 Task: Create new Company, with domain: 'schaeffler.com' and type: 'Prospect'. Add new contact for this company, with mail Id: 'Hazel21Kapoor@schaeffler.com', First Name: Hazel, Last name:  Kapoor, Job Title: 'Front-End Developer', Phone Number: '(512) 555-4570'. Change life cycle stage to  Lead and lead status to  In Progress. Logged in from softage.6@softage.net
Action: Mouse moved to (129, 92)
Screenshot: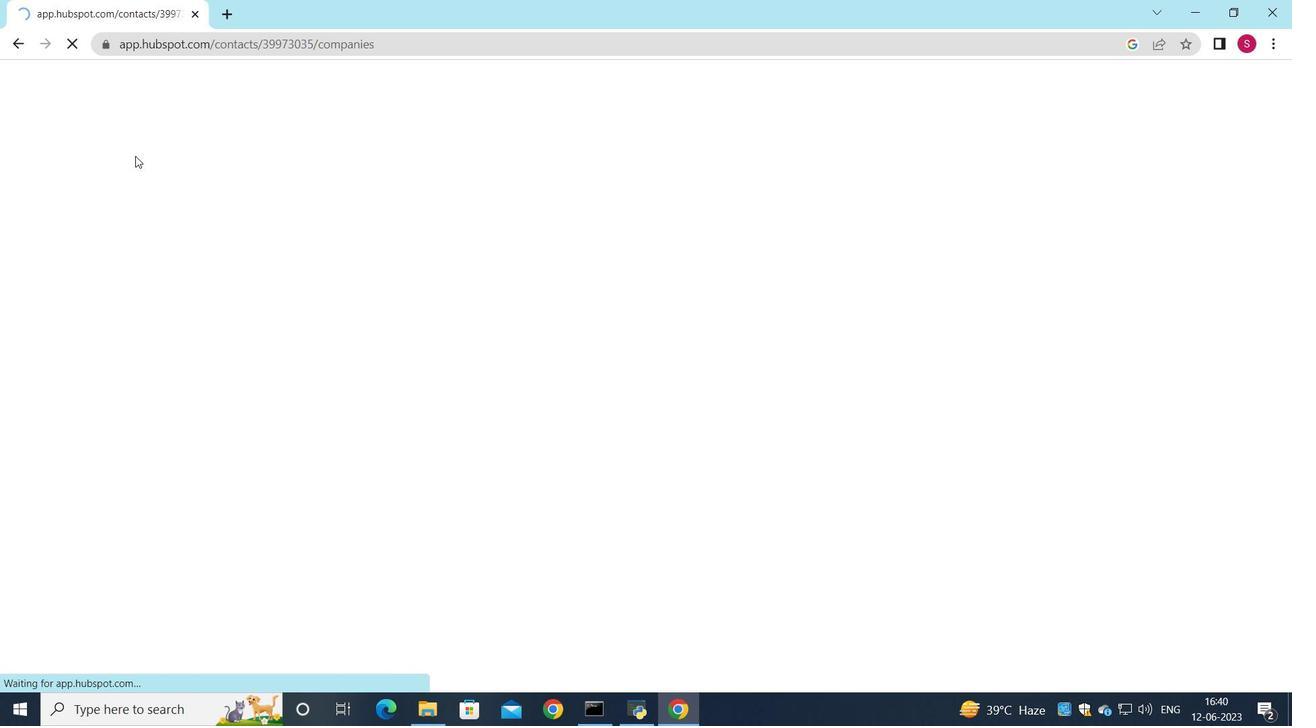 
Action: Mouse pressed left at (129, 92)
Screenshot: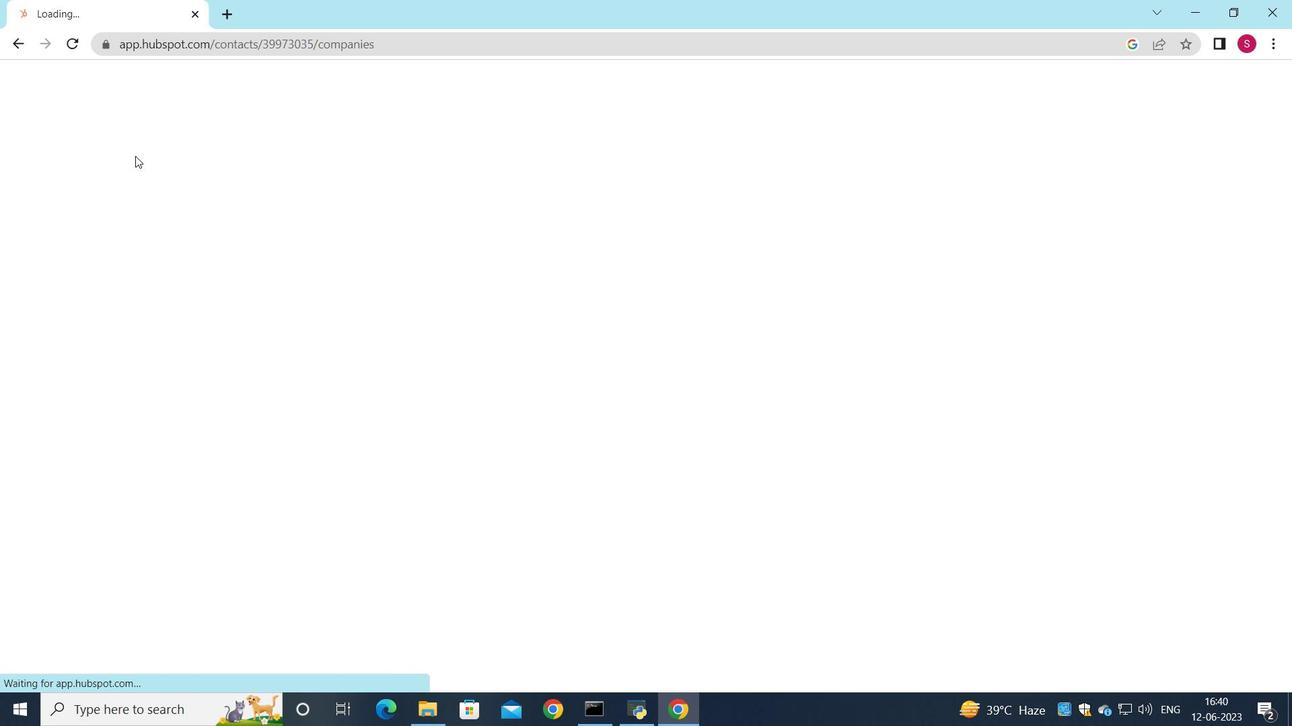 
Action: Mouse moved to (133, 165)
Screenshot: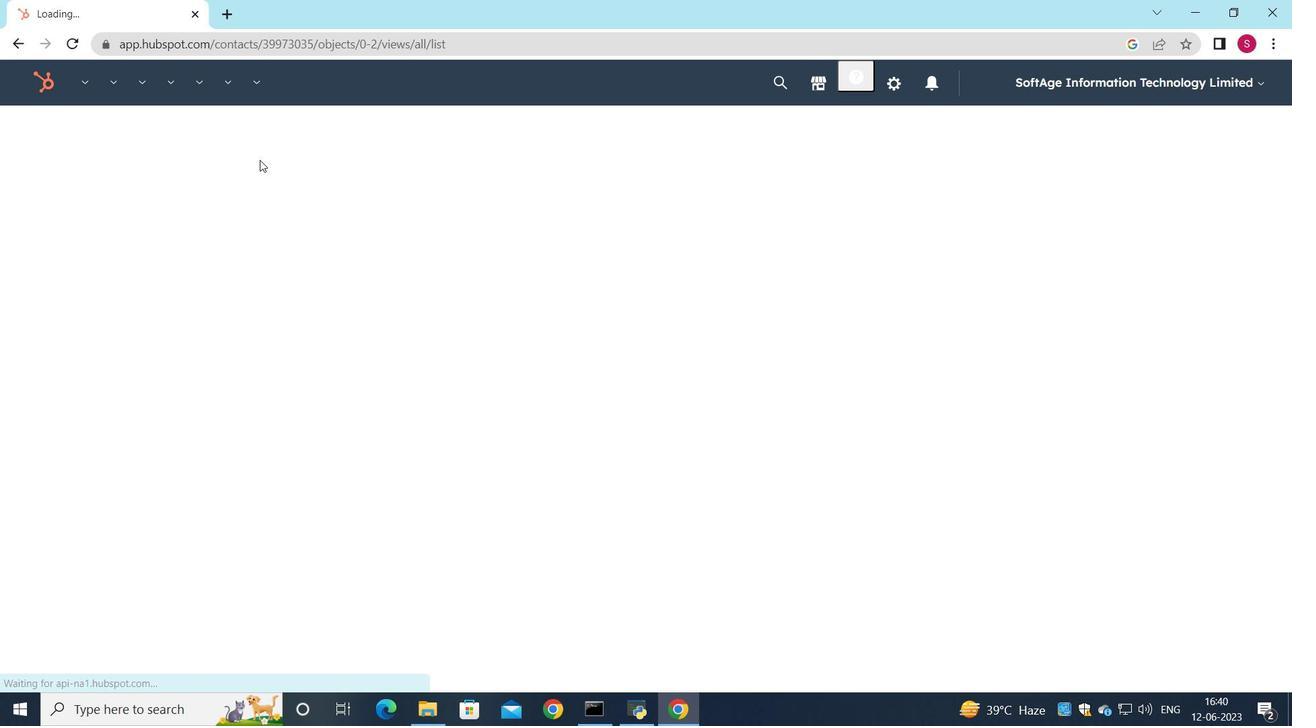 
Action: Mouse pressed left at (133, 165)
Screenshot: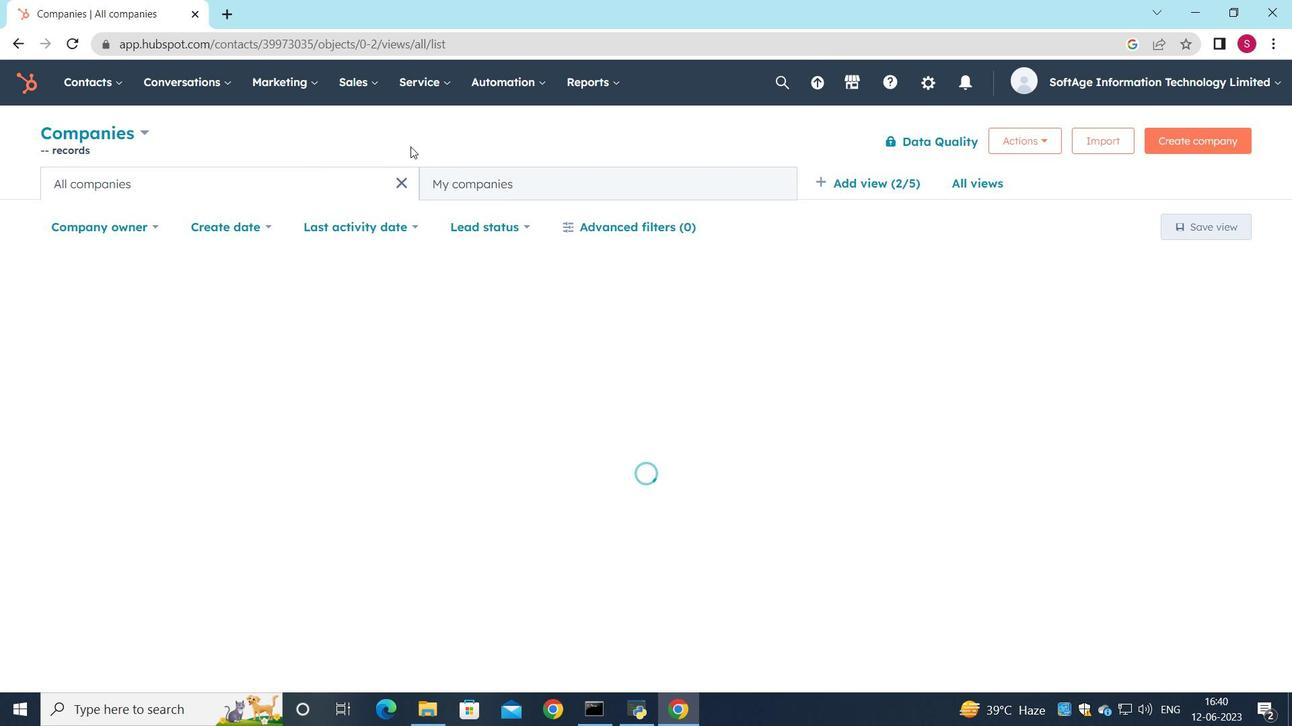 
Action: Mouse moved to (1146, 142)
Screenshot: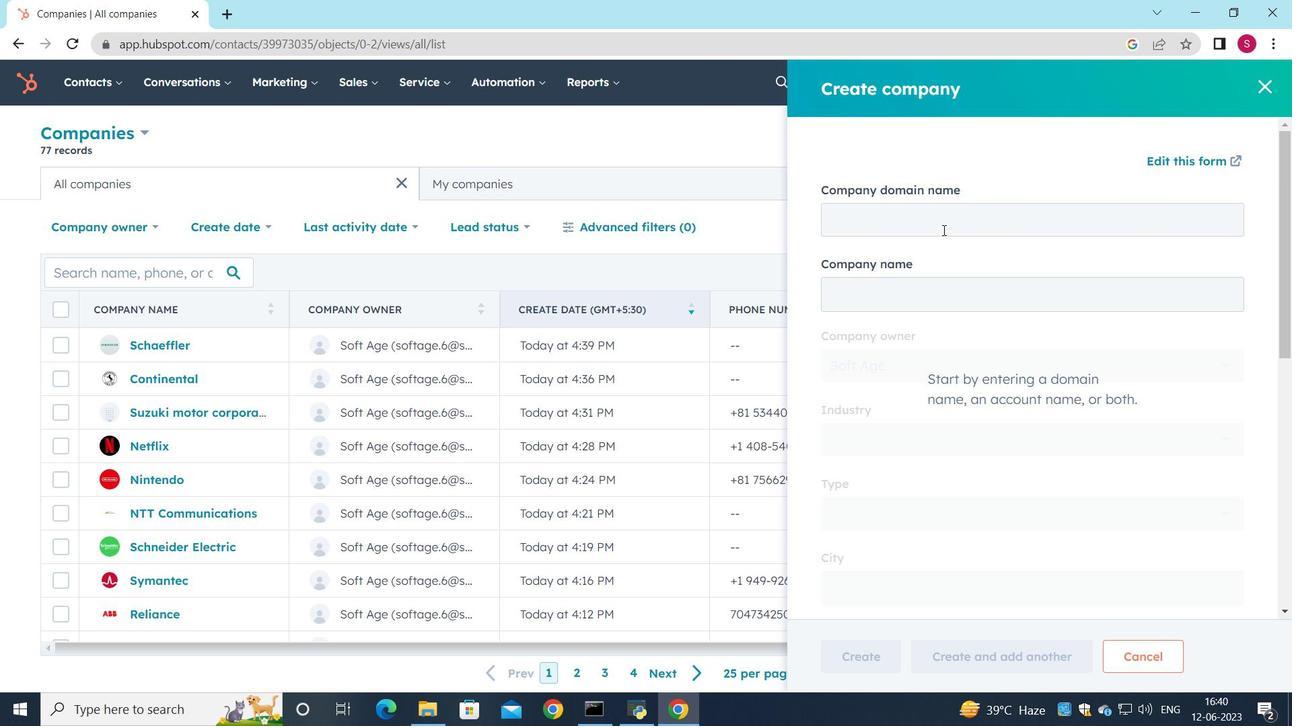 
Action: Mouse pressed left at (1146, 142)
Screenshot: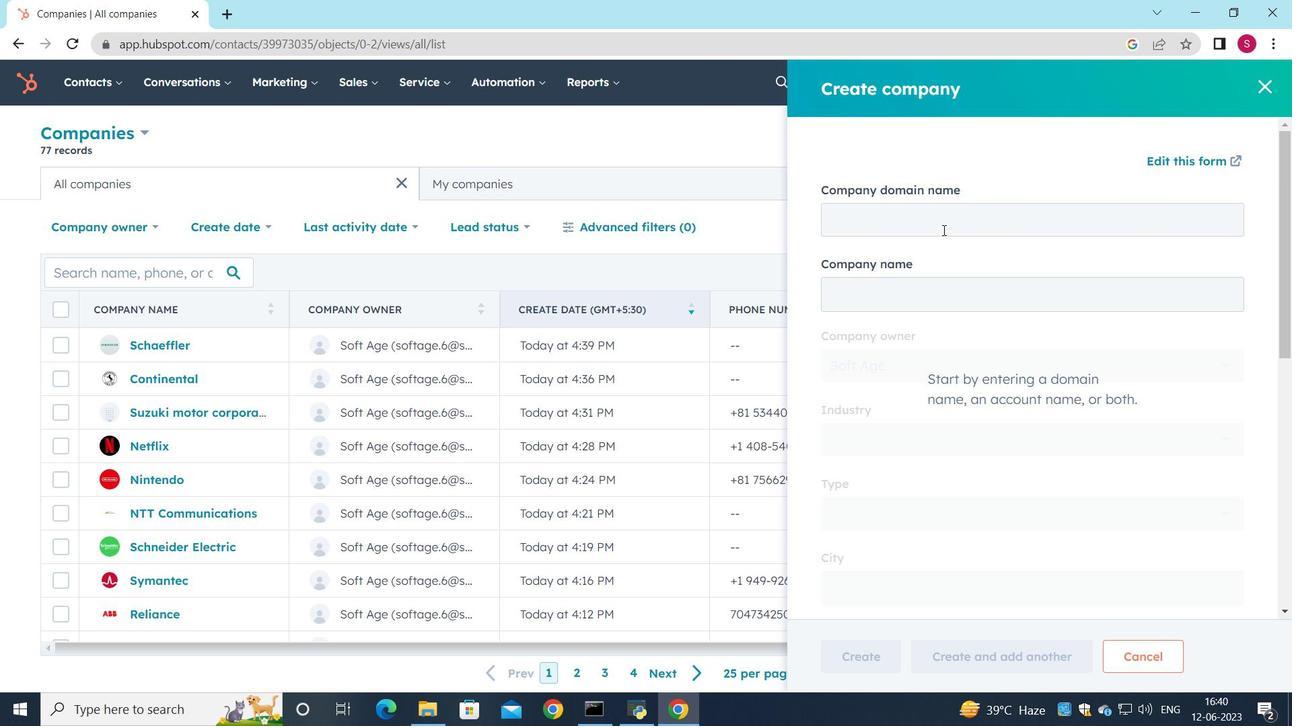 
Action: Mouse moved to (923, 220)
Screenshot: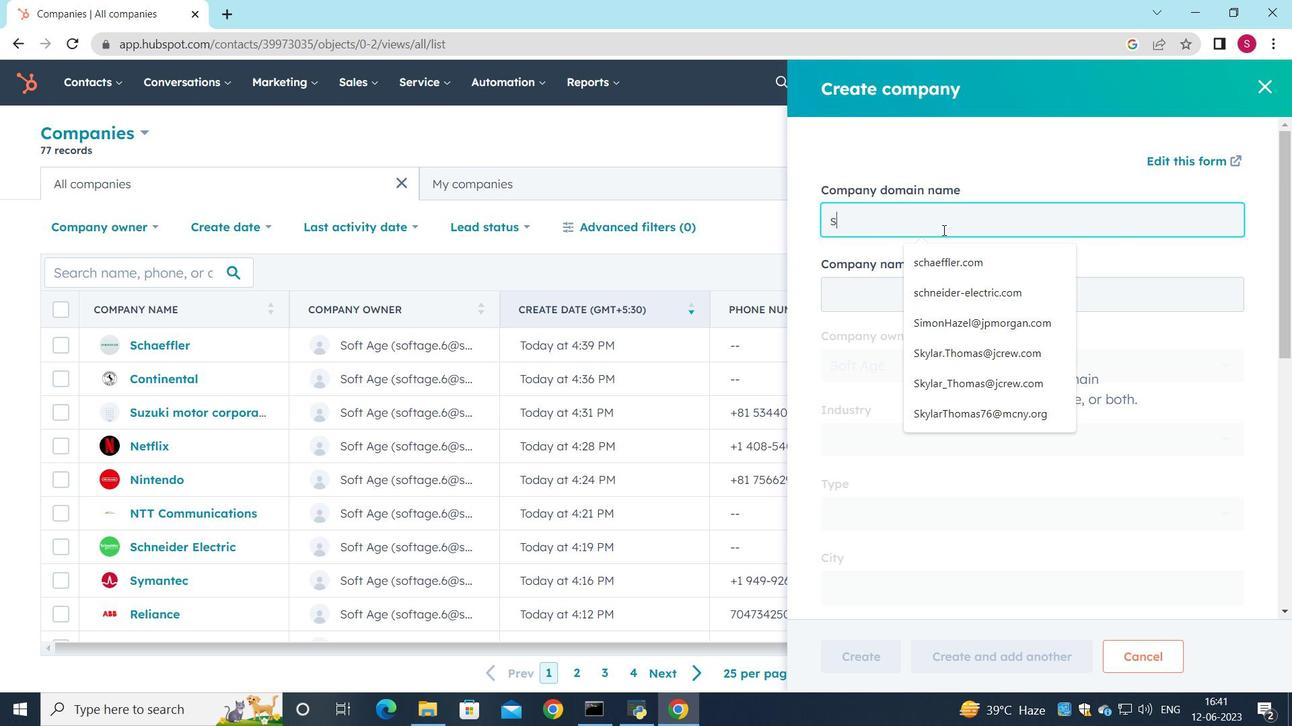 
Action: Mouse pressed left at (923, 220)
Screenshot: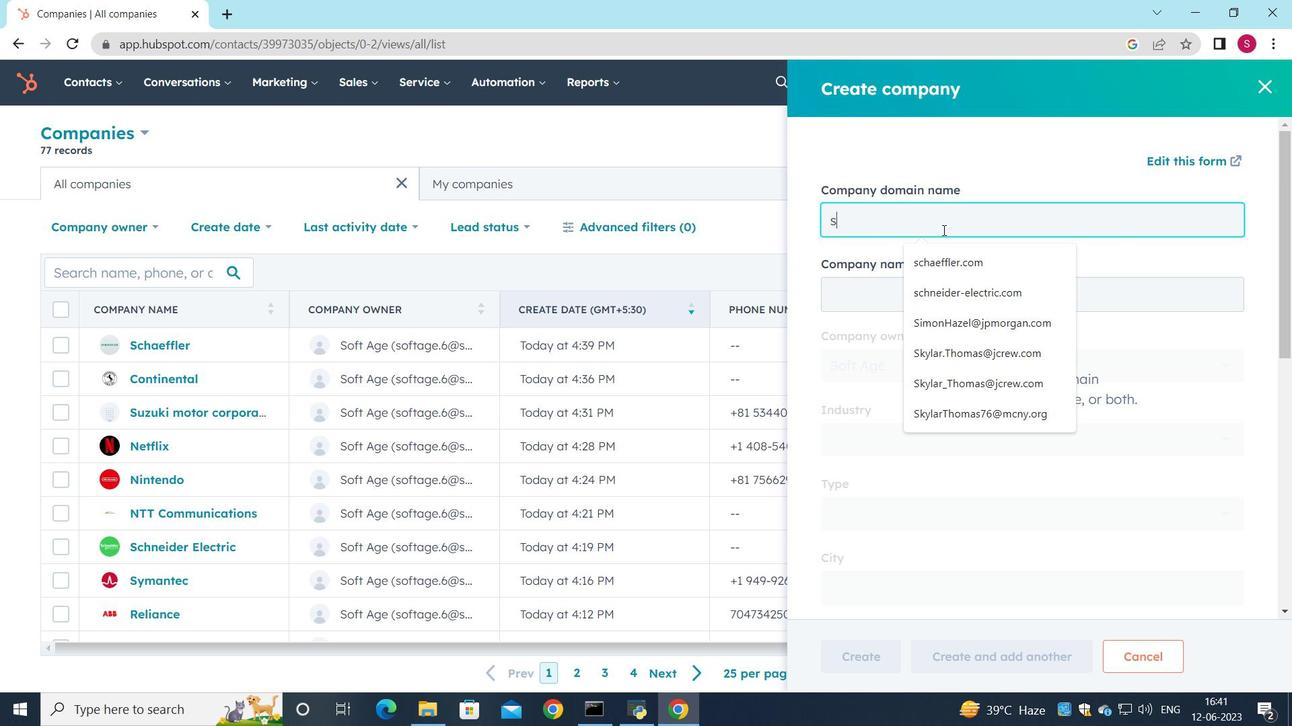 
Action: Mouse moved to (925, 213)
Screenshot: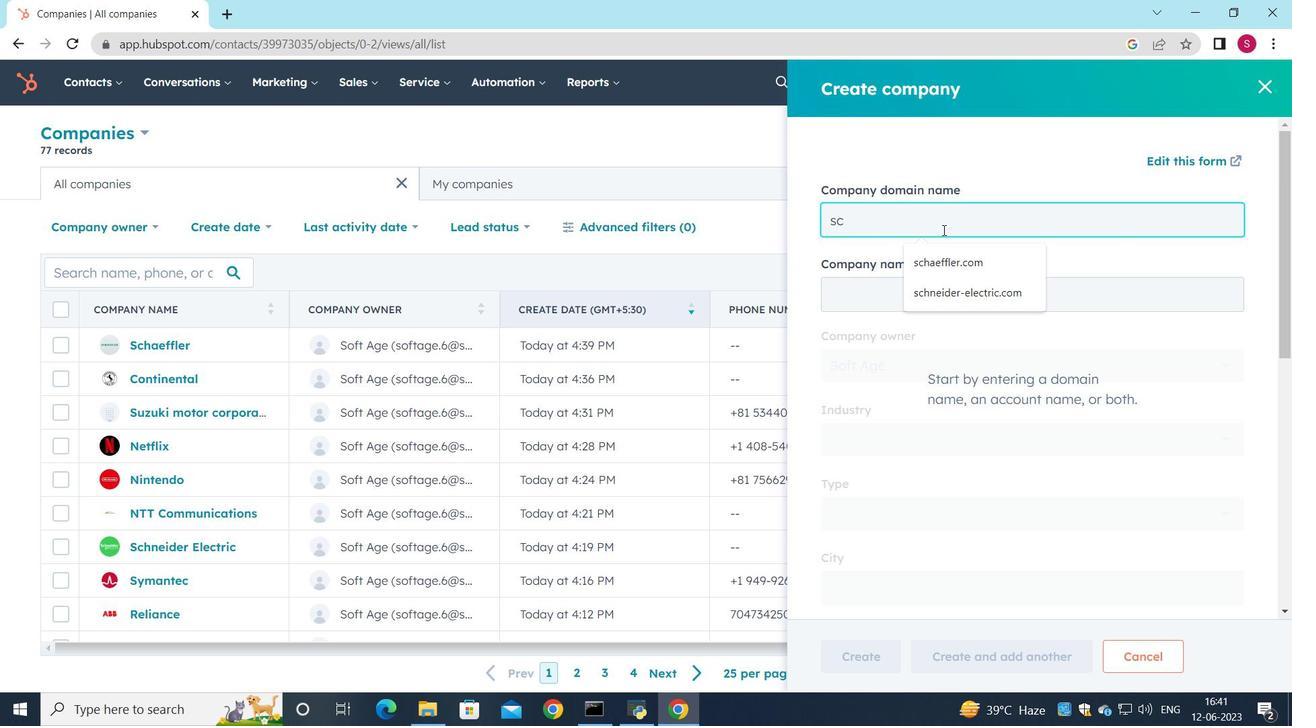 
Action: Key pressed schaeffler.co,=<Key.backspace><Key.backspace>m
Screenshot: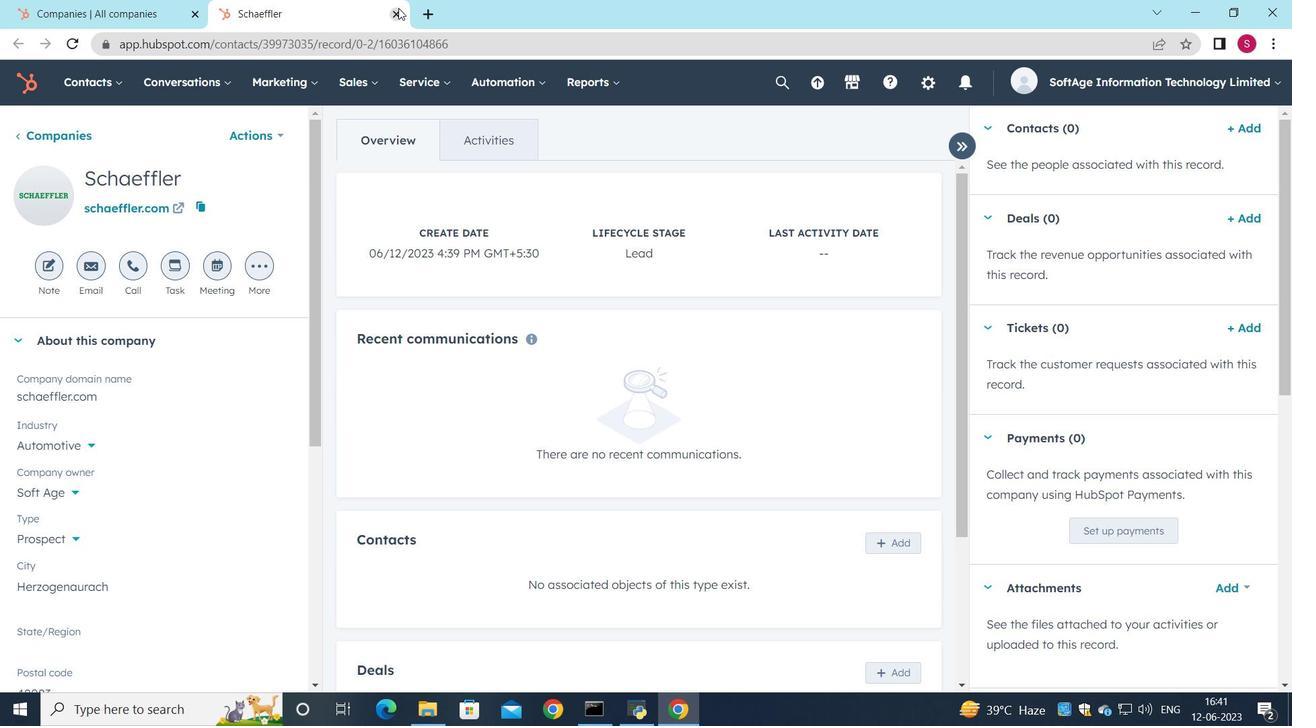 
Action: Mouse moved to (915, 278)
Screenshot: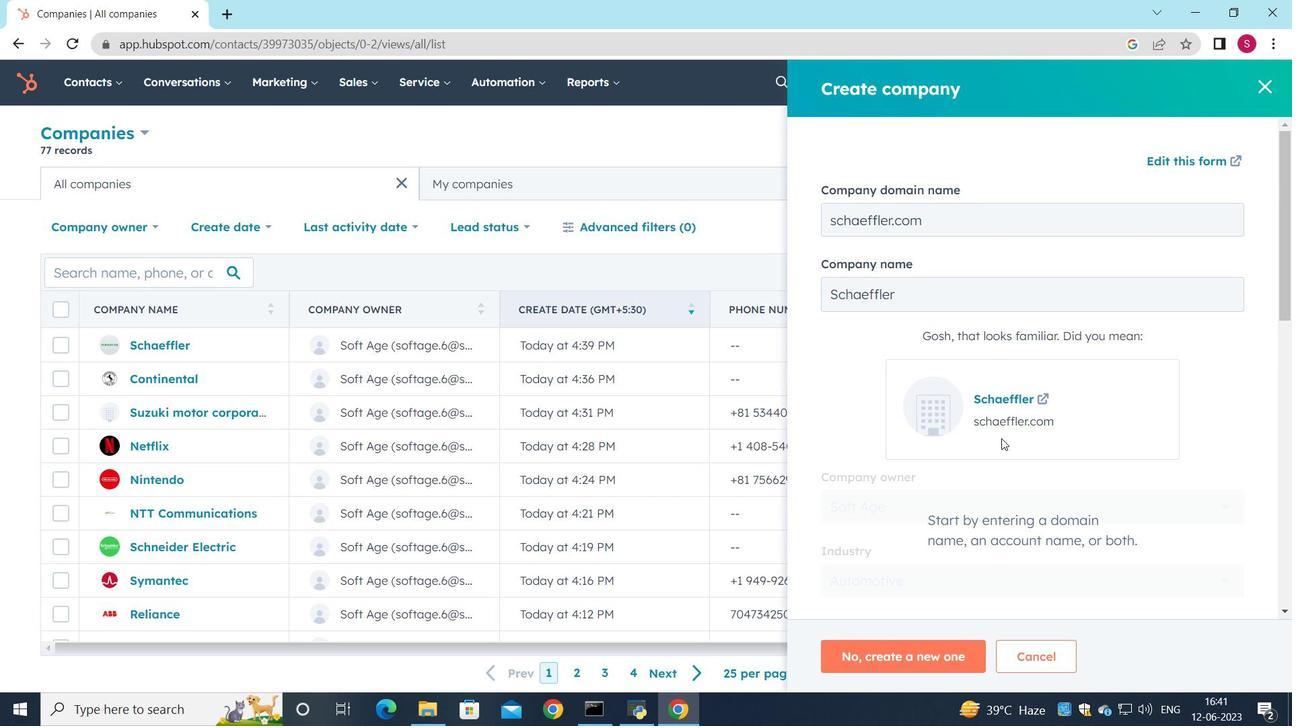 
Action: Mouse scrolled (915, 277) with delta (0, 0)
Screenshot: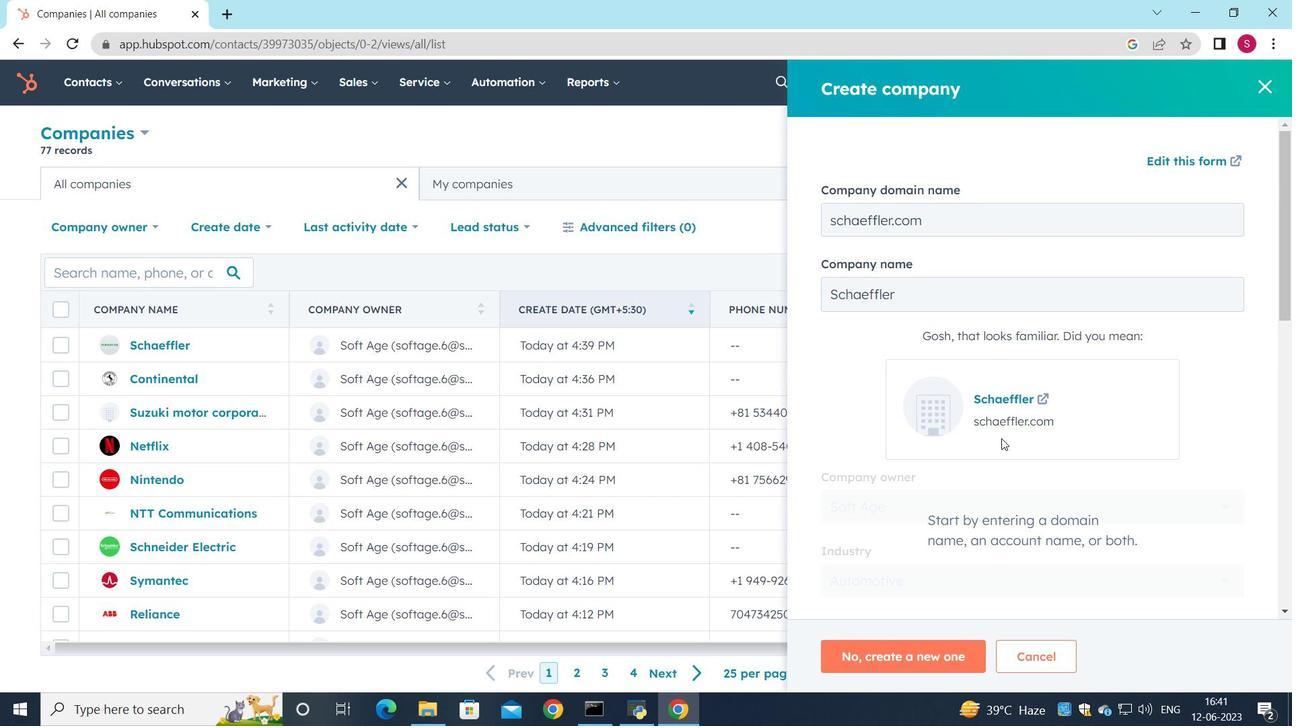 
Action: Mouse moved to (911, 322)
Screenshot: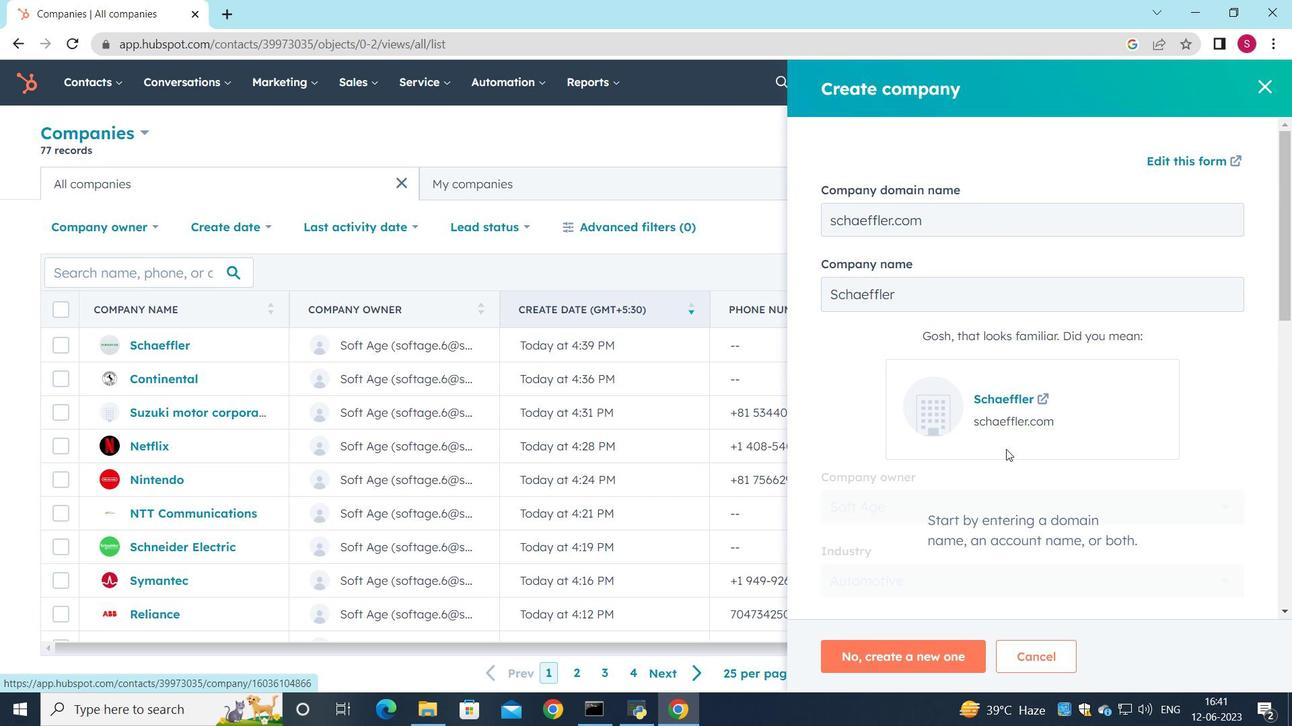 
Action: Mouse scrolled (911, 321) with delta (0, 0)
Screenshot: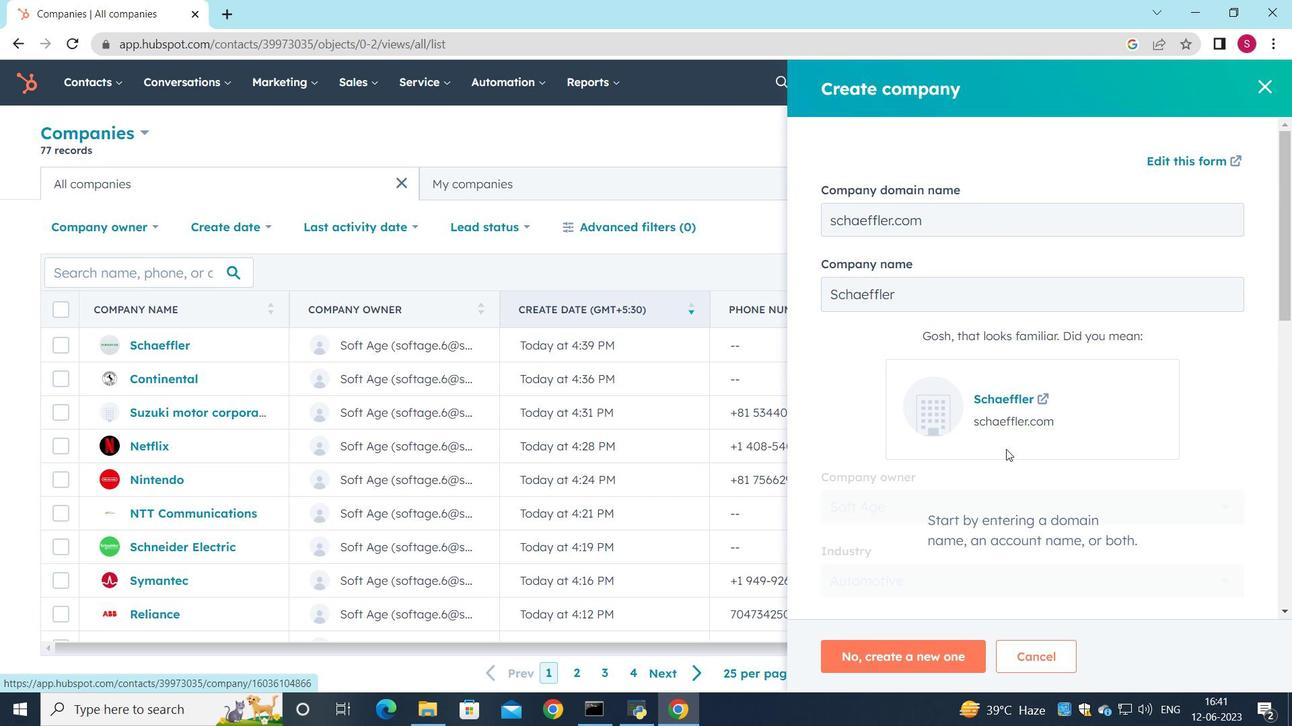
Action: Mouse moved to (911, 327)
Screenshot: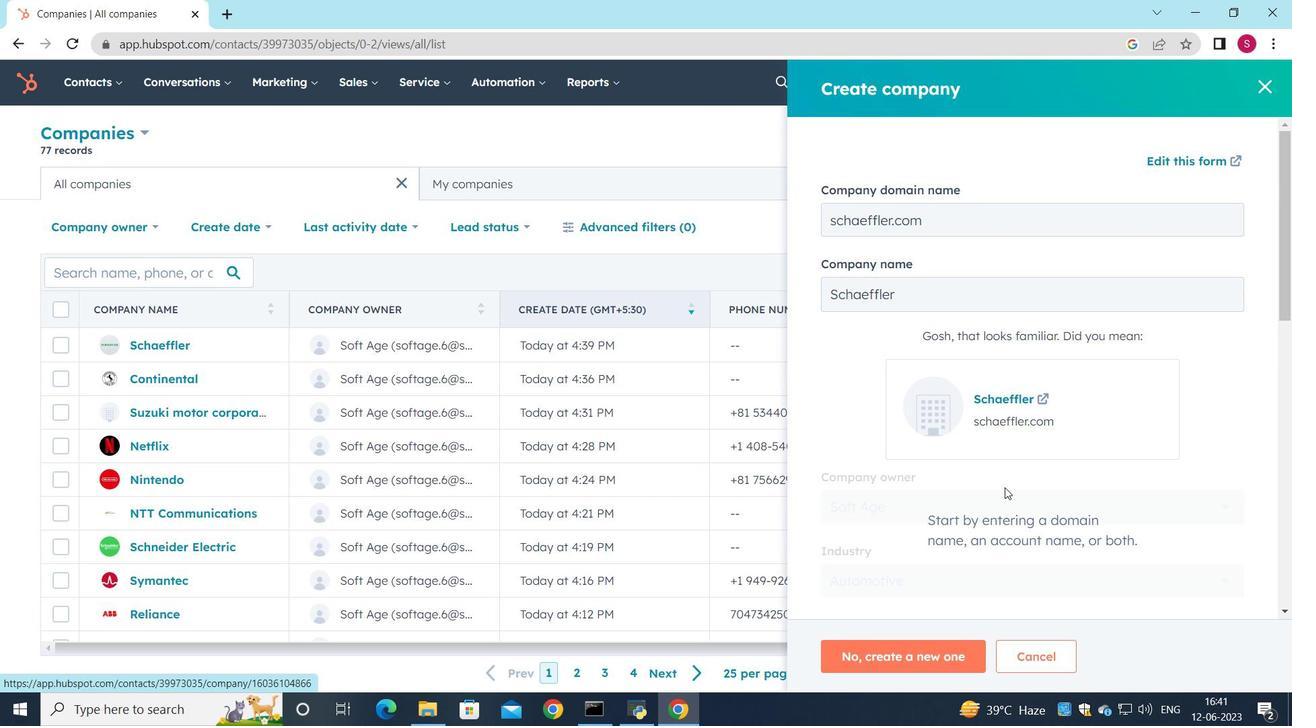 
Action: Mouse scrolled (911, 327) with delta (0, 0)
Screenshot: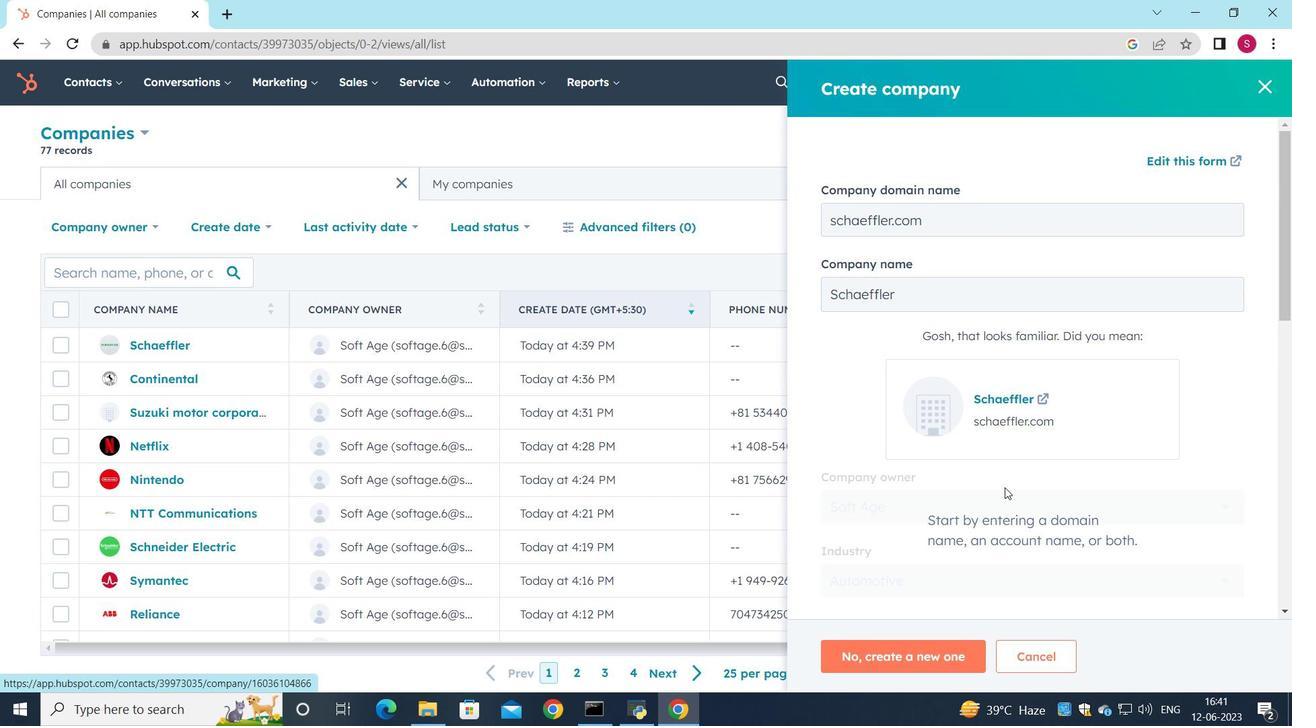 
Action: Mouse moved to (911, 329)
Screenshot: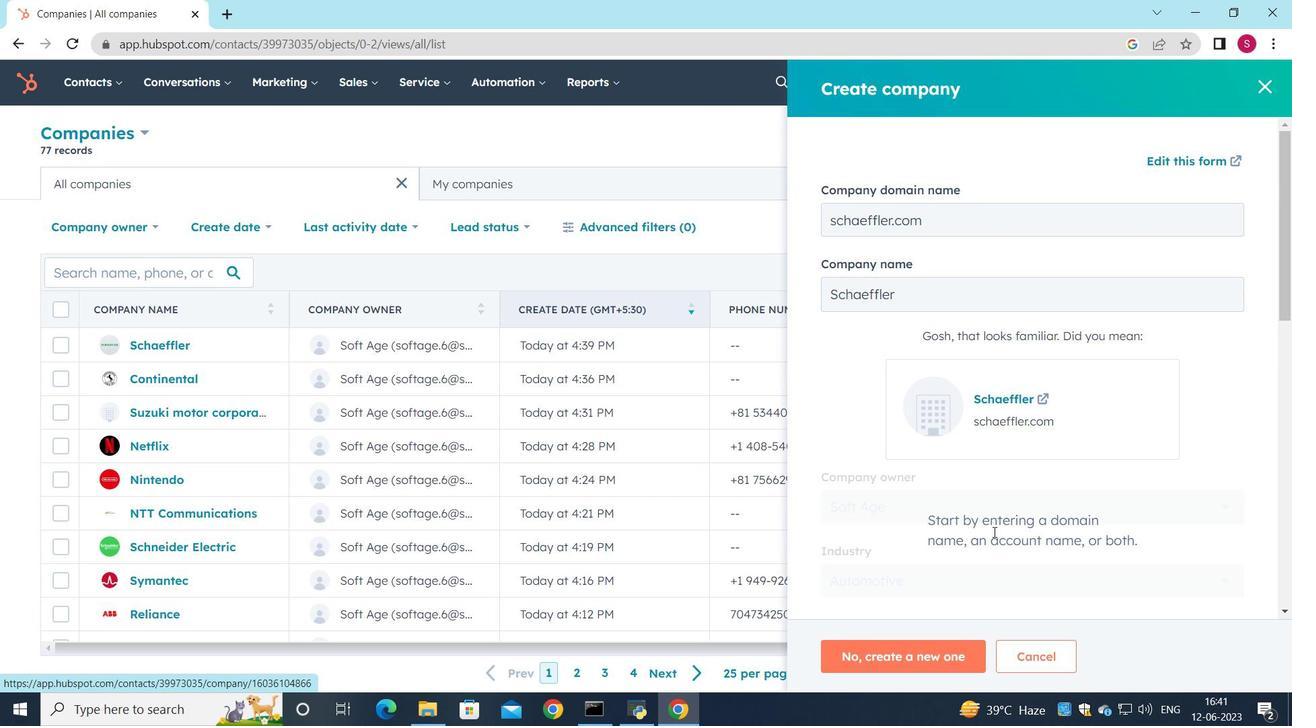 
Action: Mouse scrolled (911, 329) with delta (0, 0)
Screenshot: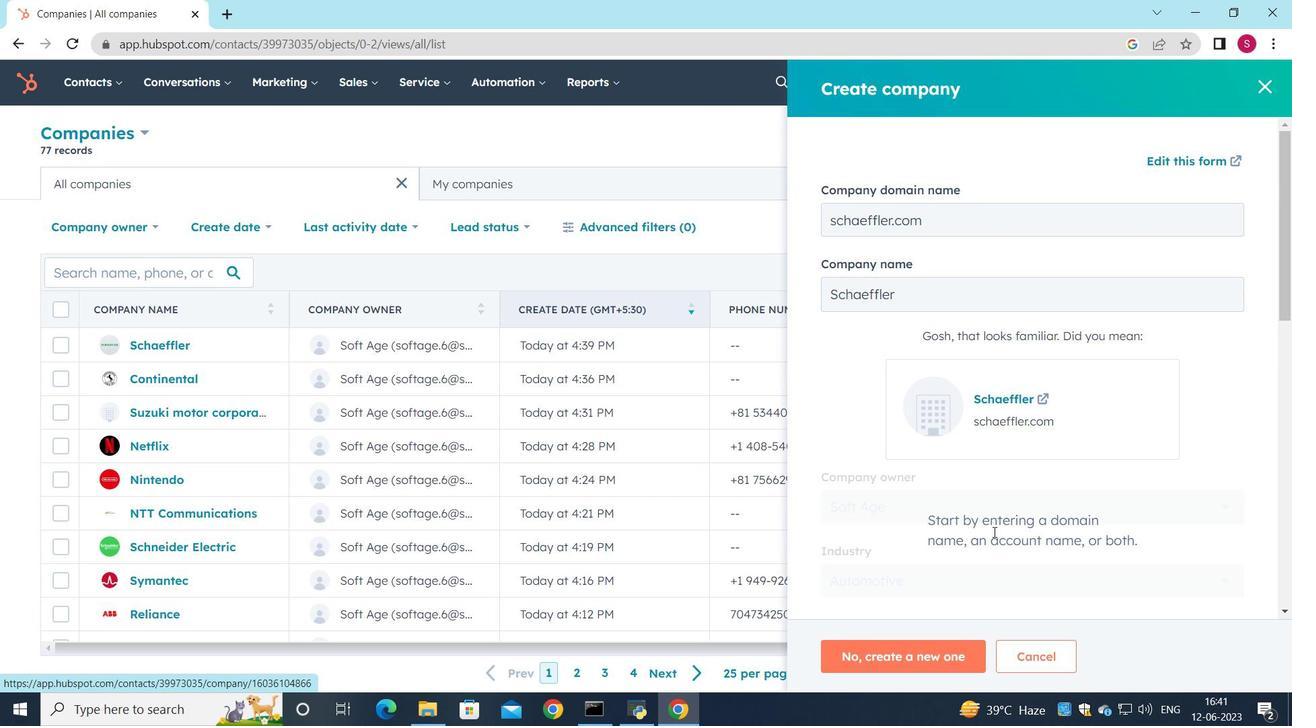 
Action: Mouse moved to (1017, 195)
Screenshot: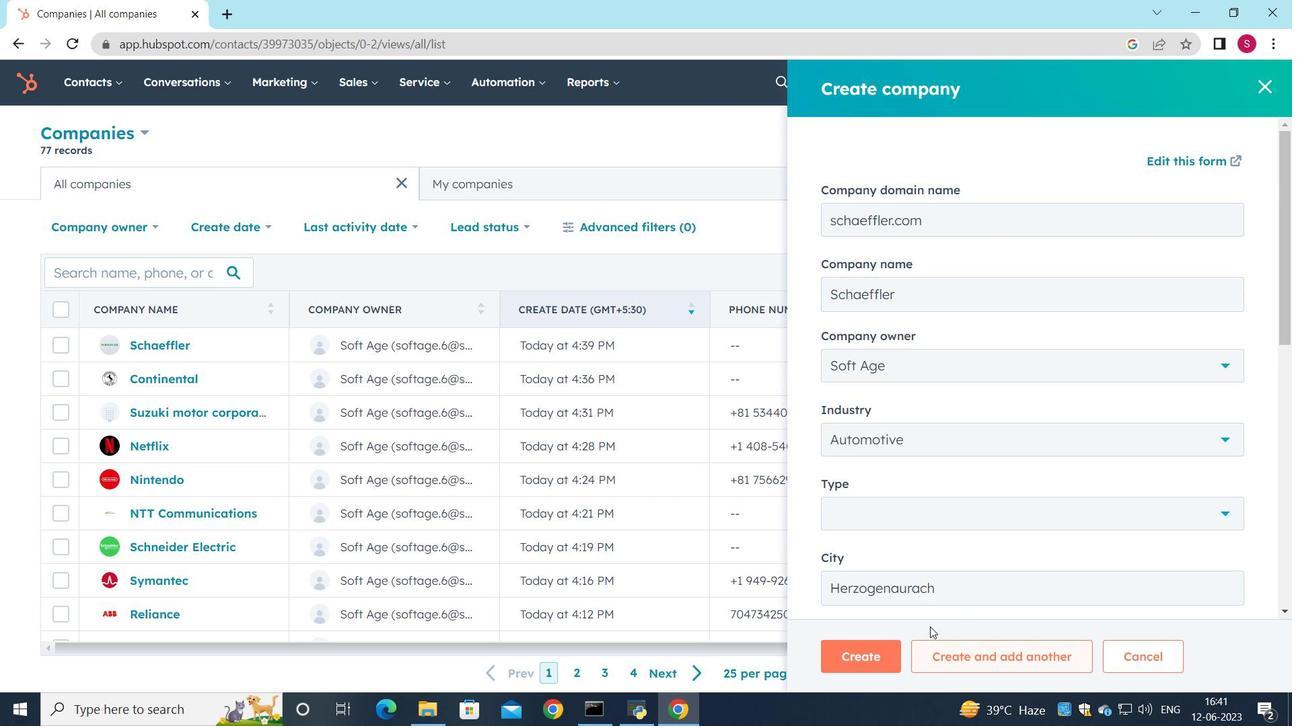 
Action: Mouse pressed left at (1017, 195)
Screenshot: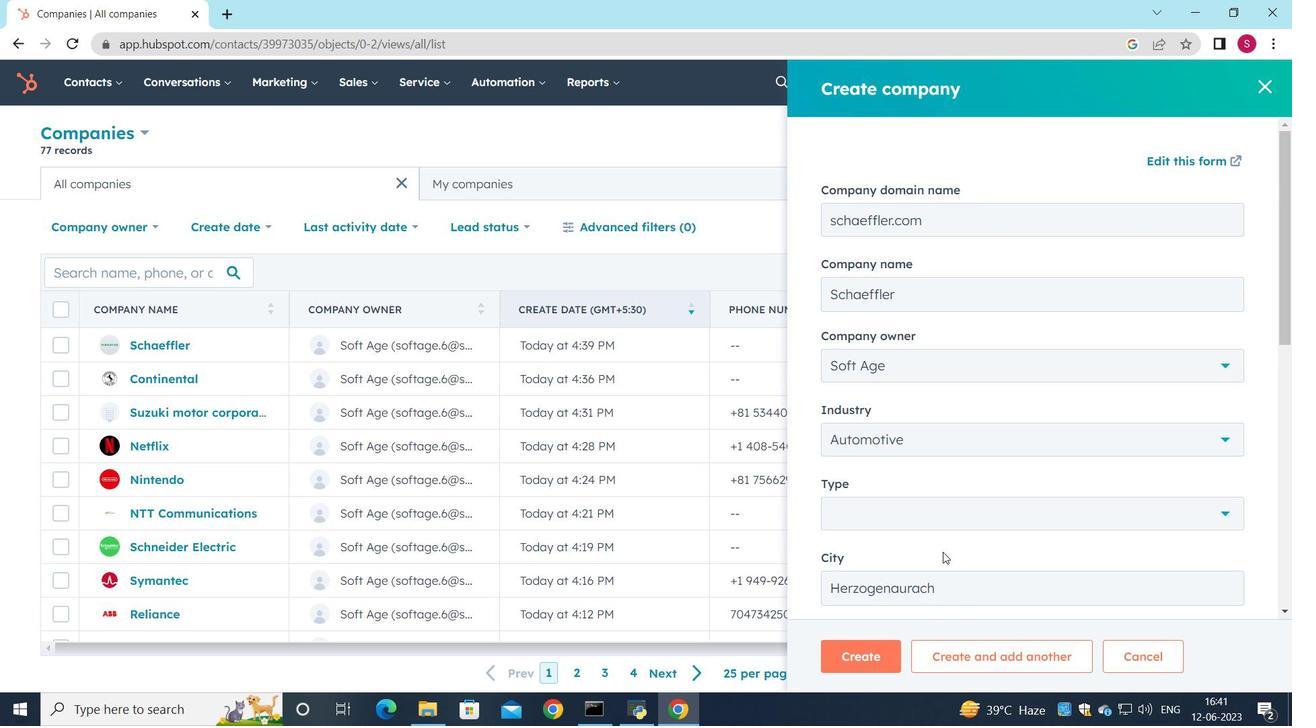 
Action: Mouse moved to (1028, 181)
Screenshot: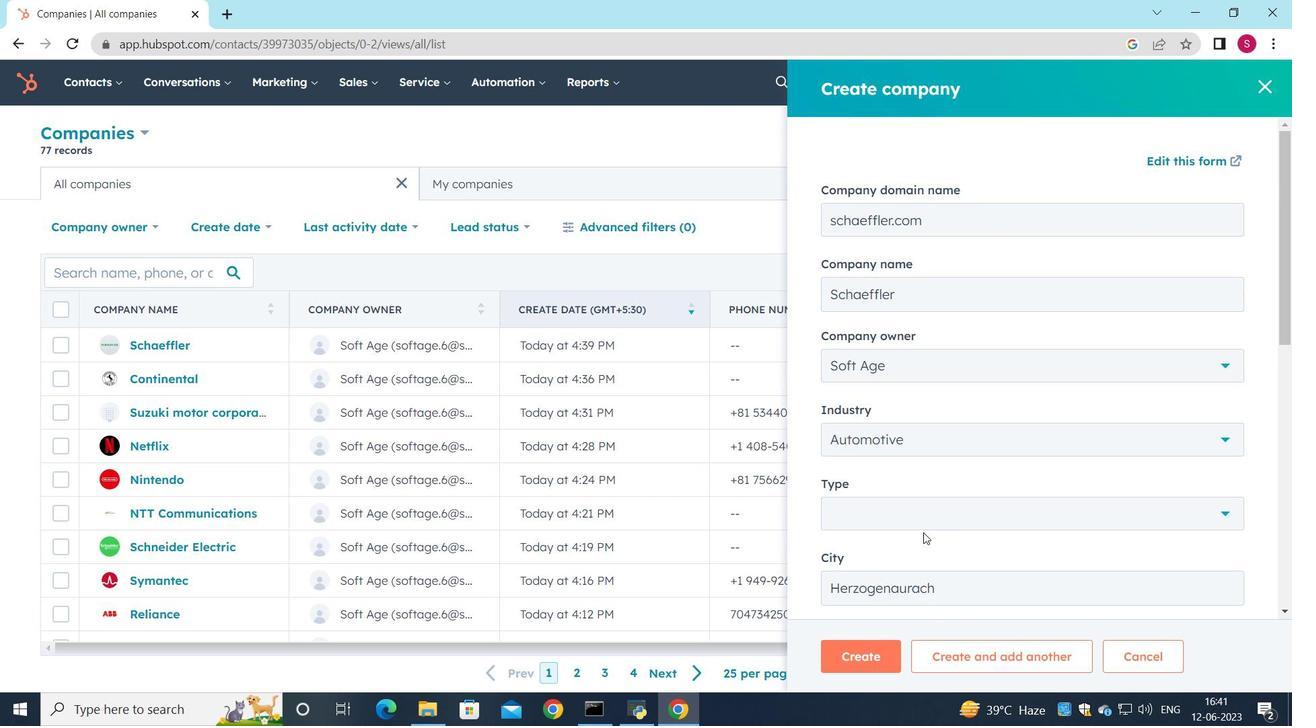 
Action: Mouse pressed left at (1028, 181)
Screenshot: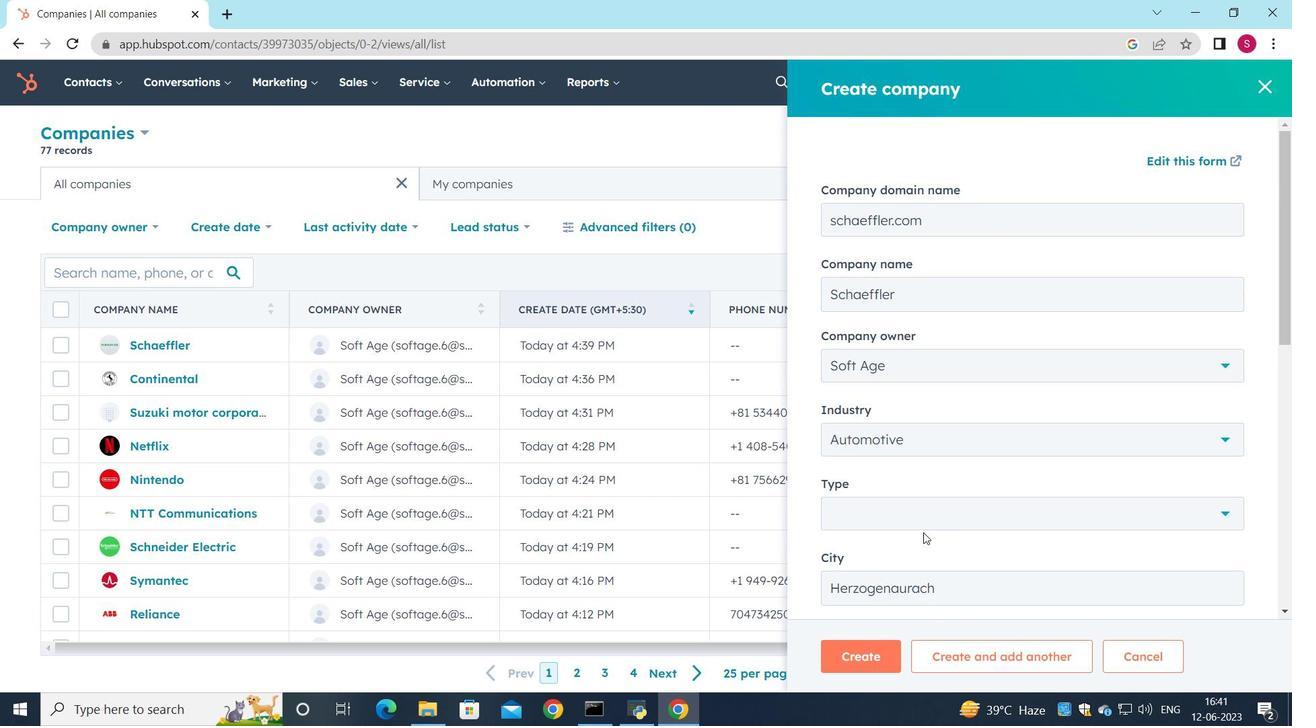 
Action: Mouse moved to (981, 253)
Screenshot: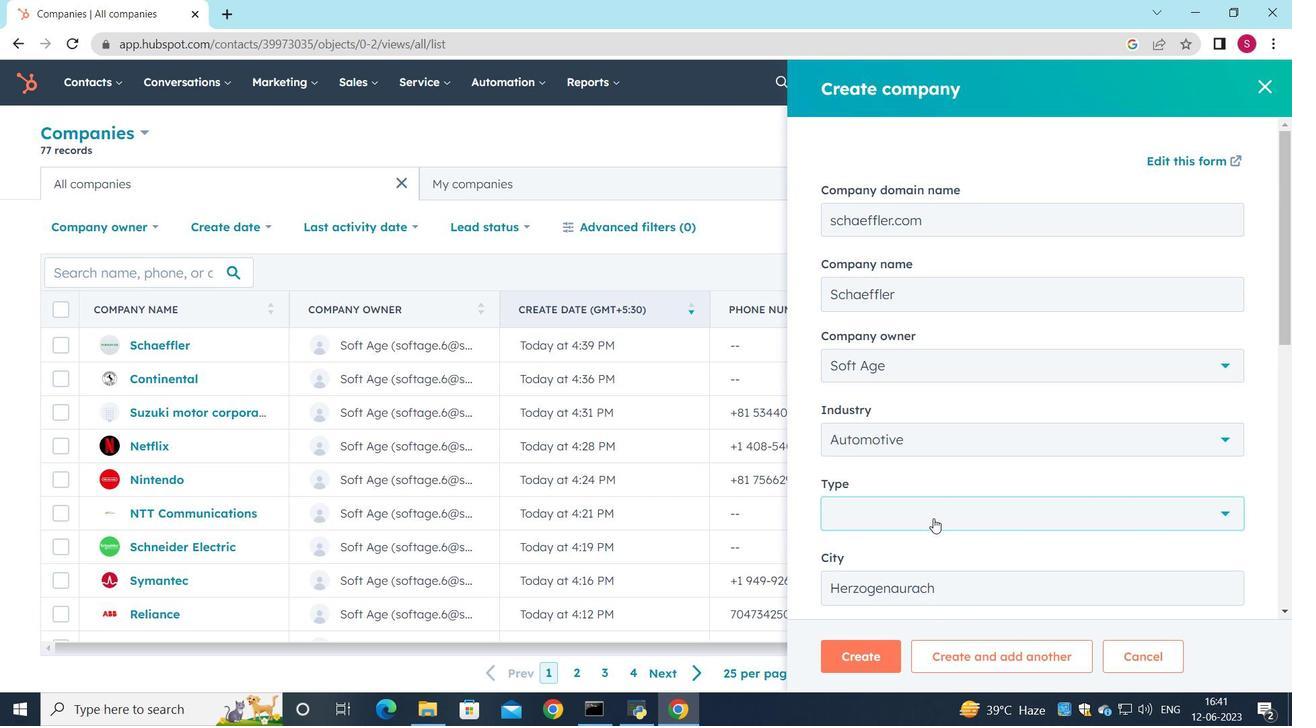 
Action: Mouse pressed left at (981, 253)
Screenshot: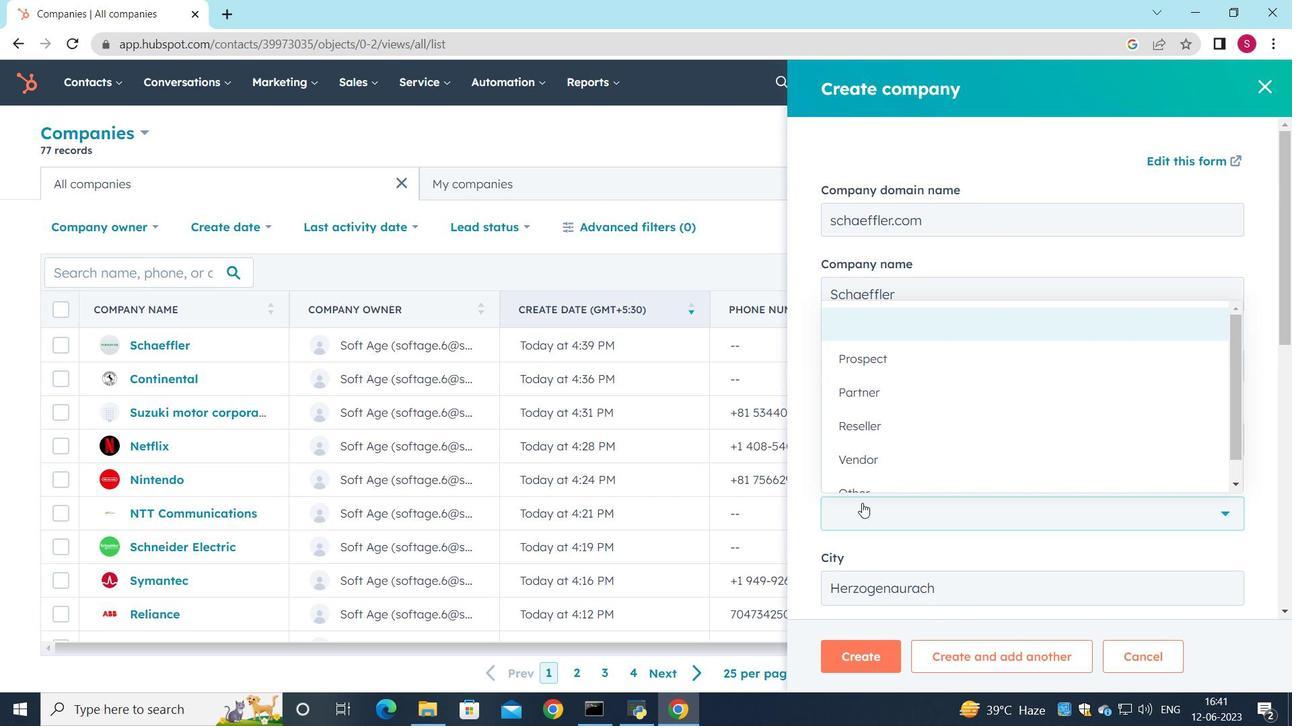 
Action: Mouse moved to (975, 267)
Screenshot: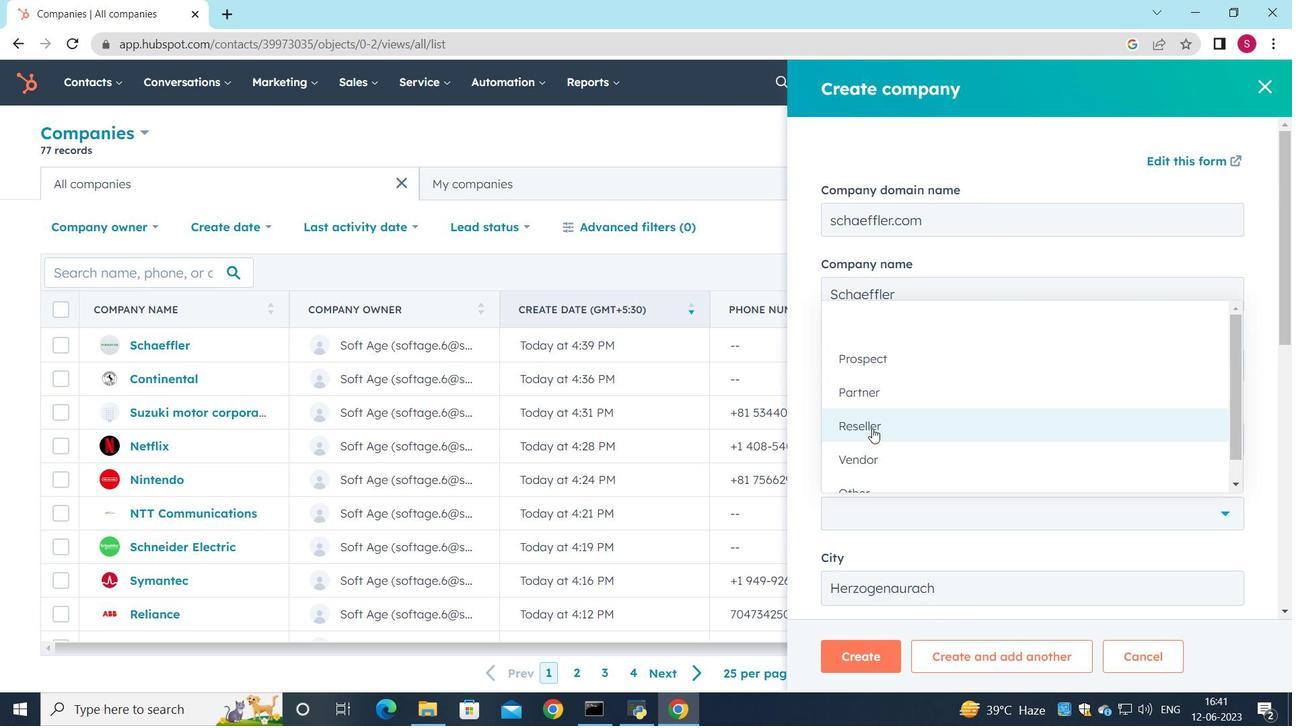
Action: Mouse scrolled (975, 267) with delta (0, 0)
Screenshot: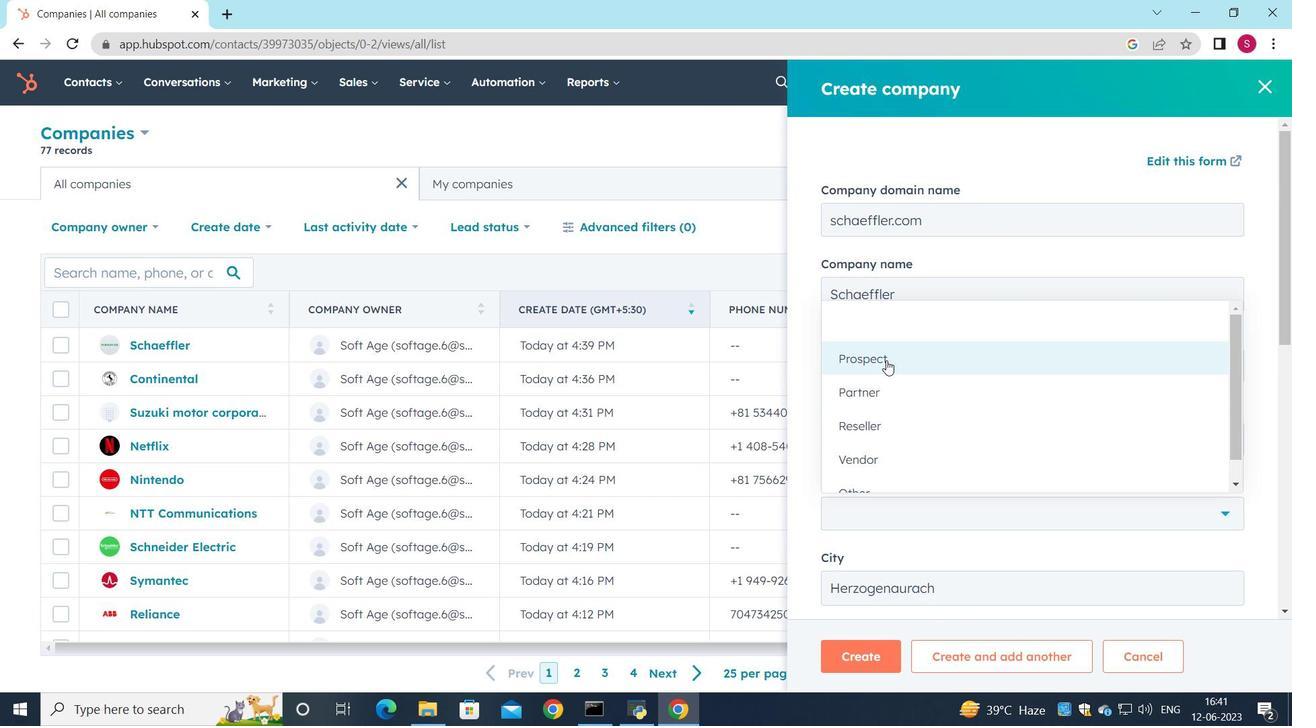 
Action: Mouse scrolled (975, 267) with delta (0, 0)
Screenshot: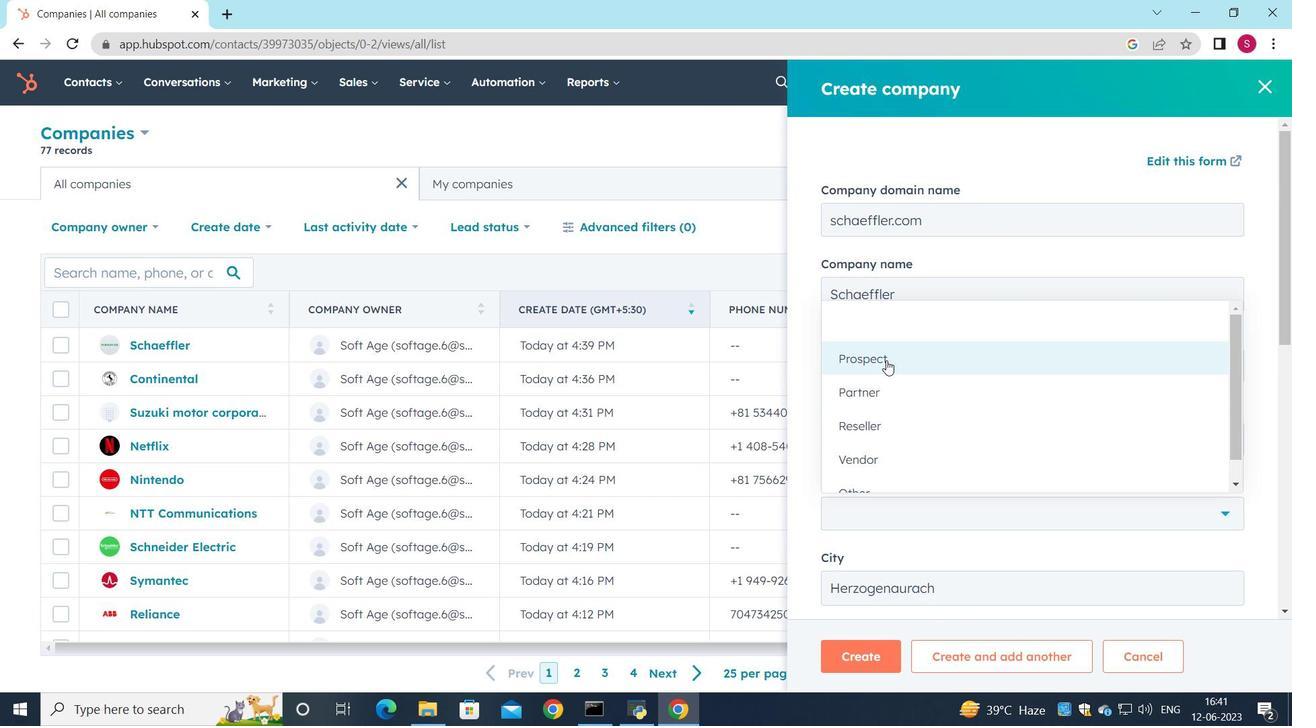 
Action: Mouse scrolled (975, 267) with delta (0, 0)
Screenshot: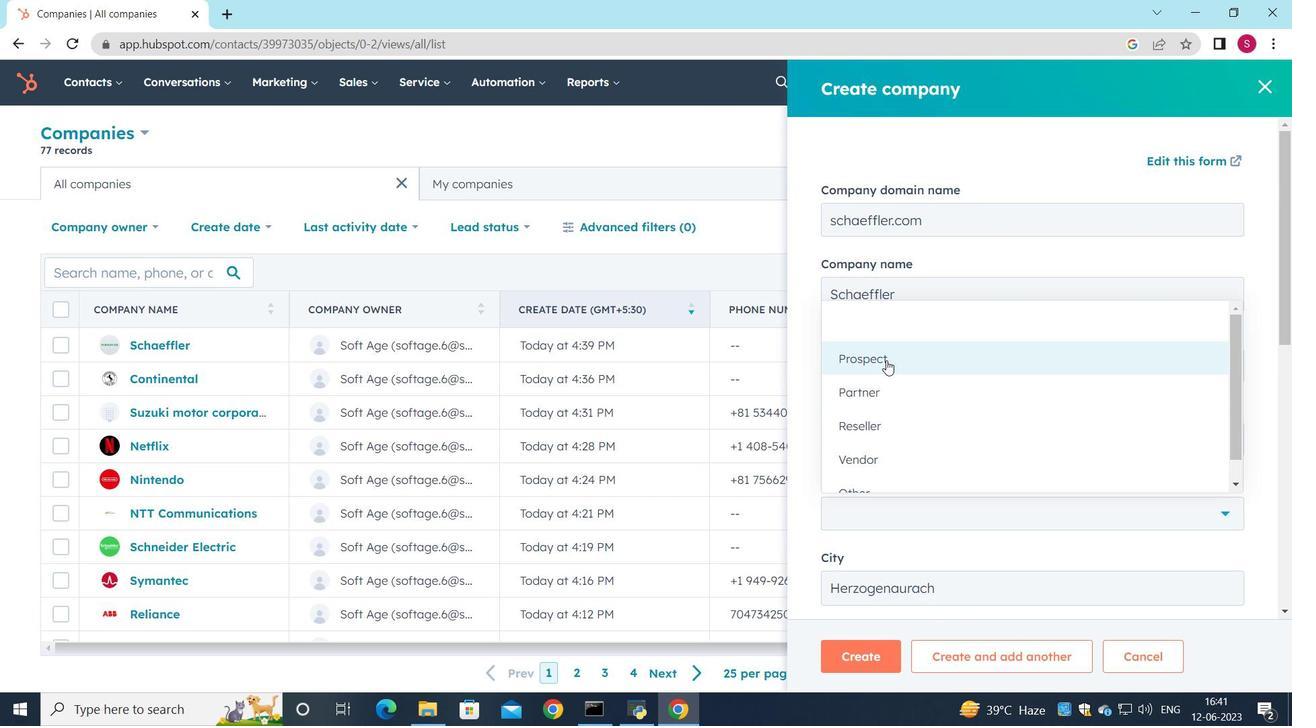 
Action: Mouse scrolled (975, 267) with delta (0, 0)
Screenshot: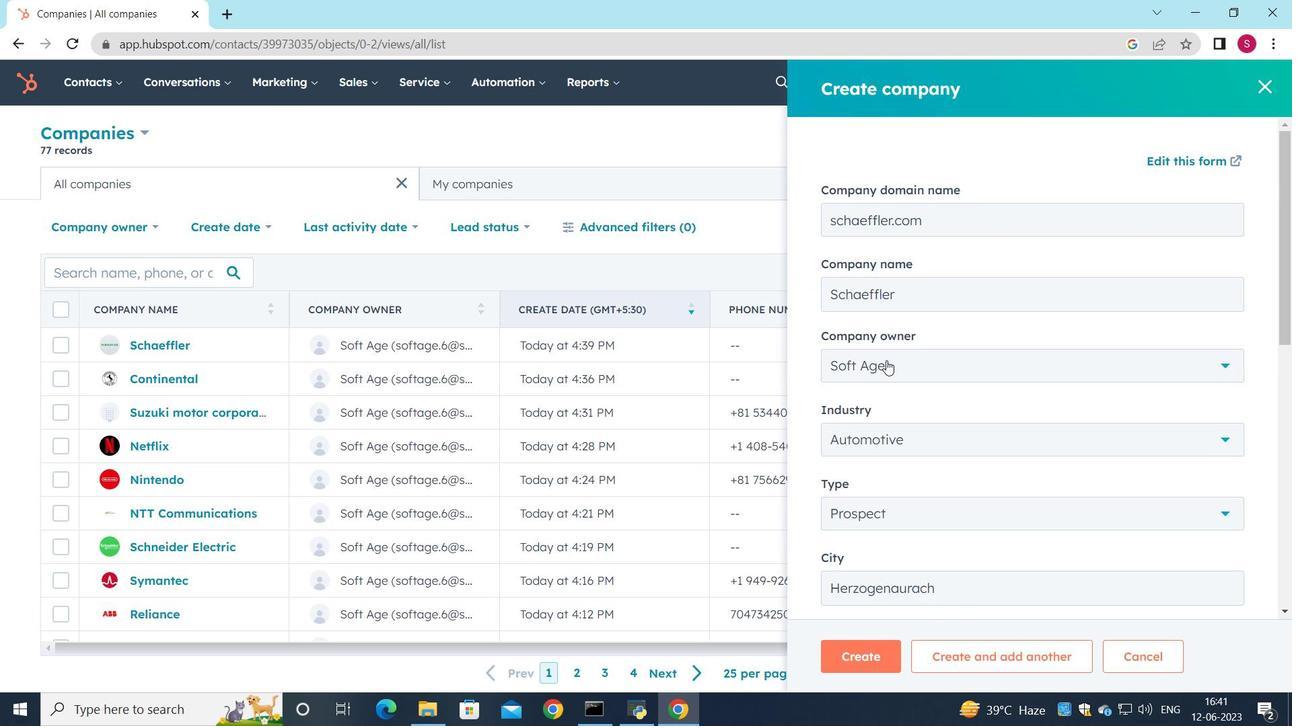 
Action: Mouse moved to (890, 668)
Screenshot: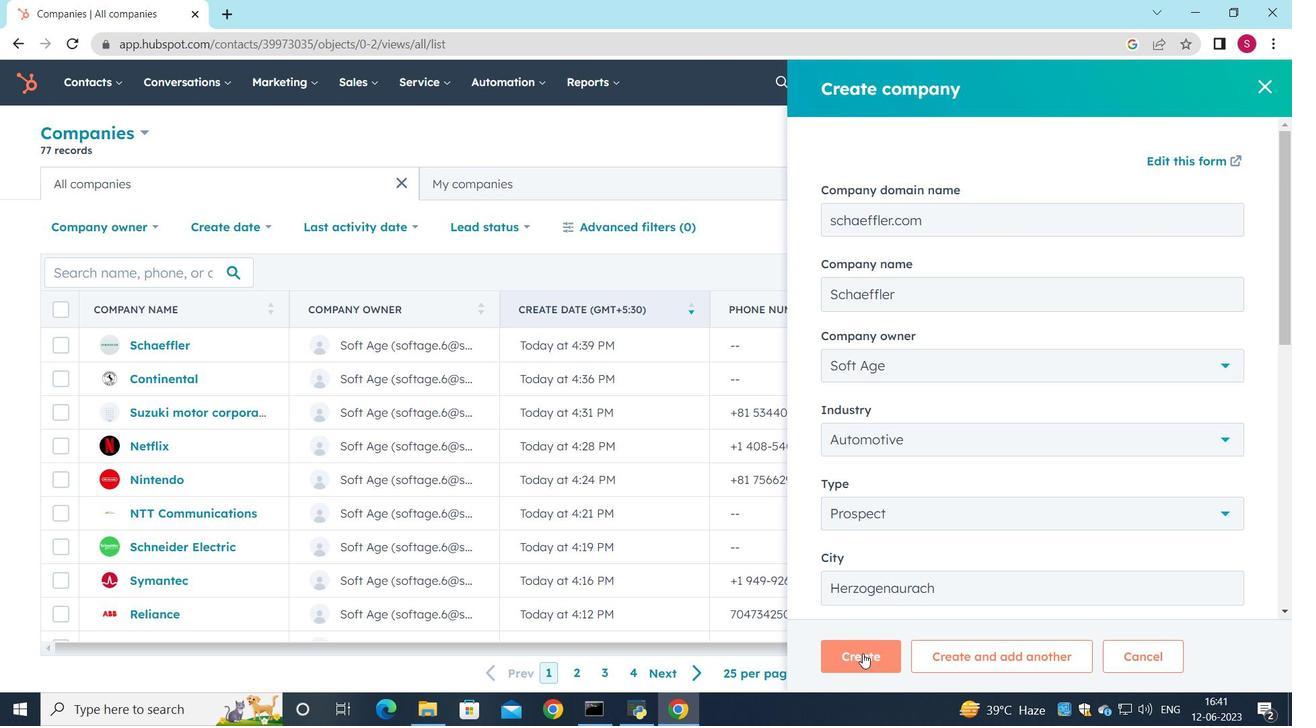 
Action: Mouse pressed left at (890, 668)
Screenshot: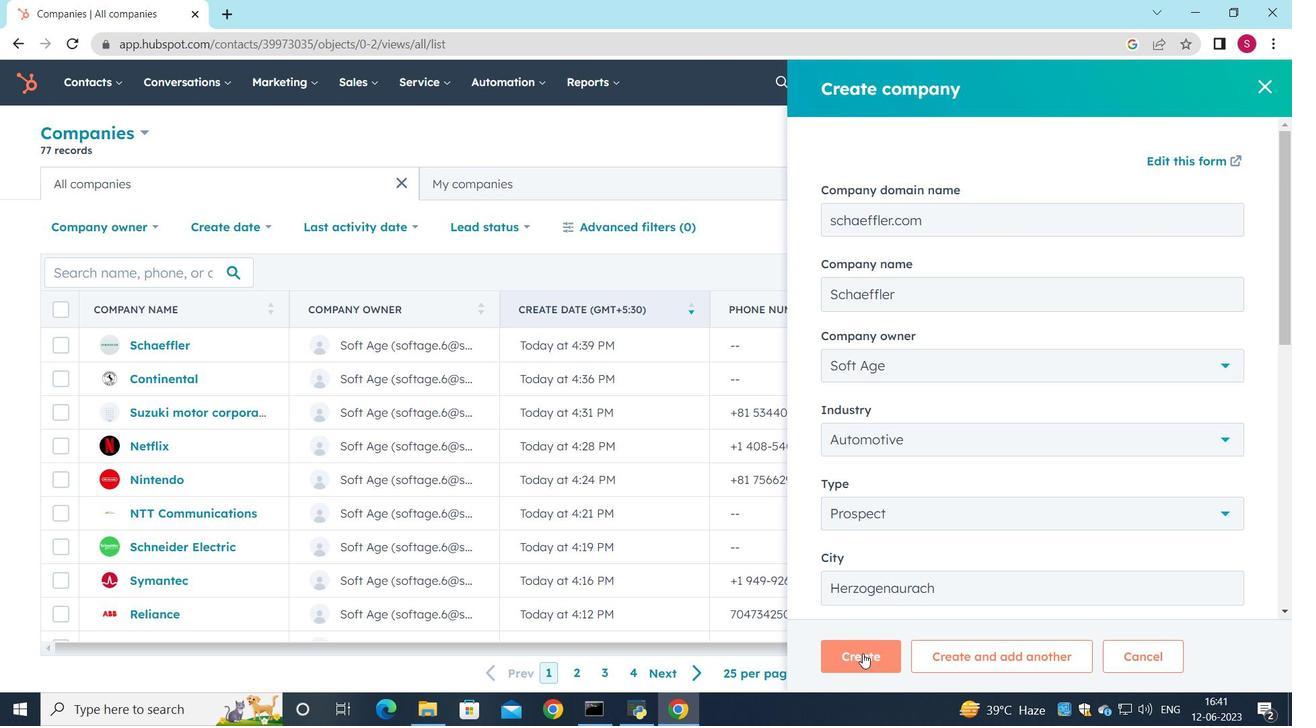 
Action: Mouse moved to (851, 515)
Screenshot: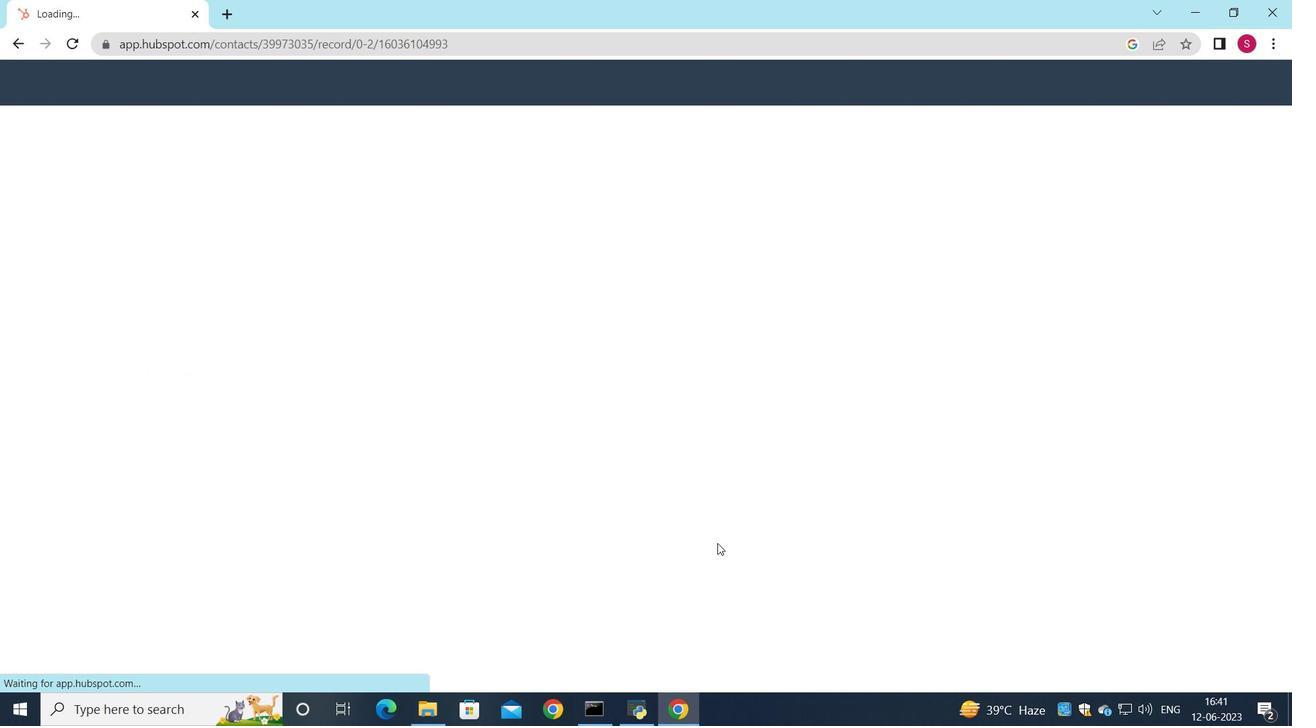 
Action: Mouse scrolled (851, 514) with delta (0, 0)
Screenshot: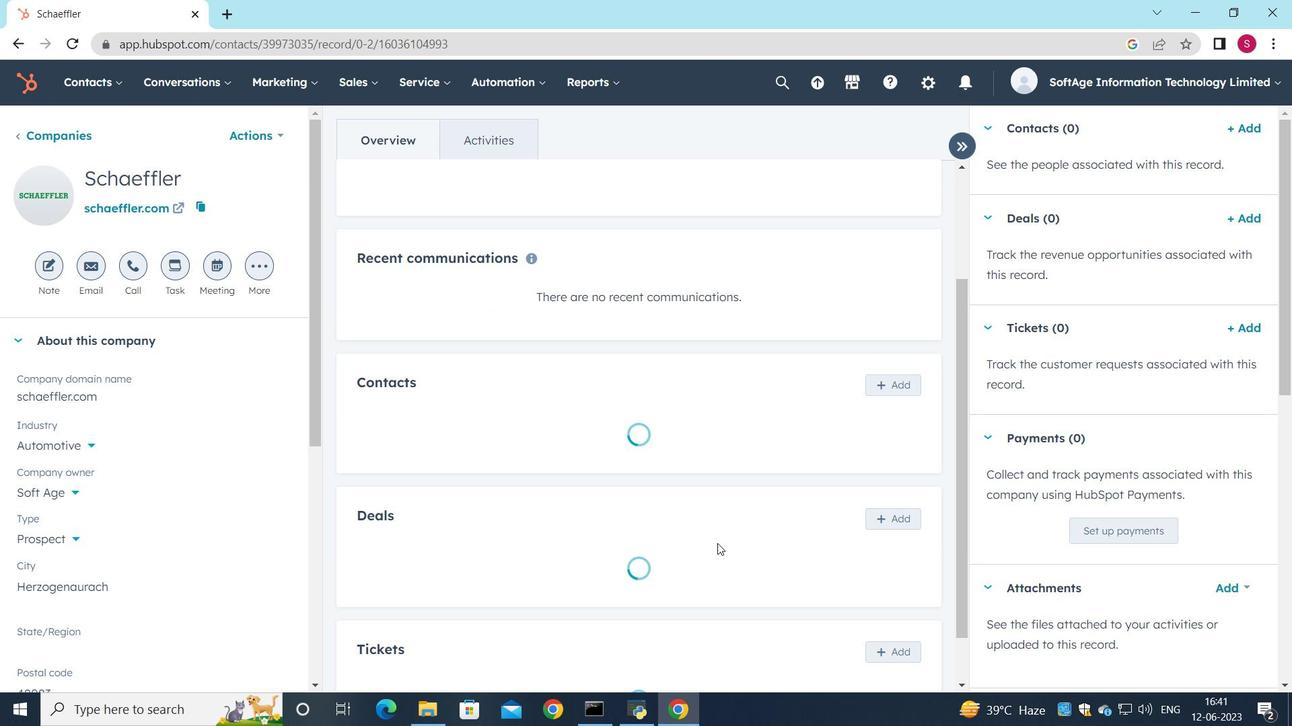 
Action: Mouse scrolled (851, 514) with delta (0, 0)
Screenshot: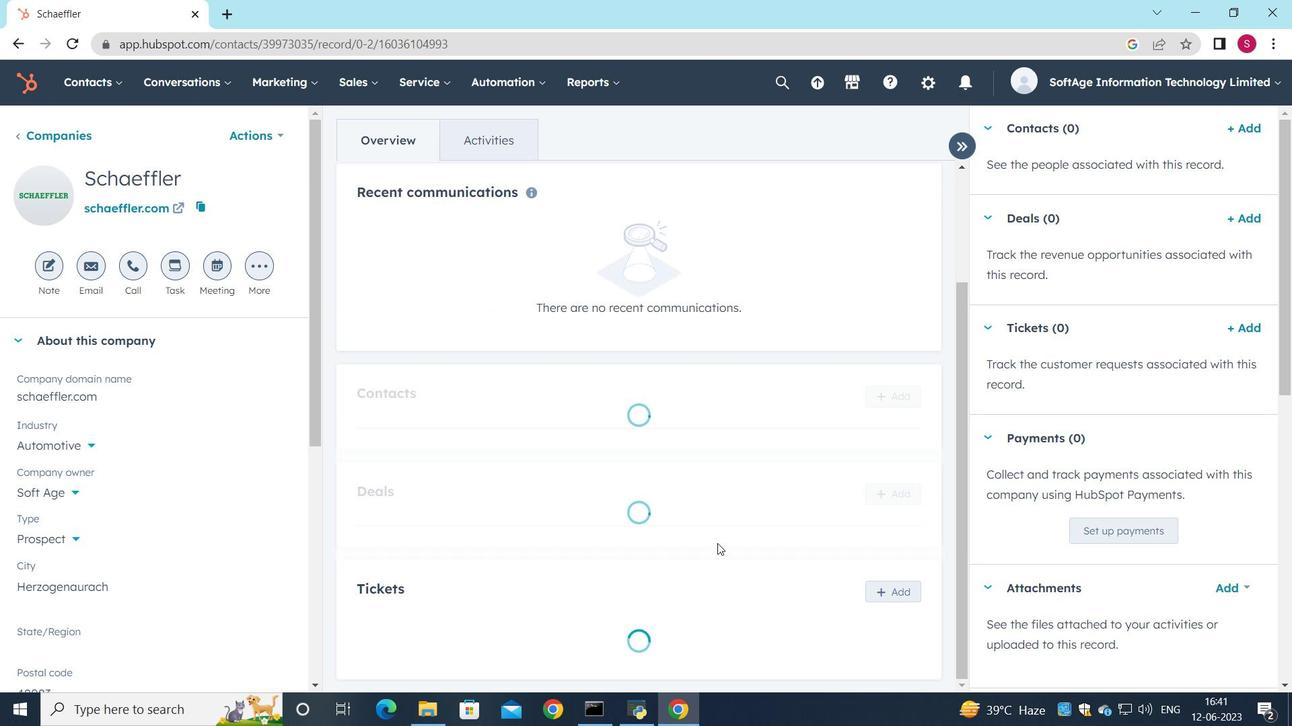 
Action: Mouse scrolled (851, 514) with delta (0, 0)
Screenshot: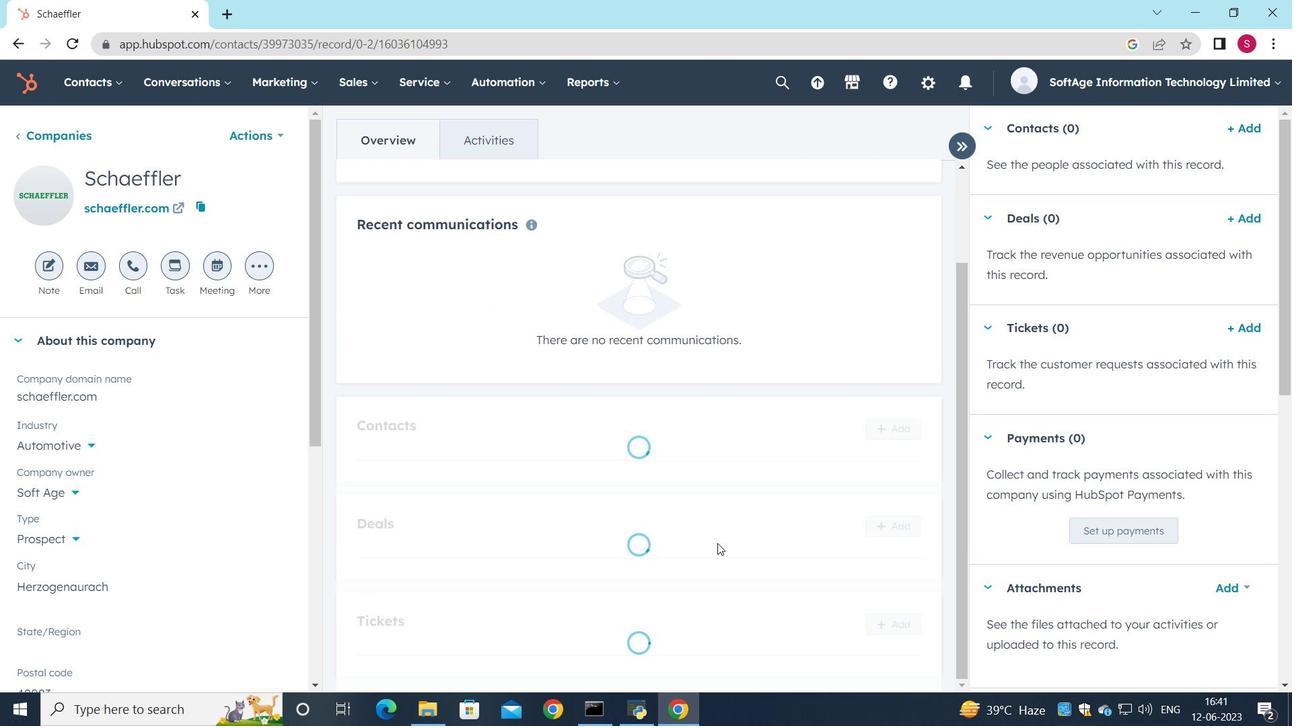 
Action: Mouse scrolled (851, 514) with delta (0, 0)
Screenshot: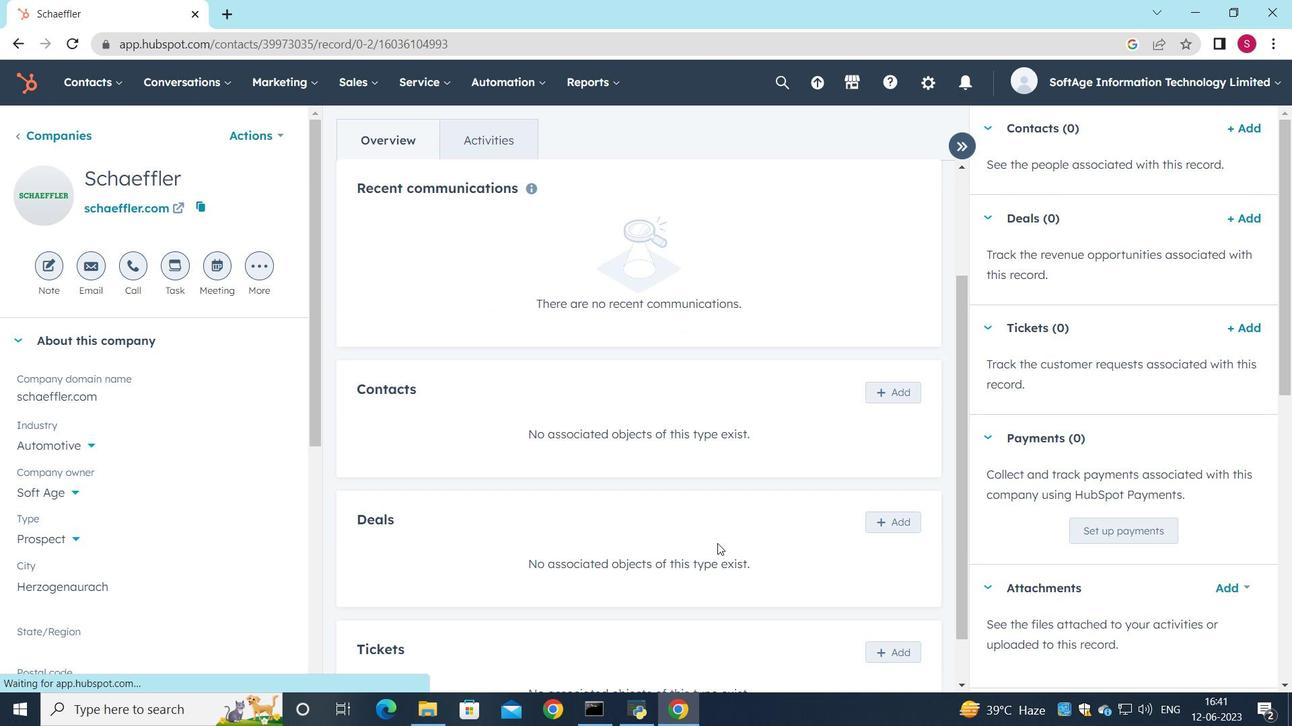 
Action: Mouse scrolled (851, 514) with delta (0, 0)
Screenshot: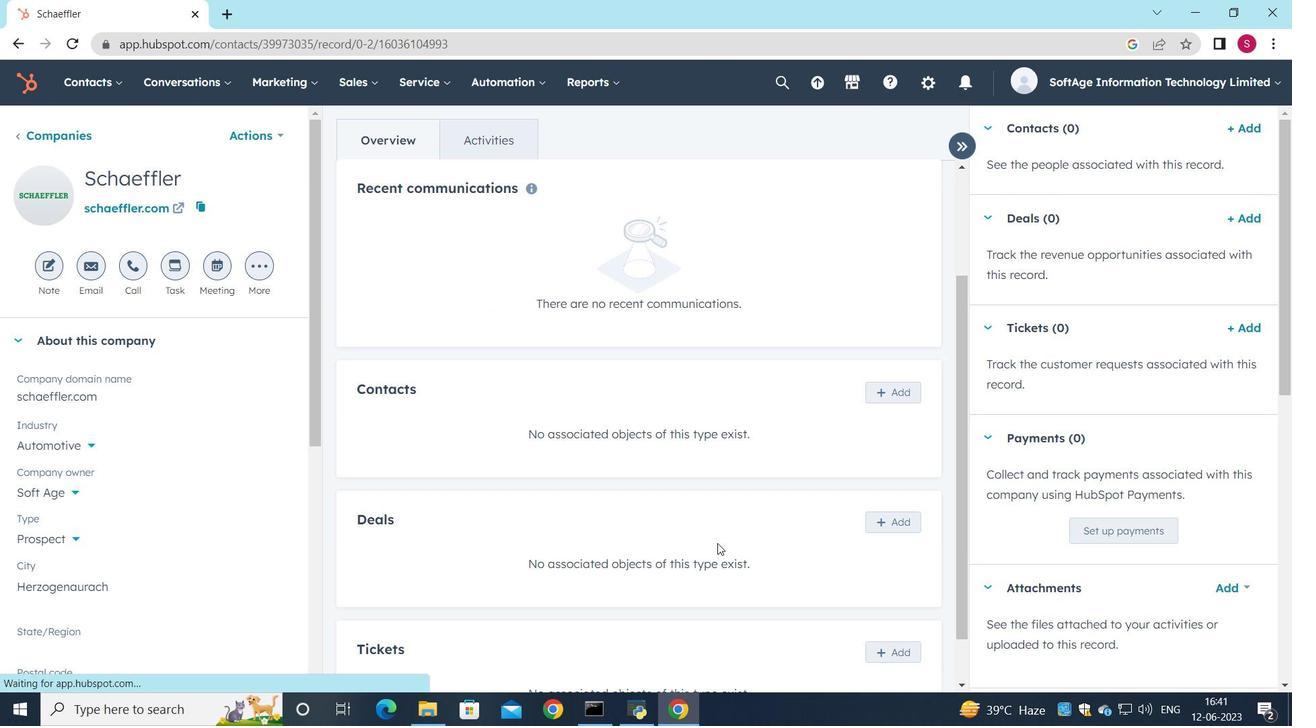 
Action: Mouse scrolled (851, 514) with delta (0, 0)
Screenshot: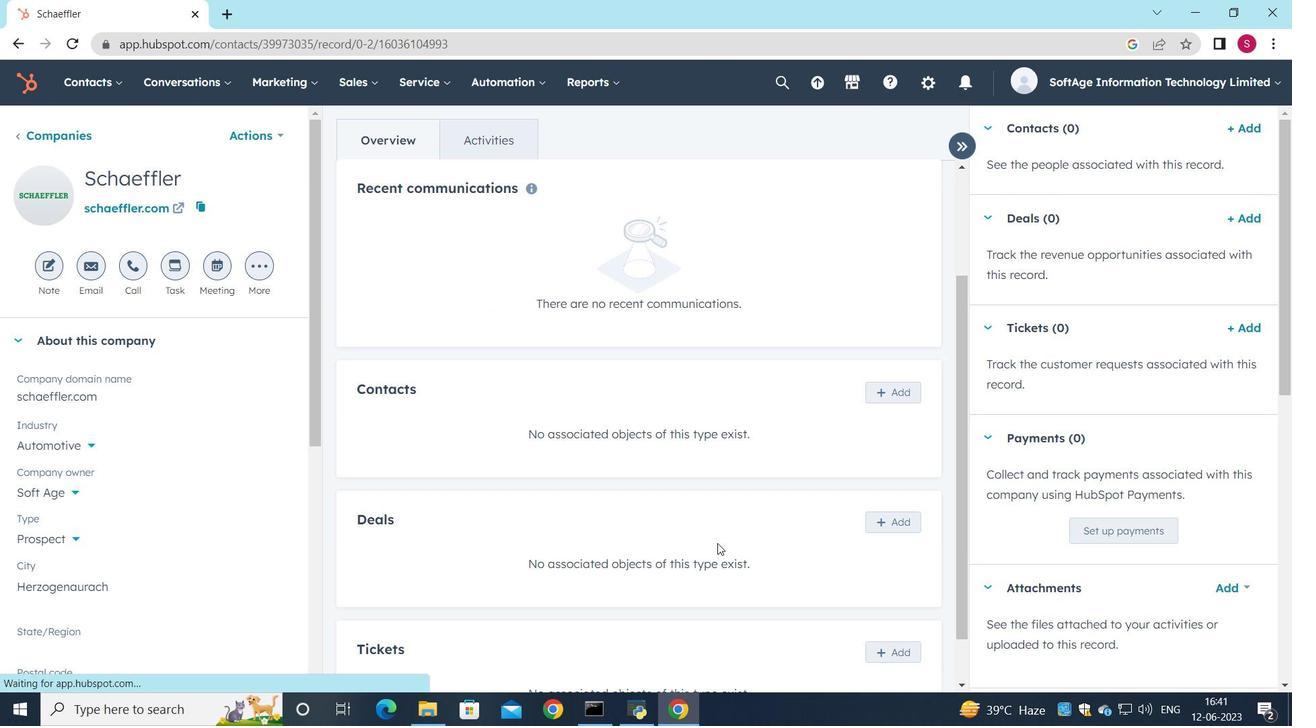 
Action: Mouse scrolled (851, 514) with delta (0, 0)
Screenshot: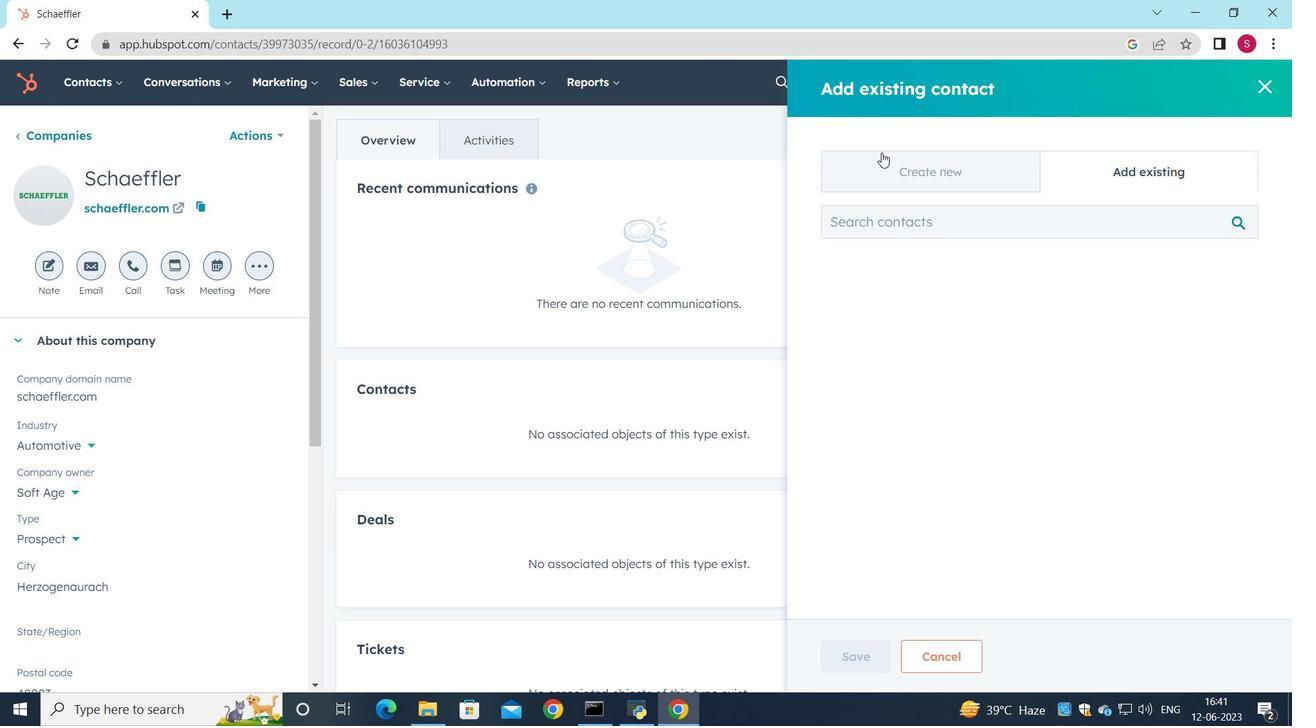 
Action: Mouse moved to (894, 343)
Screenshot: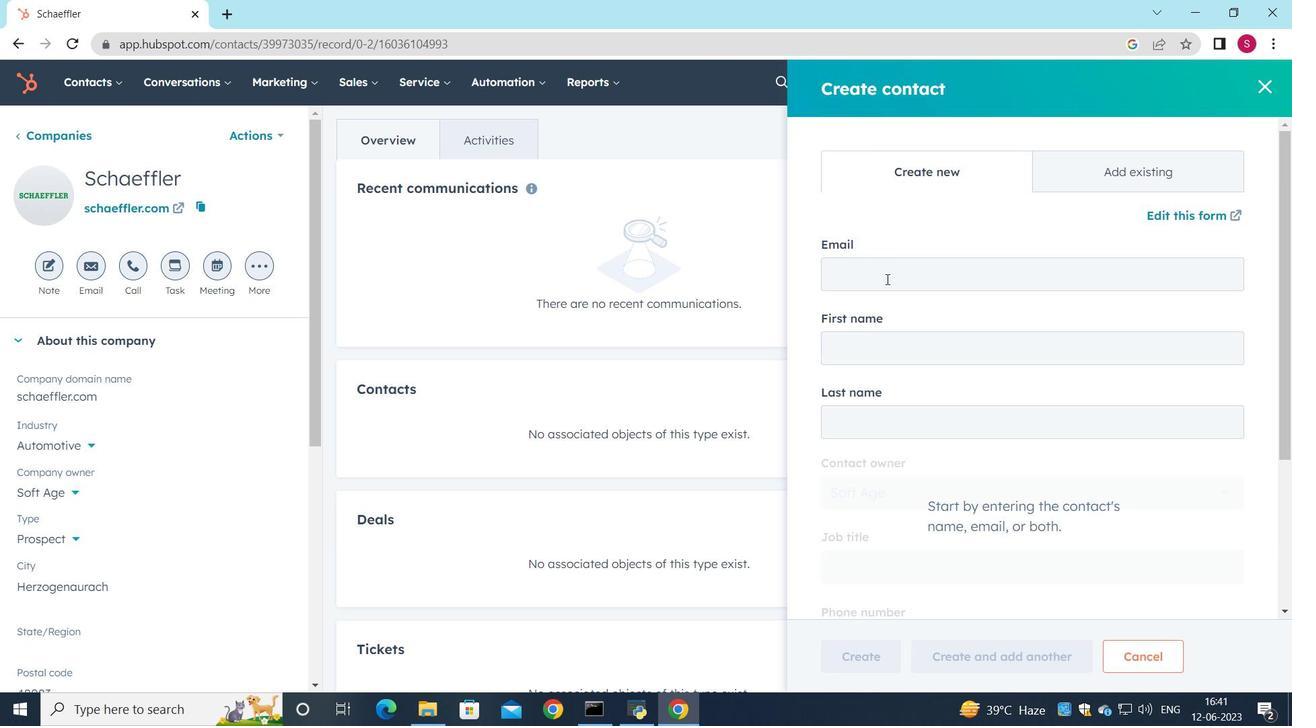 
Action: Mouse pressed left at (894, 343)
Screenshot: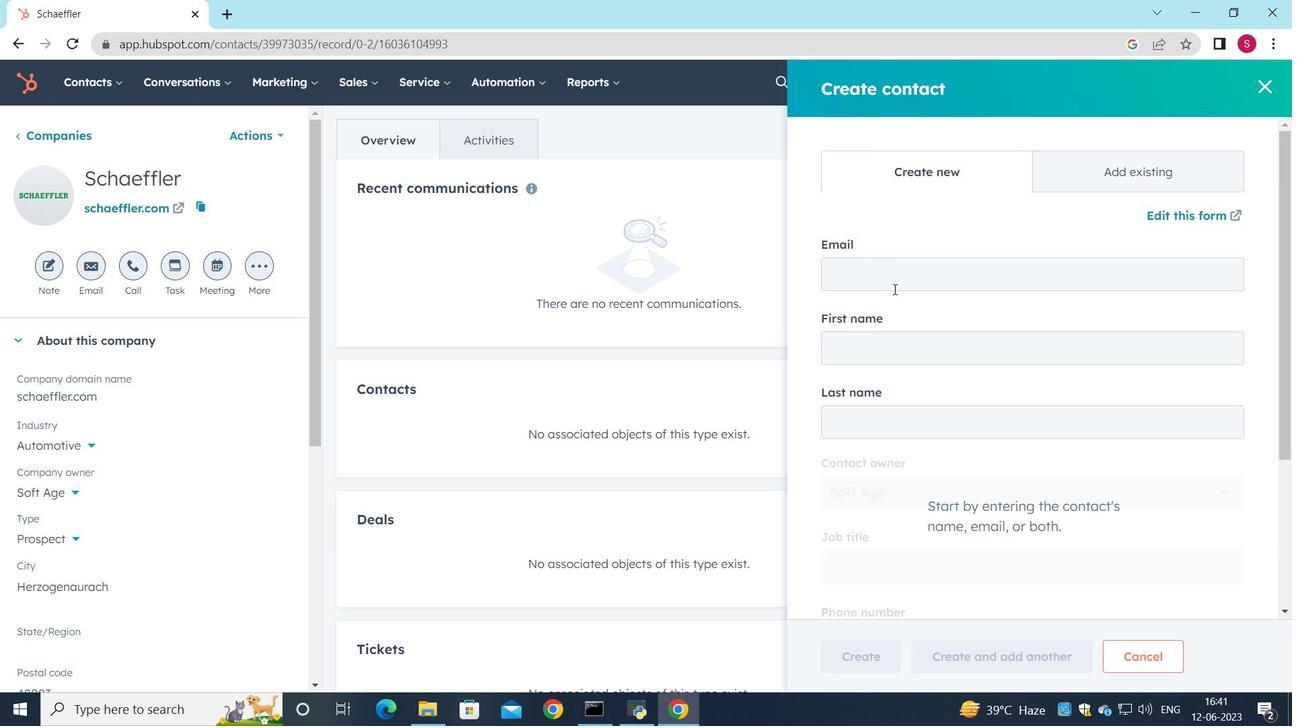 
Action: Mouse moved to (928, 185)
Screenshot: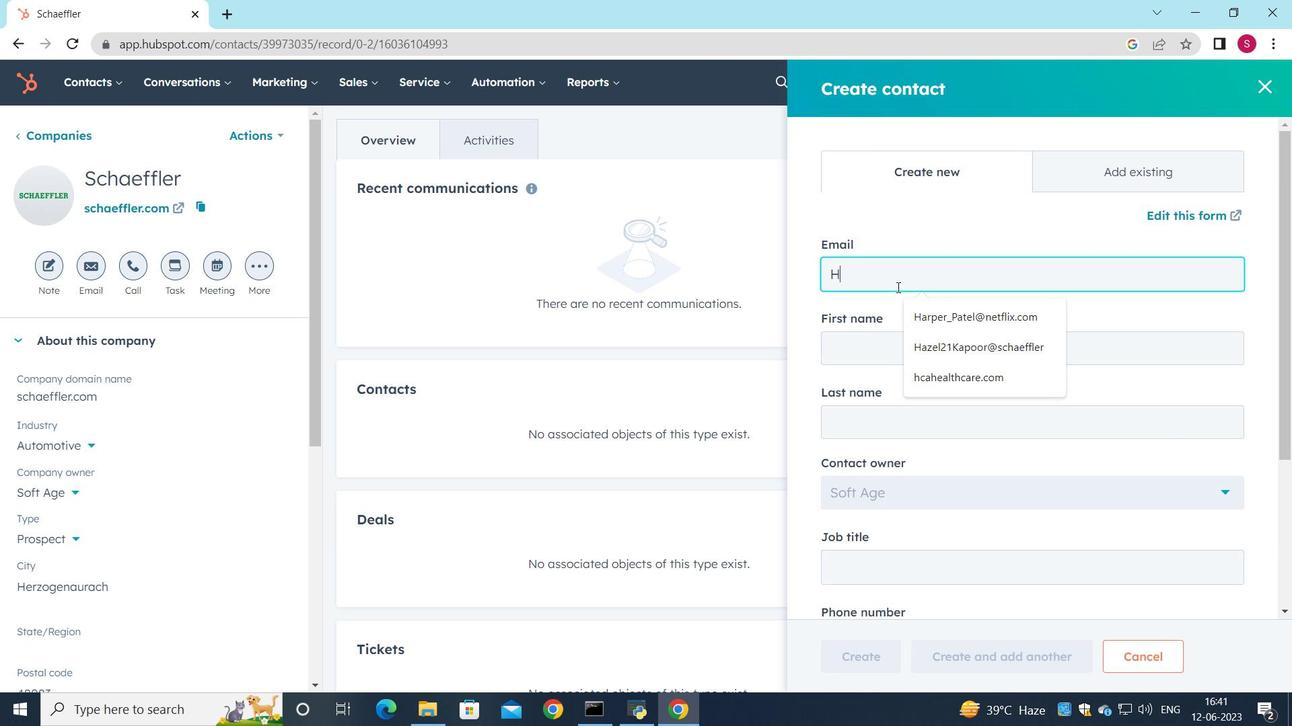 
Action: Mouse pressed left at (928, 185)
Screenshot: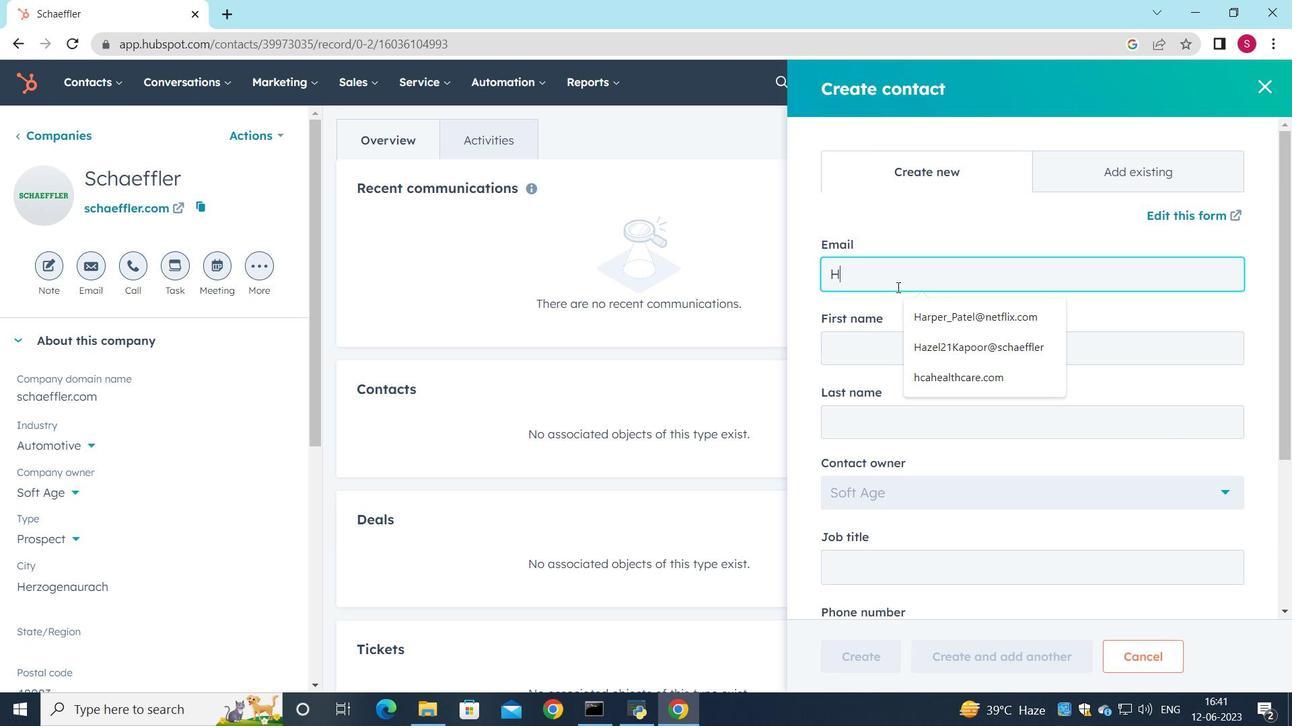 
Action: Mouse moved to (901, 281)
Screenshot: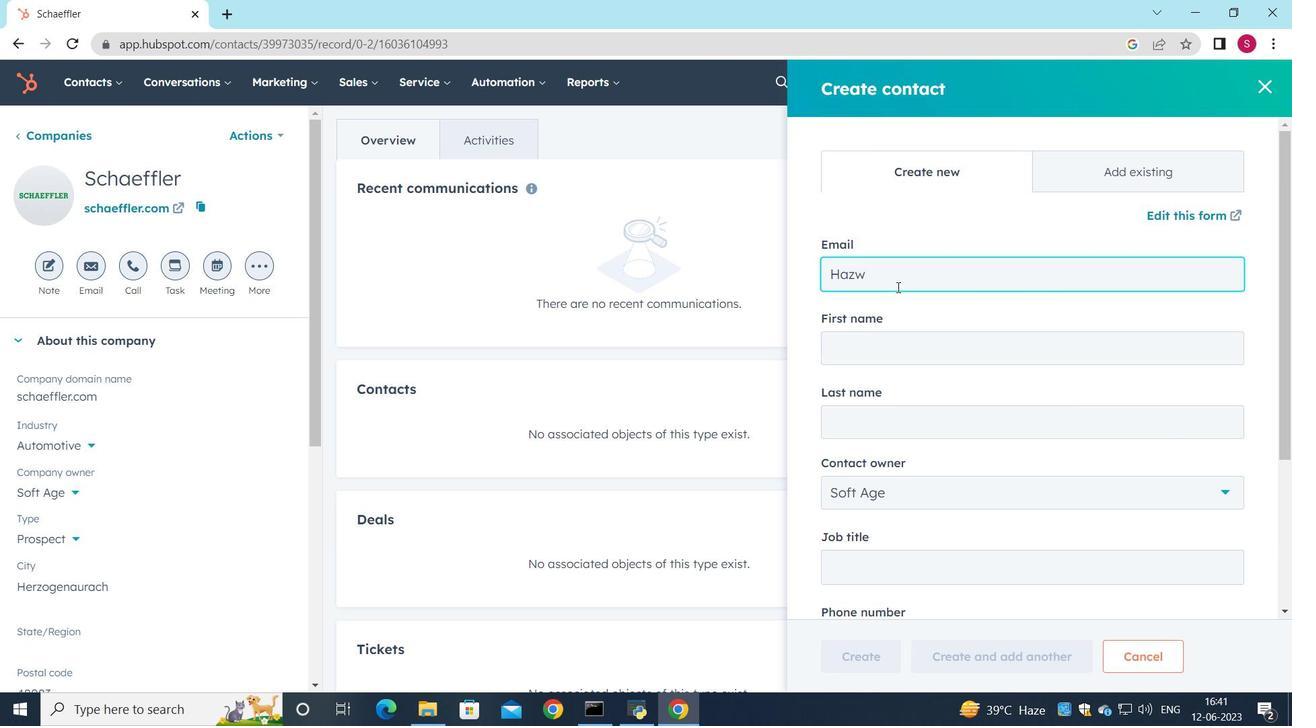 
Action: Mouse pressed left at (901, 281)
Screenshot: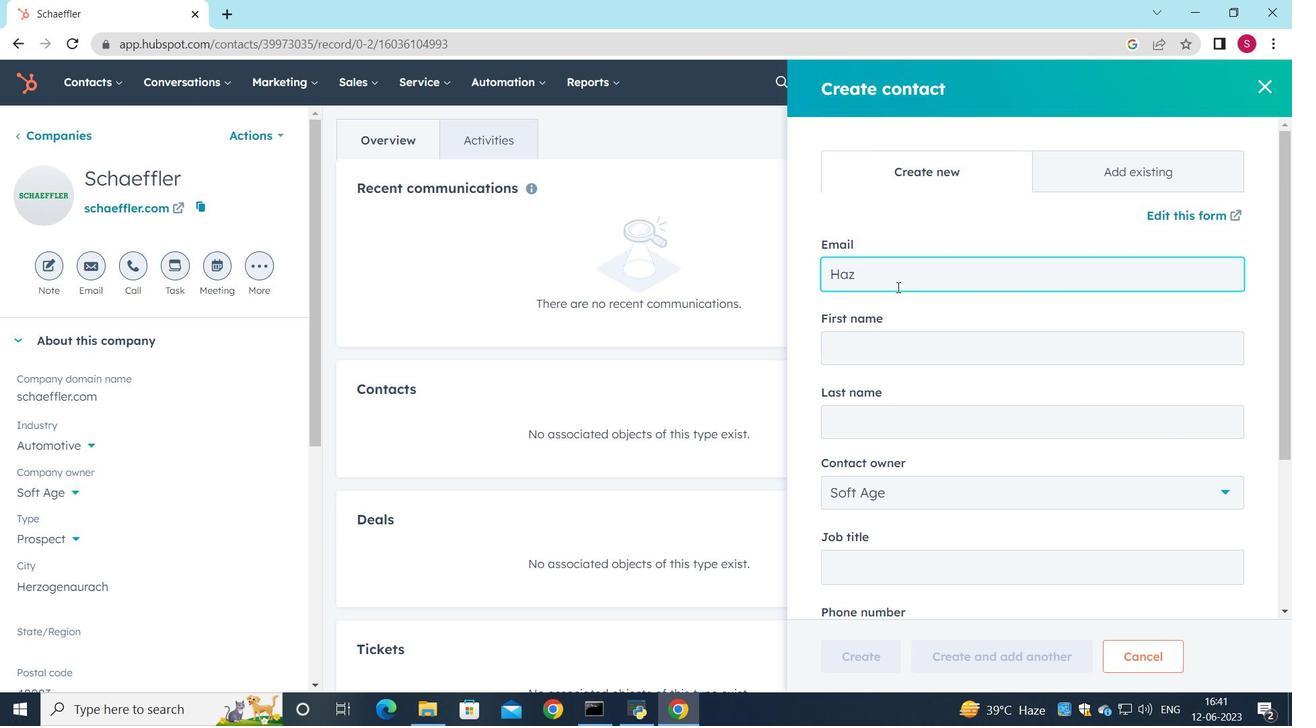 
Action: Key pressed <Key.shift>Hazwl21<Key.shift><Key.shift><Key.shift><Key.shift><Key.shift><Key.shift><Key.shift><Key.shift><Key.shift><Key.shift><Key.shift><Key.shift><Key.shift><Key.shift><Key.shift><Key.shift>Kapoor
Screenshot: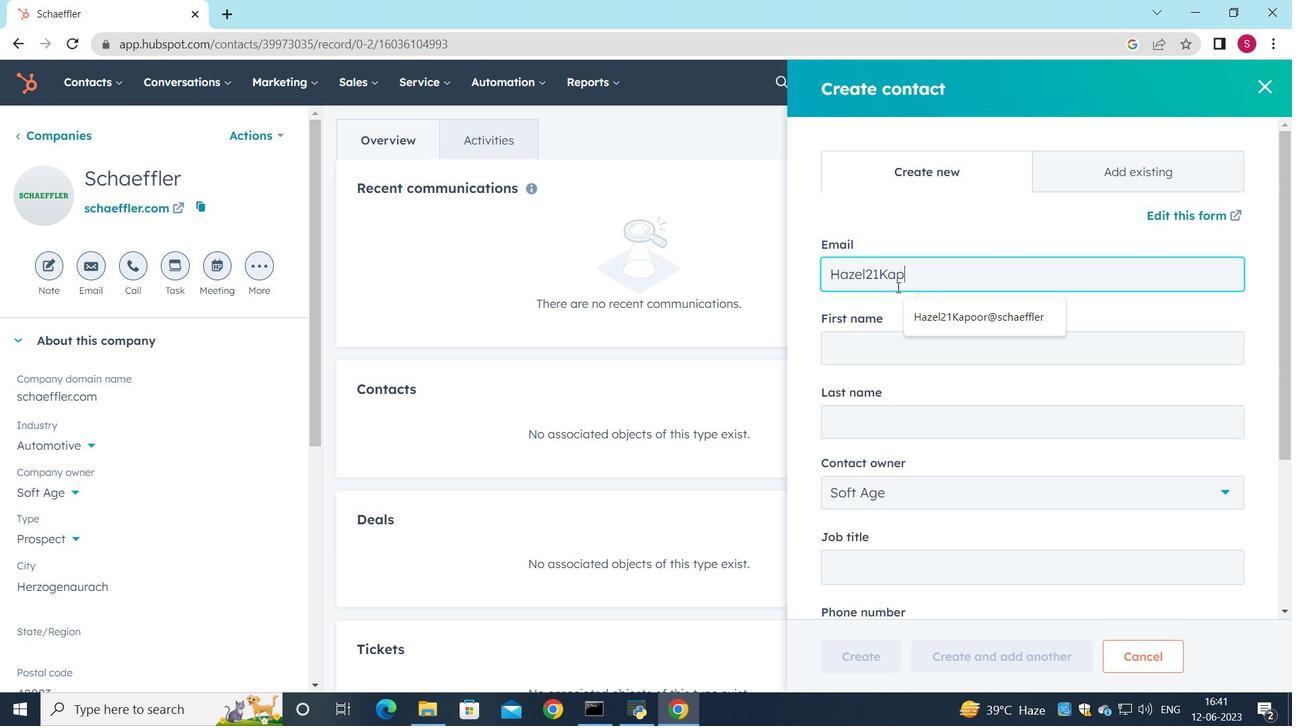 
Action: Mouse moved to (962, 281)
Screenshot: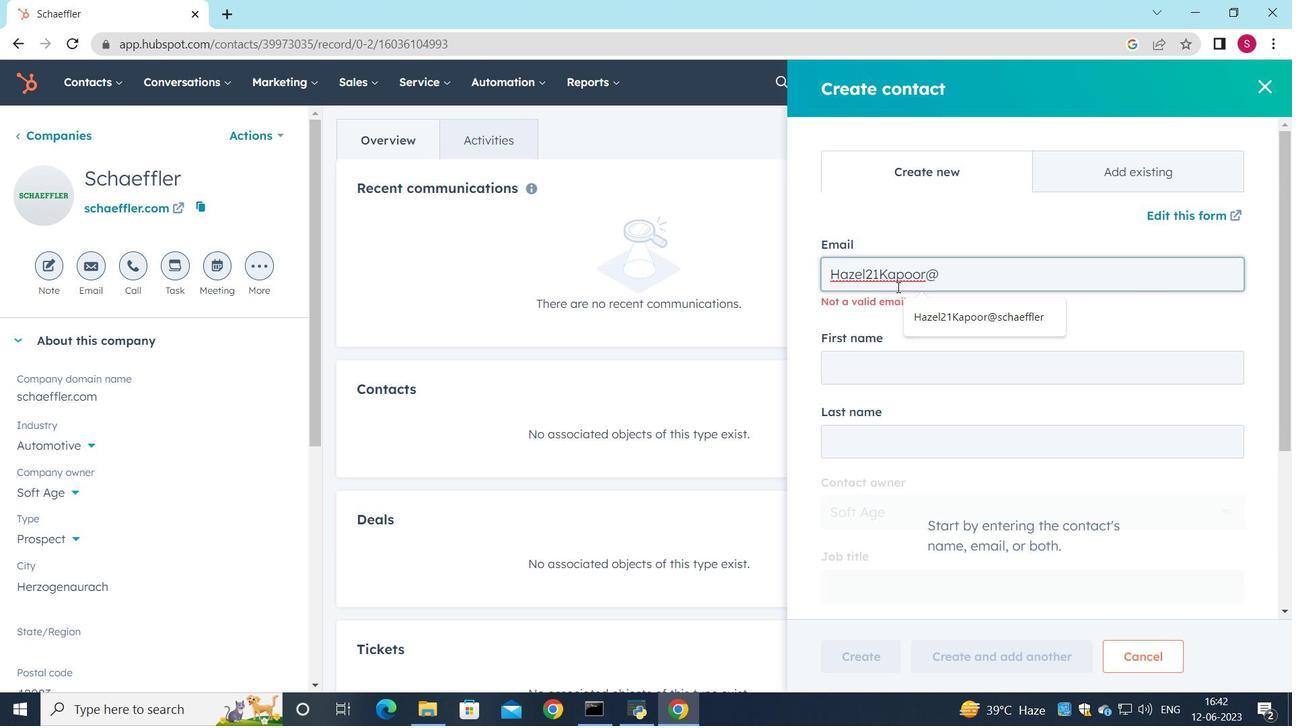 
Action: Key pressed <Key.shift><Key.shift><Key.shift><Key.shift><Key.shift><Key.shift>@schaeffler
Screenshot: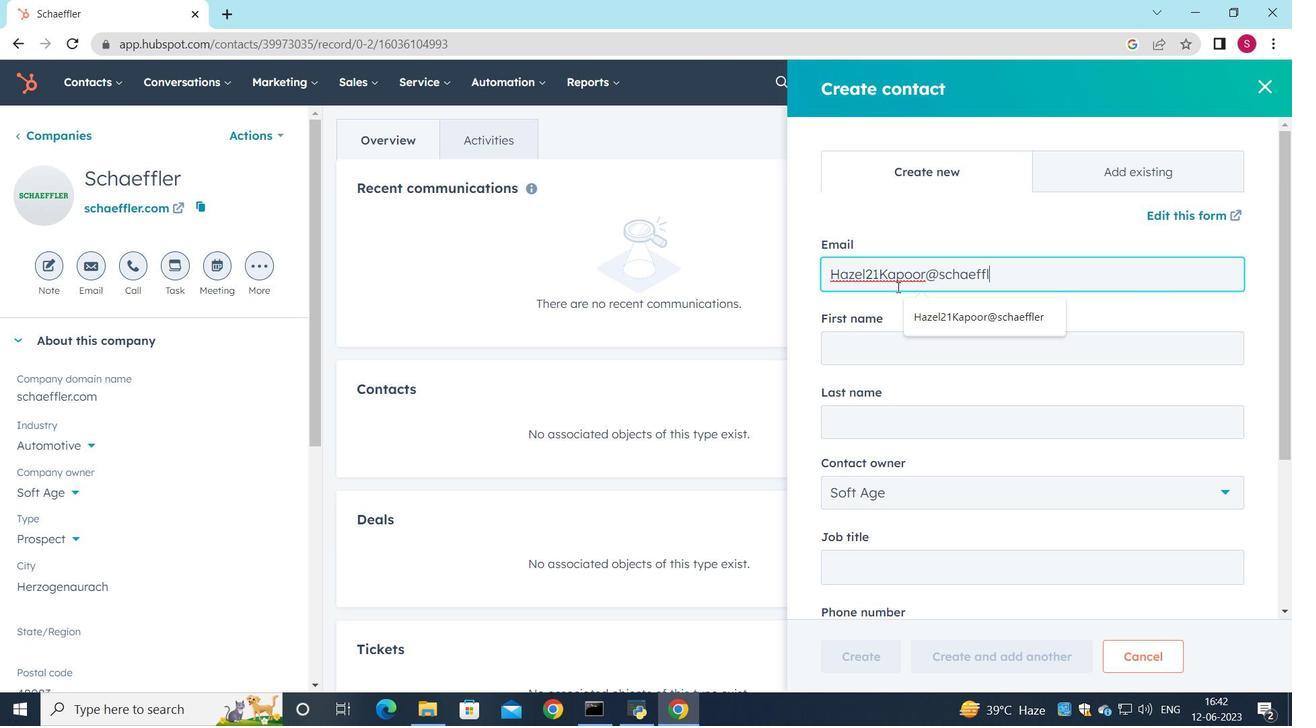 
Action: Mouse moved to (866, 282)
Screenshot: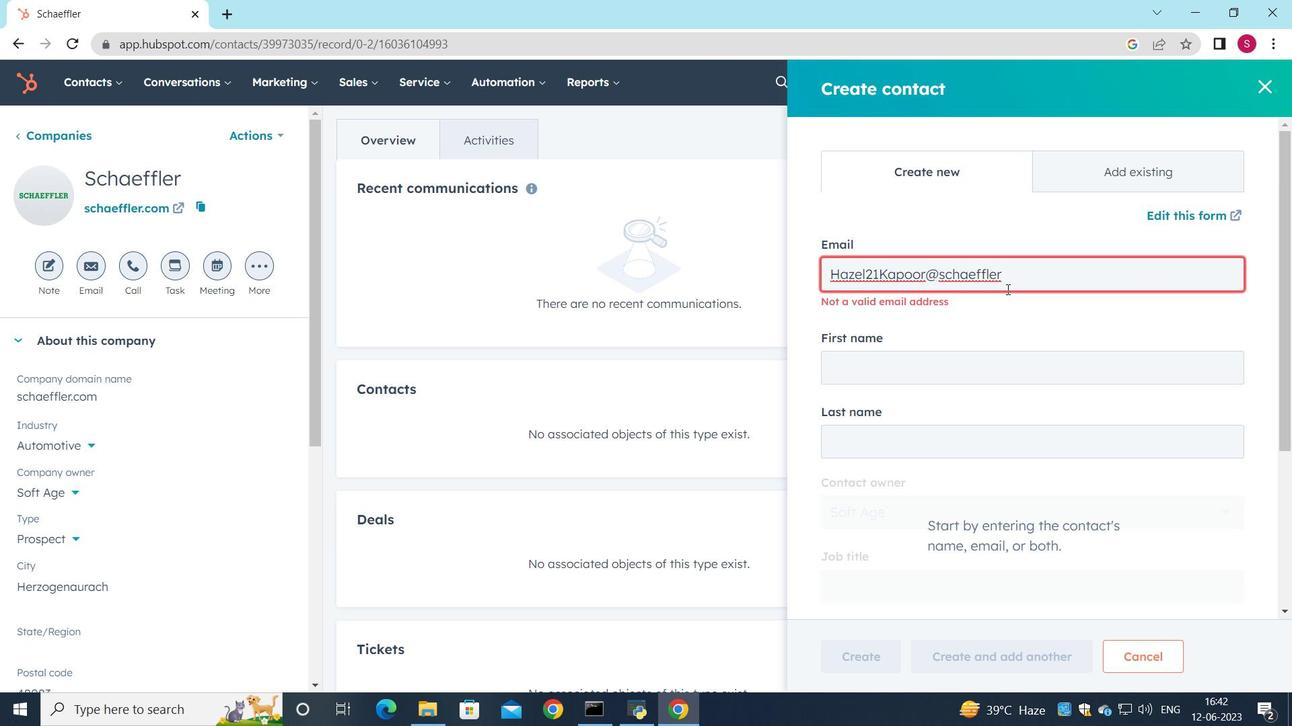 
Action: Mouse pressed left at (866, 282)
Screenshot: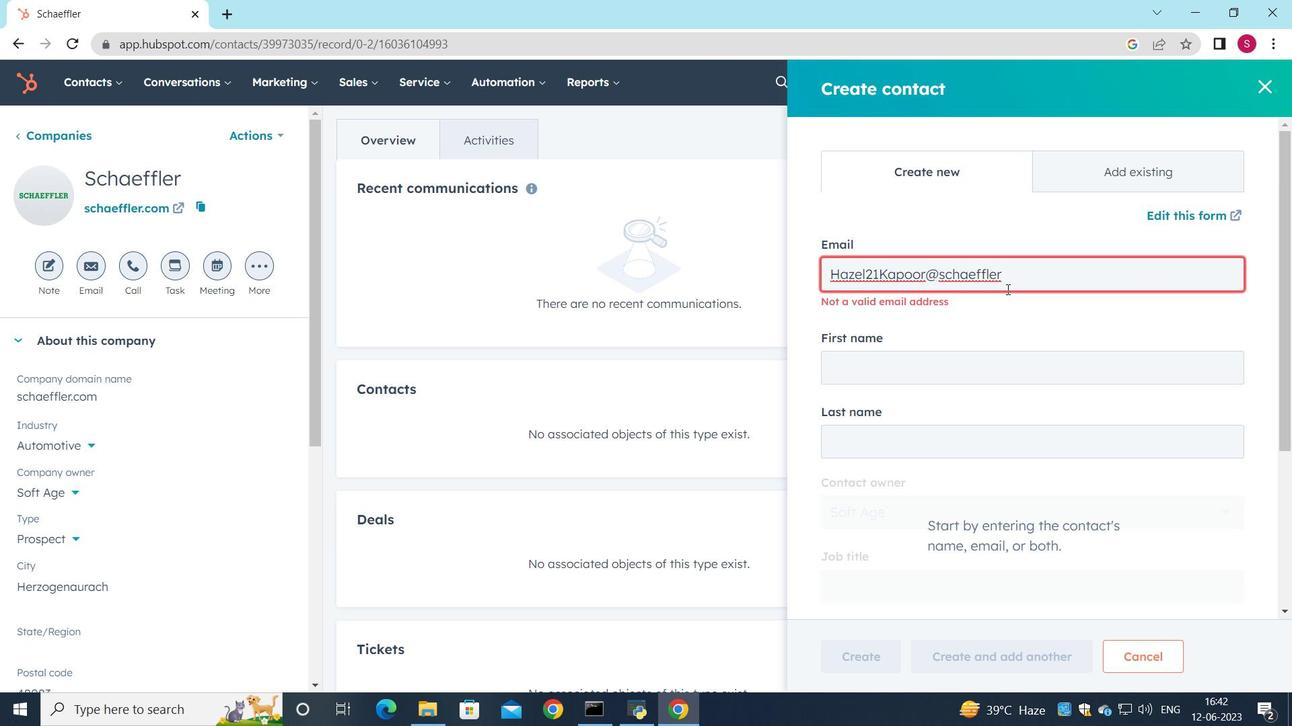 
Action: Key pressed <Key.backspace>e
Screenshot: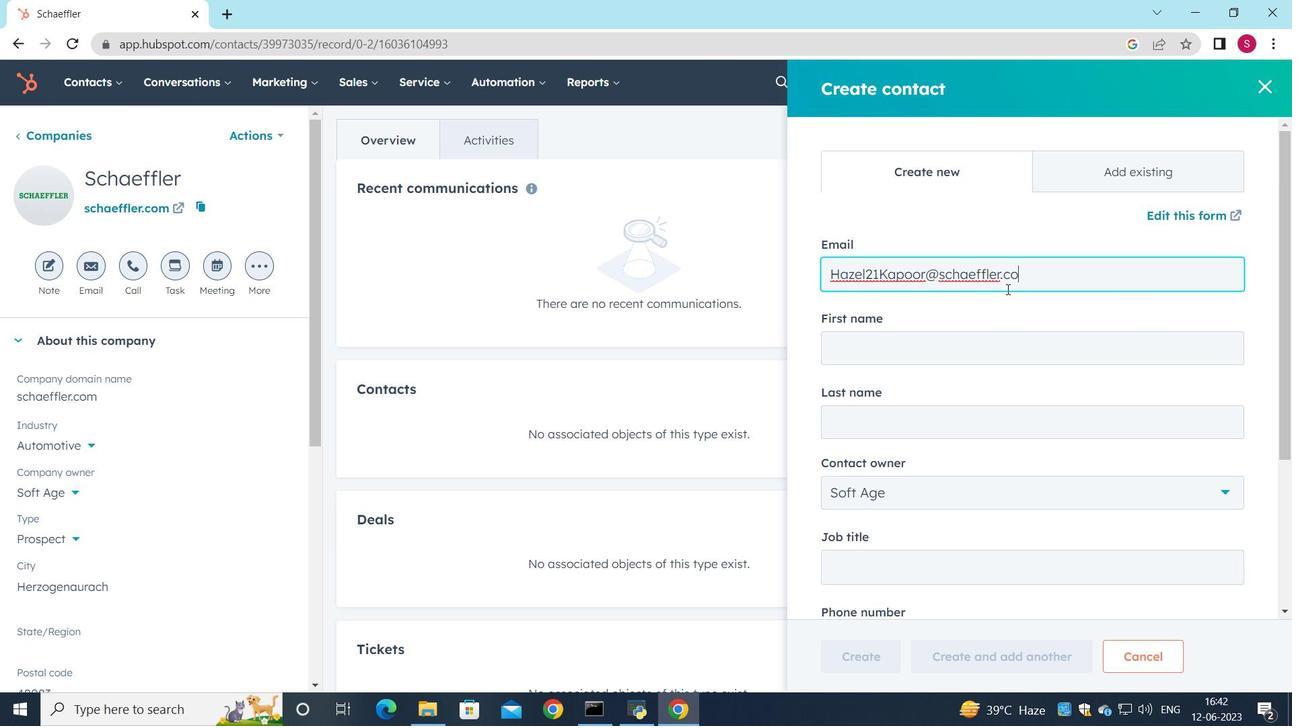
Action: Mouse moved to (124, 78)
Screenshot: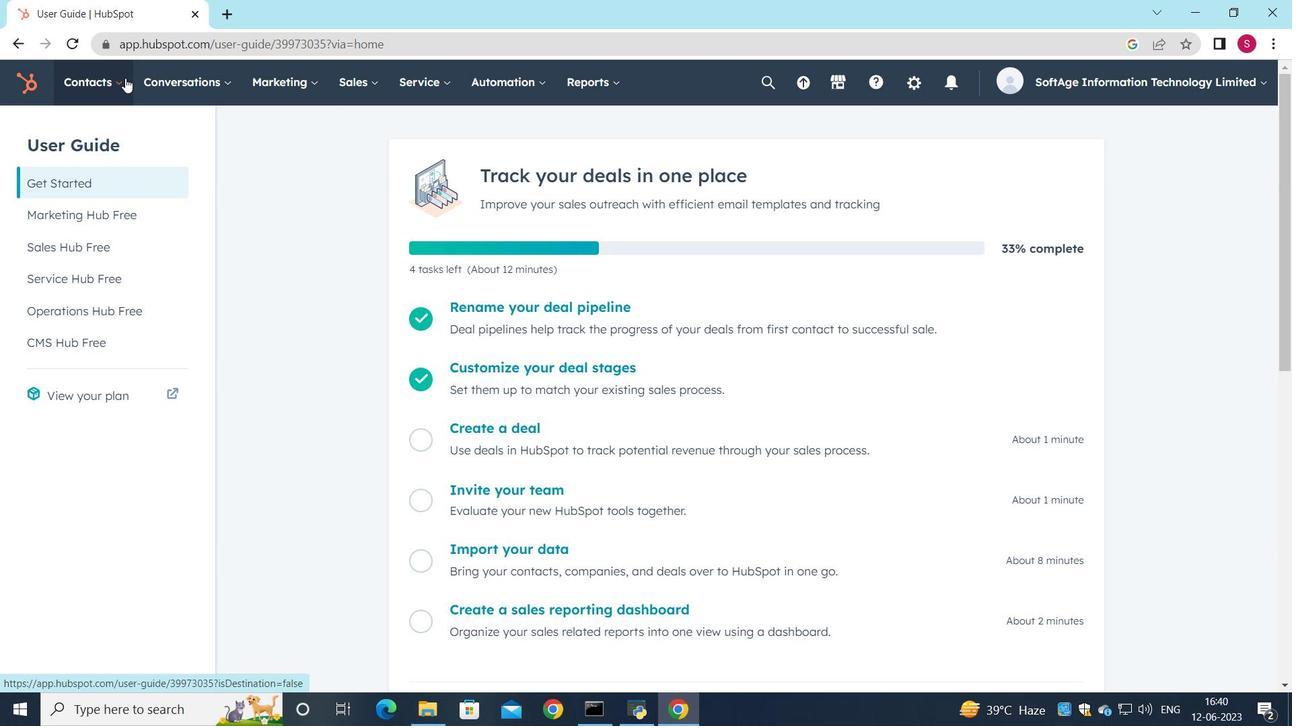 
Action: Mouse pressed left at (124, 78)
Screenshot: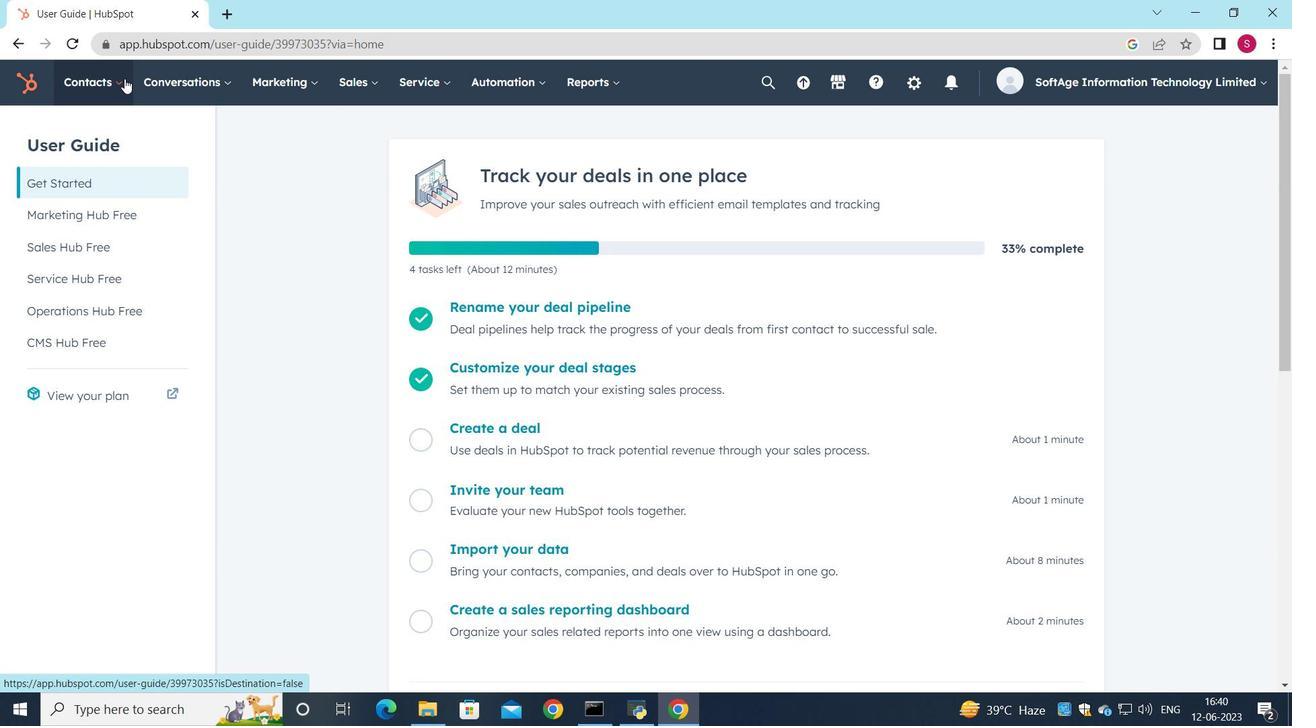 
Action: Mouse moved to (135, 156)
Screenshot: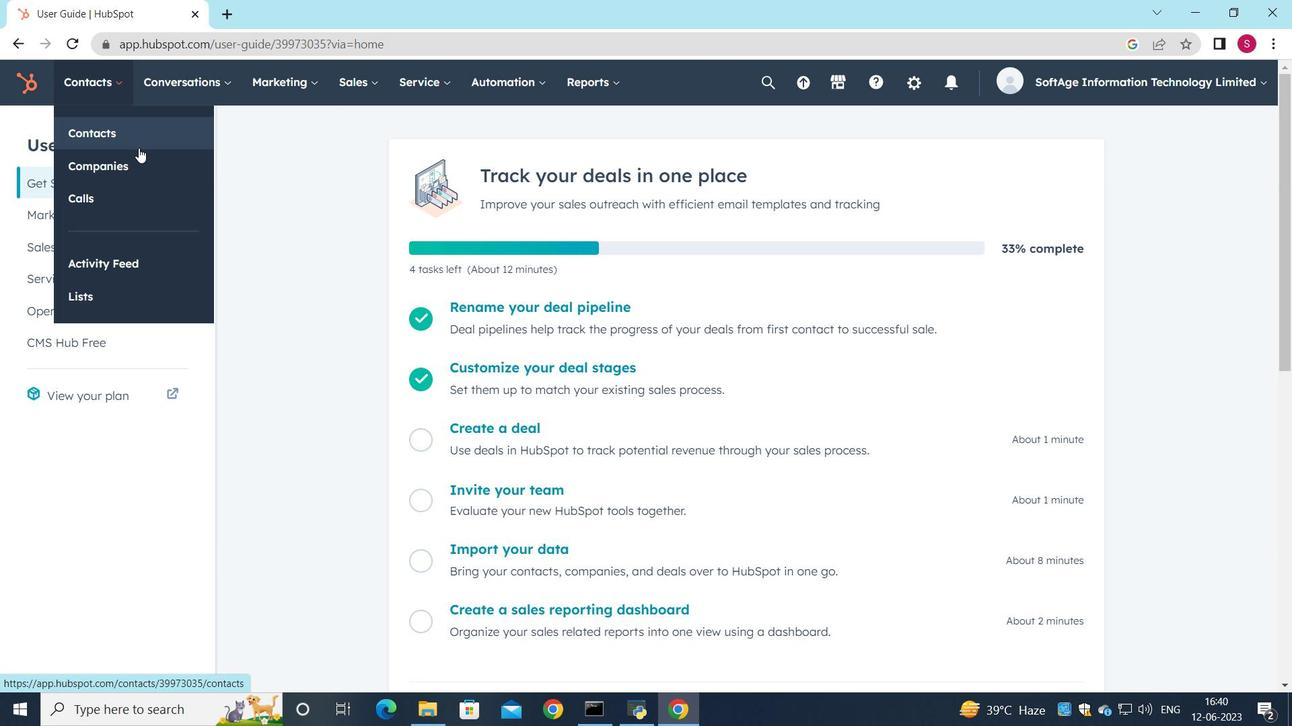 
Action: Mouse pressed left at (135, 156)
Screenshot: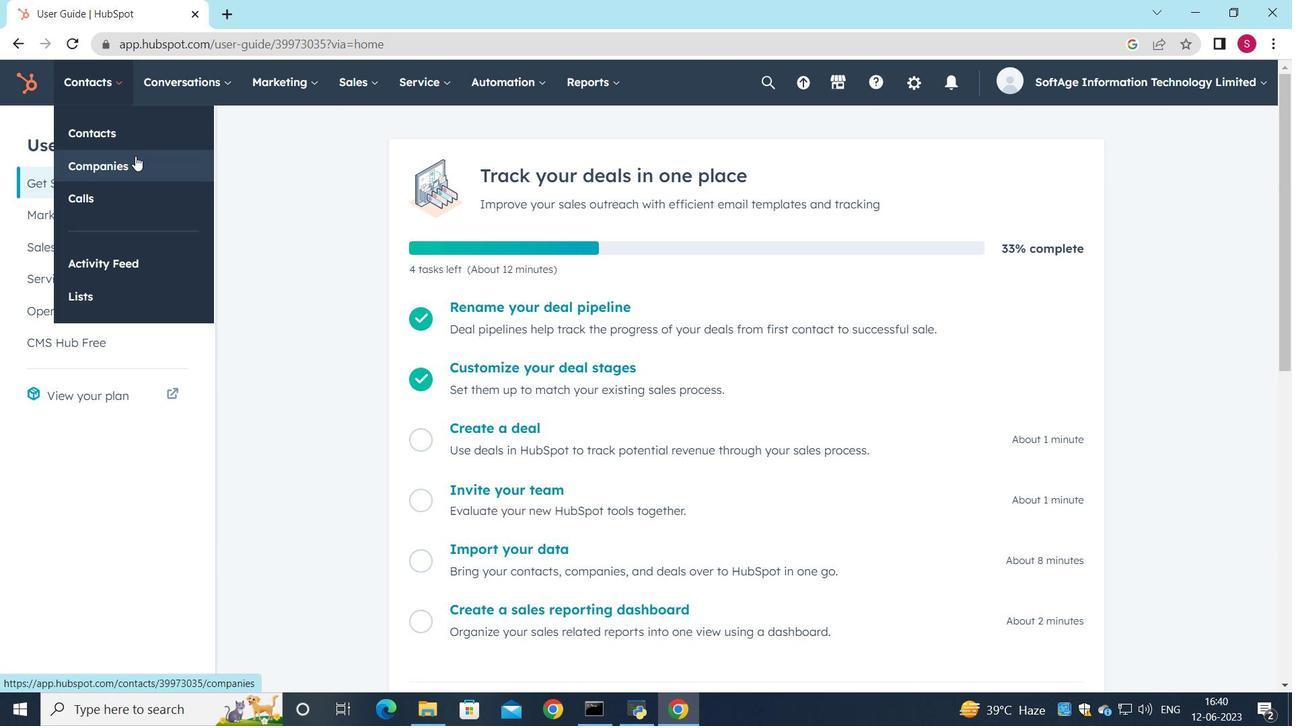 
Action: Mouse moved to (1176, 148)
Screenshot: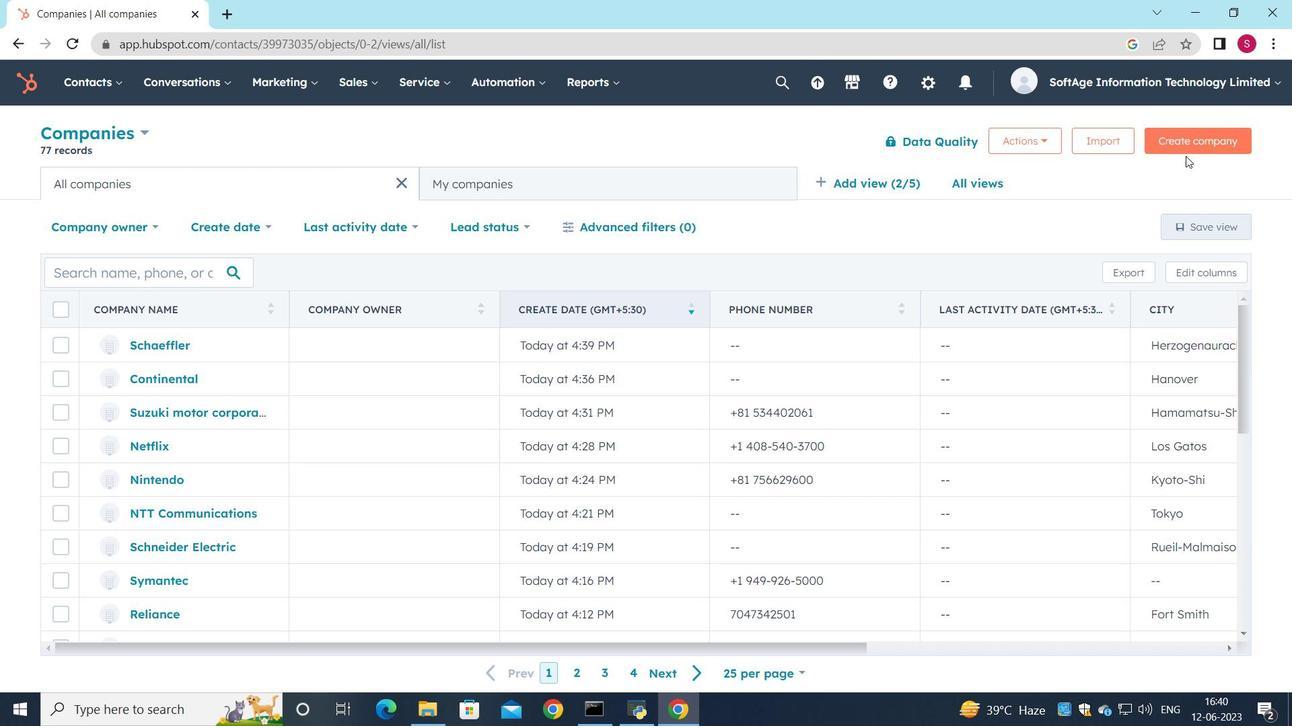 
Action: Mouse pressed left at (1176, 148)
Screenshot: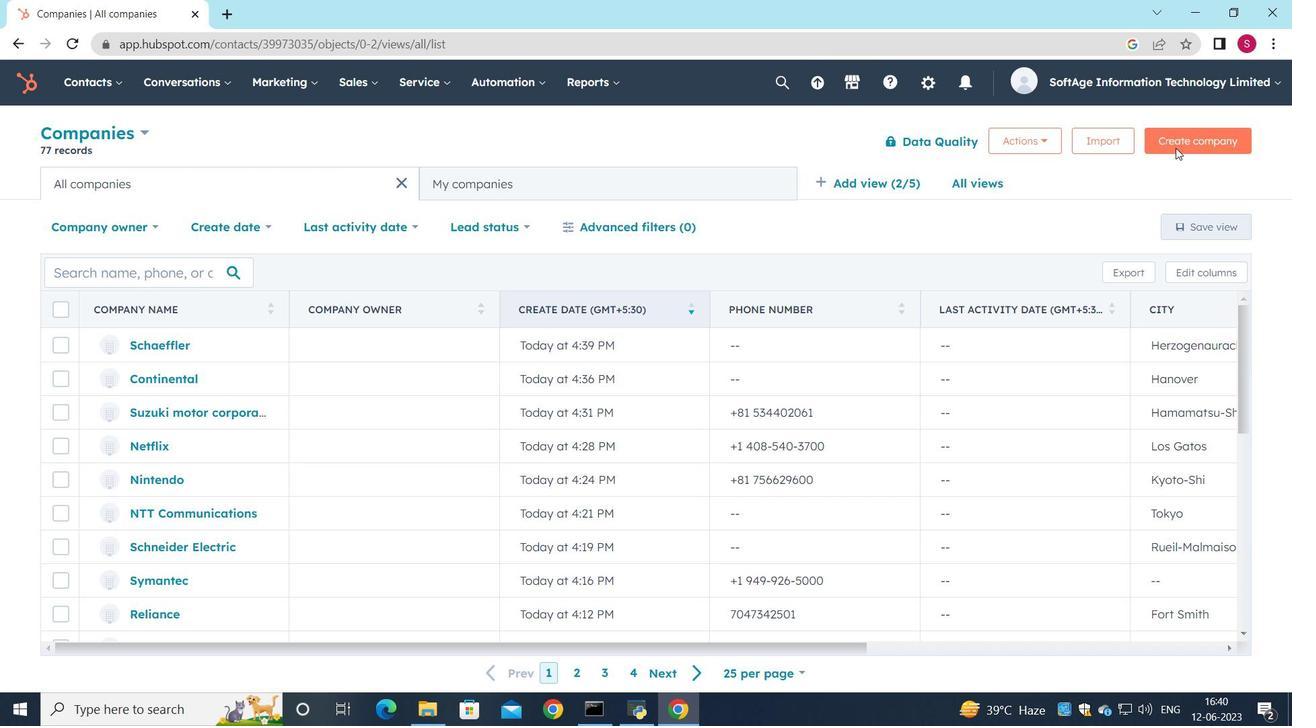 
Action: Mouse moved to (942, 230)
Screenshot: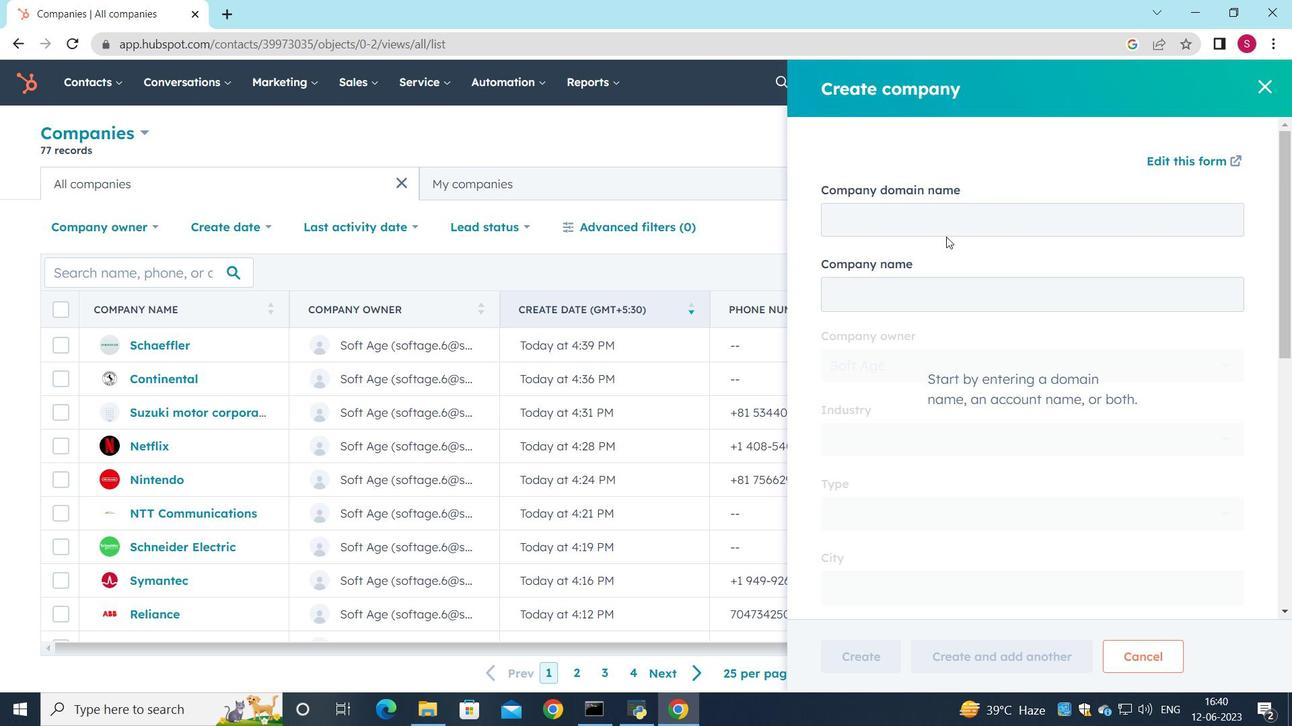 
Action: Mouse pressed left at (942, 230)
Screenshot: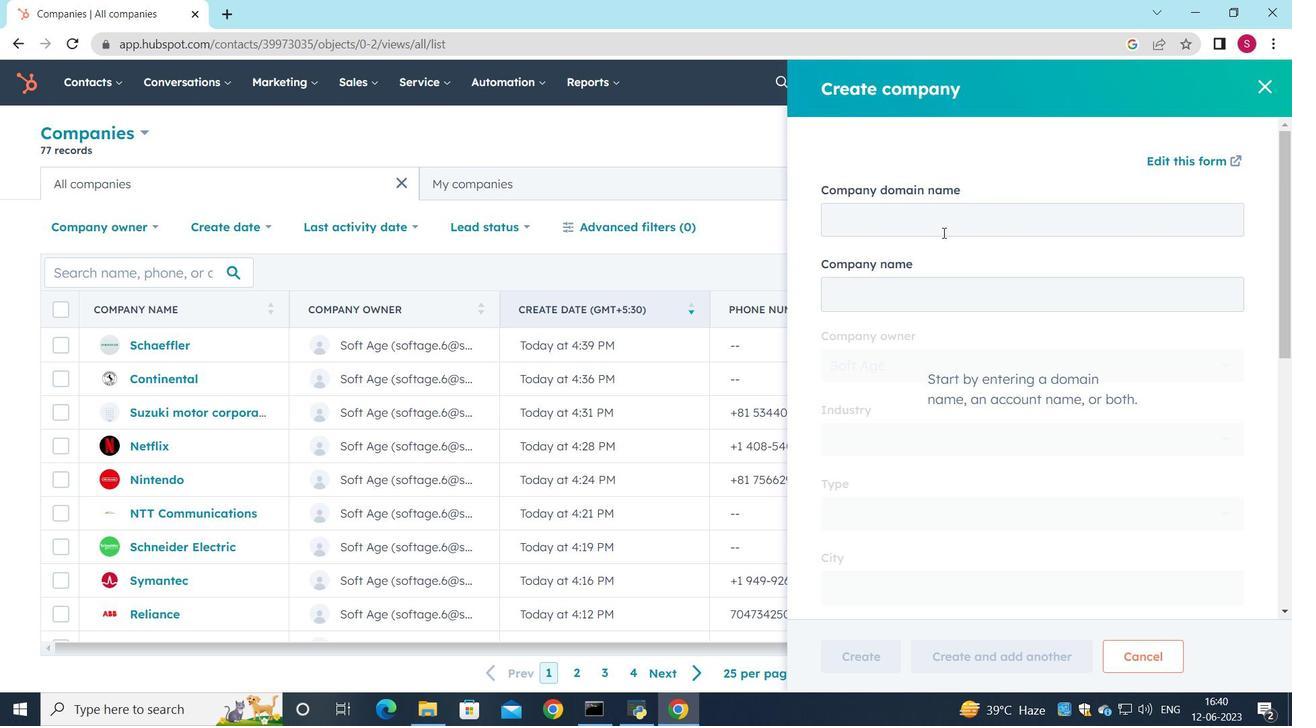 
Action: Key pressed schaeffler
Screenshot: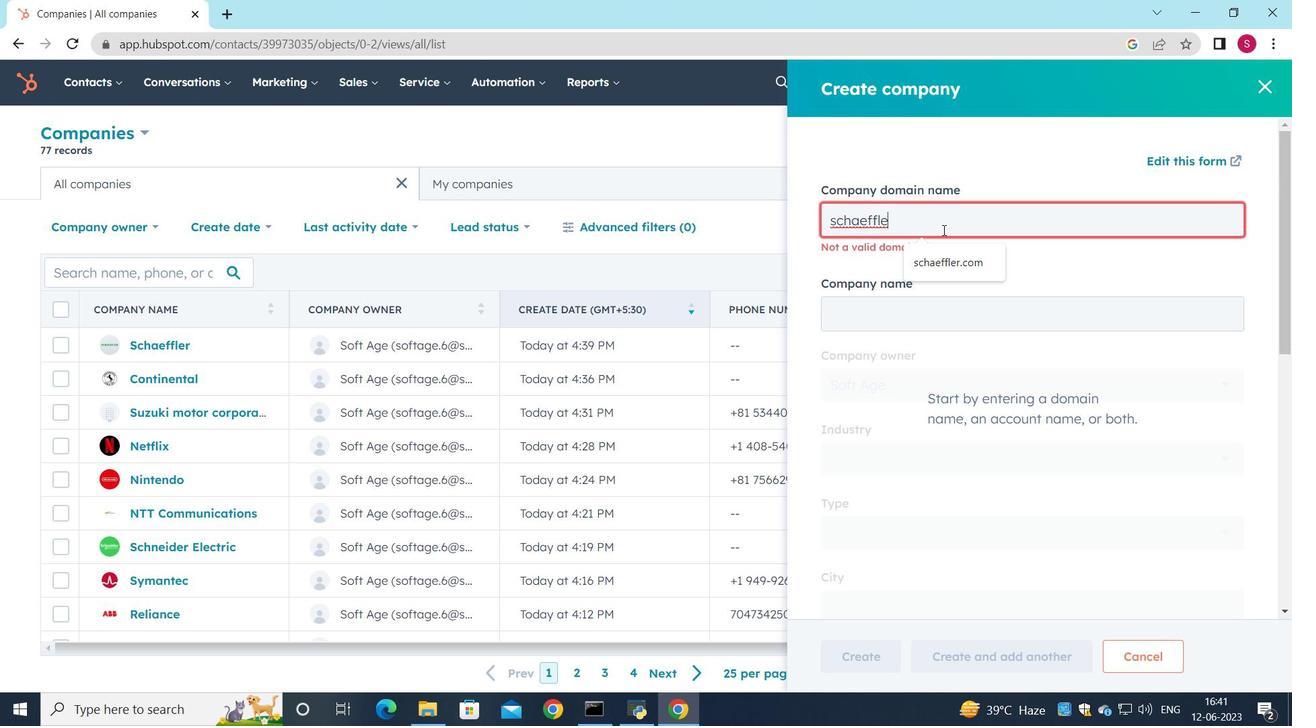 
Action: Mouse moved to (936, 257)
Screenshot: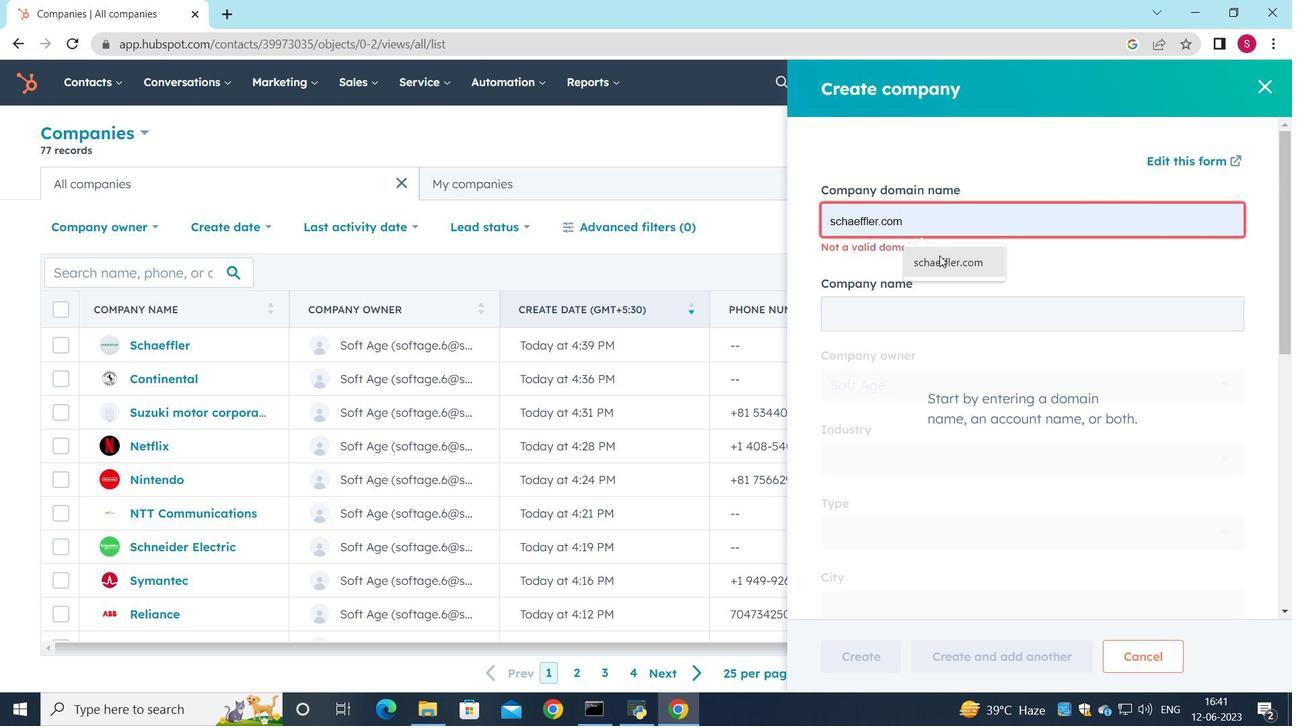 
Action: Key pressed .co,<Key.backspace>
Screenshot: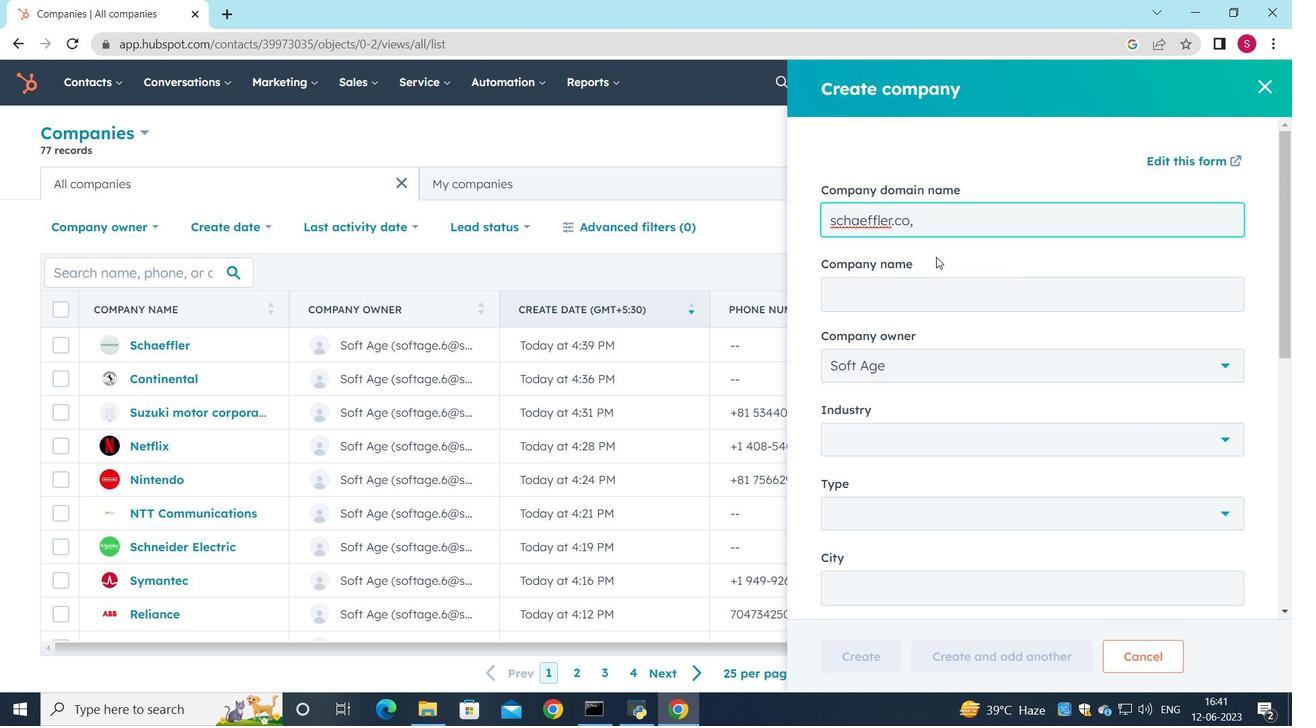 
Action: Mouse moved to (929, 267)
Screenshot: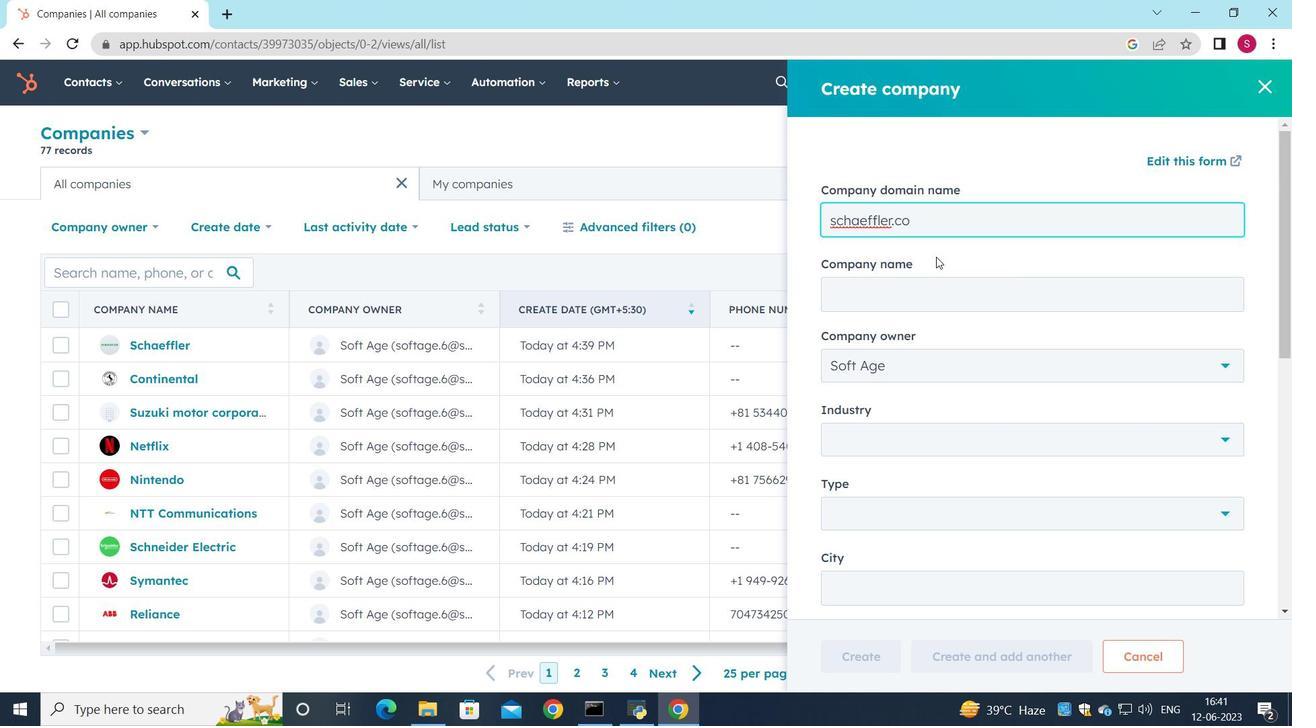 
Action: Key pressed m
Screenshot: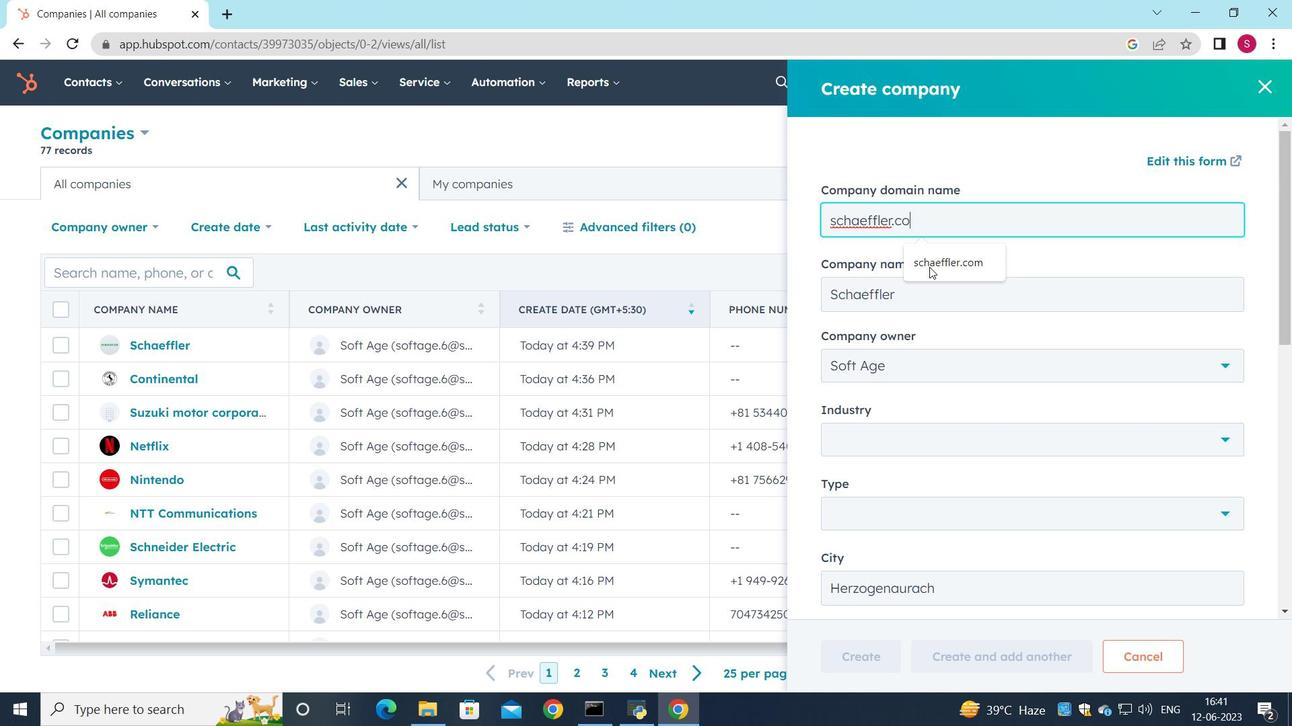 
Action: Mouse moved to (987, 402)
Screenshot: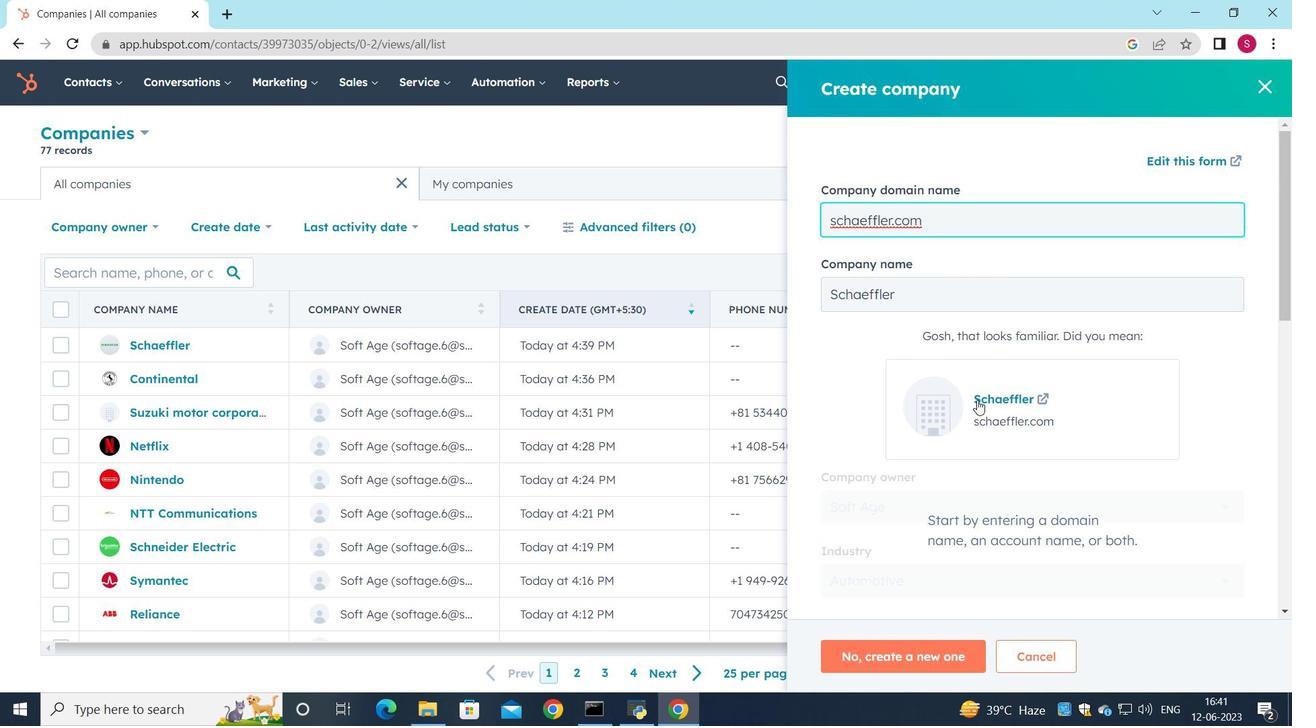 
Action: Mouse pressed left at (987, 402)
Screenshot: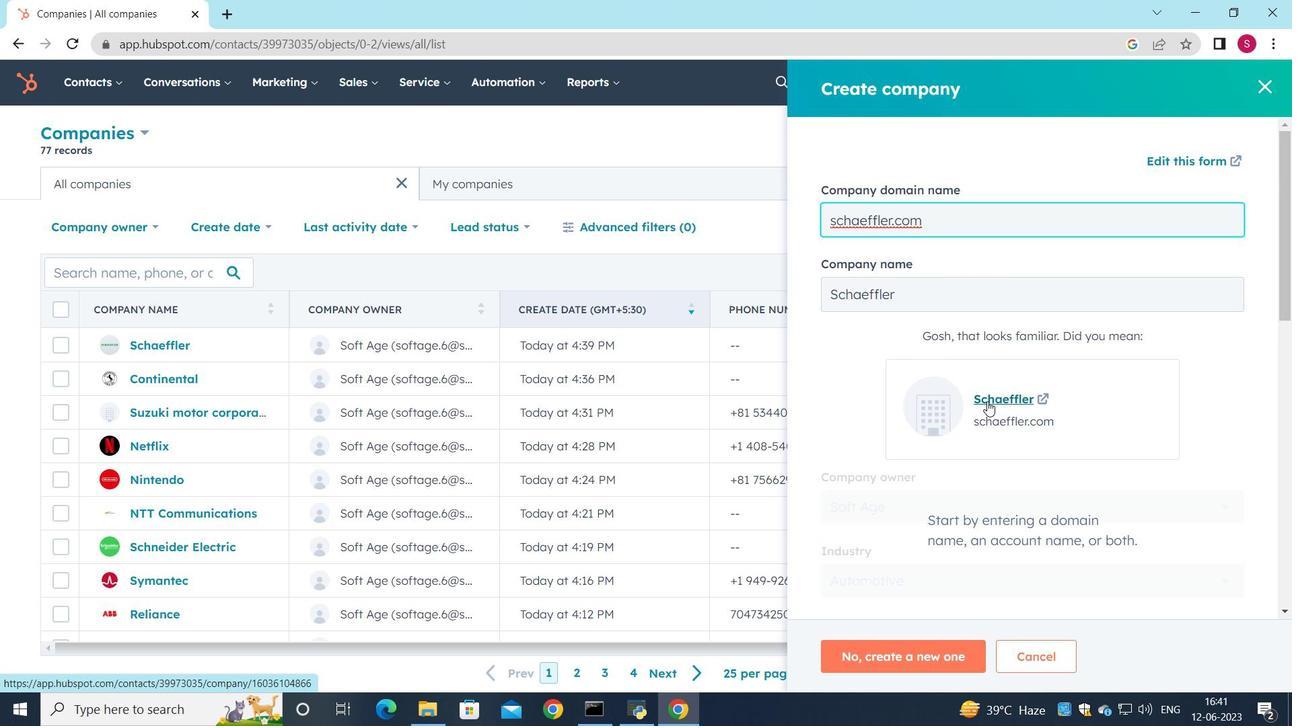 
Action: Mouse moved to (398, 8)
Screenshot: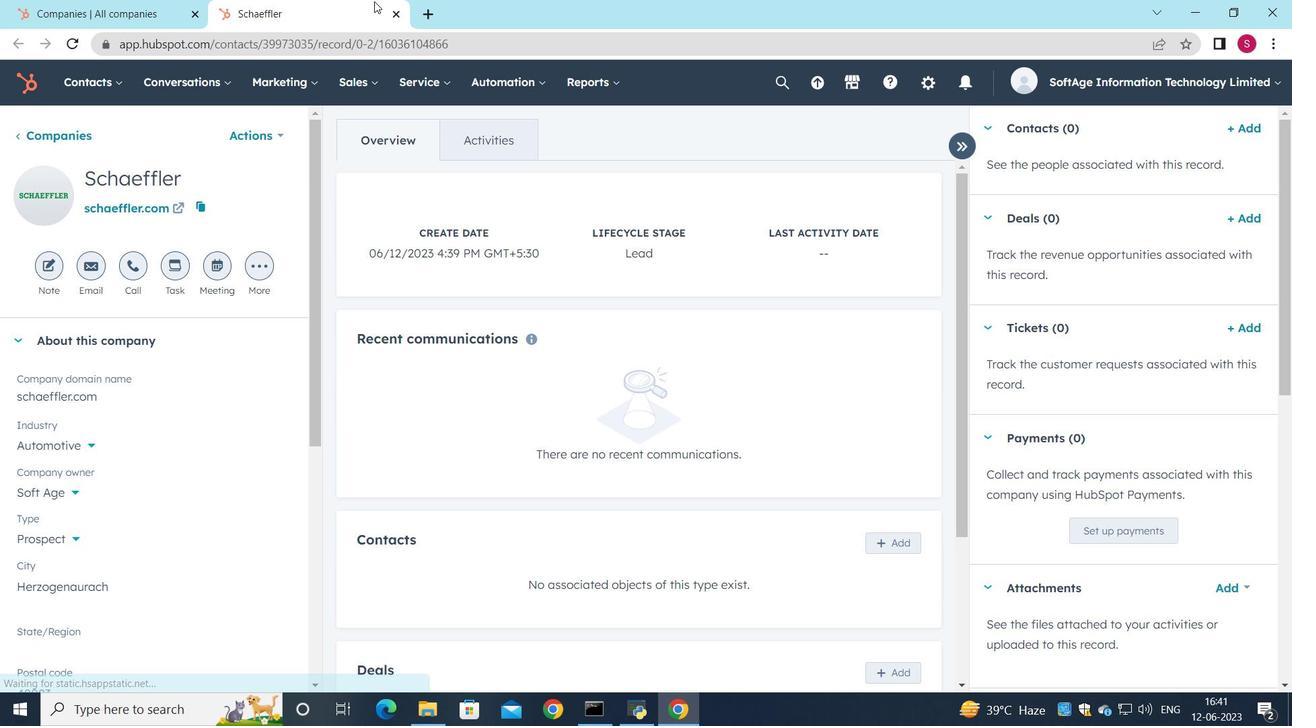 
Action: Mouse pressed left at (398, 8)
Screenshot: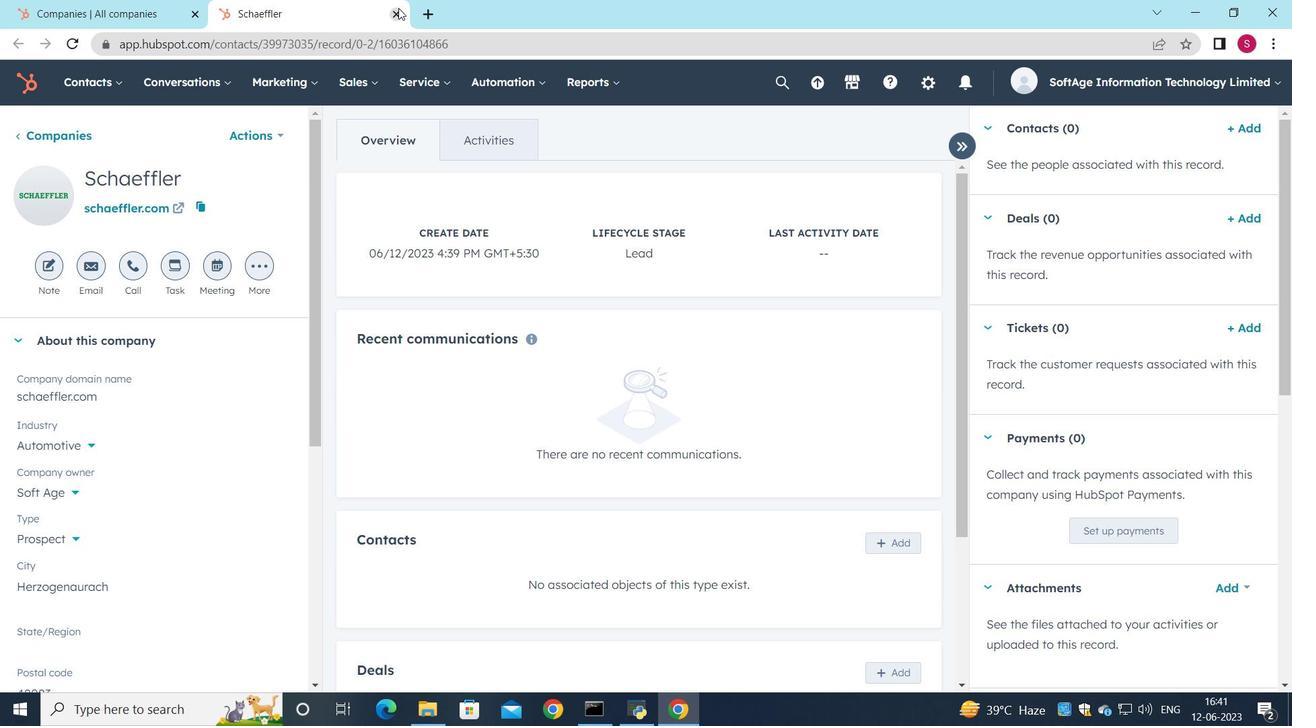
Action: Mouse moved to (933, 660)
Screenshot: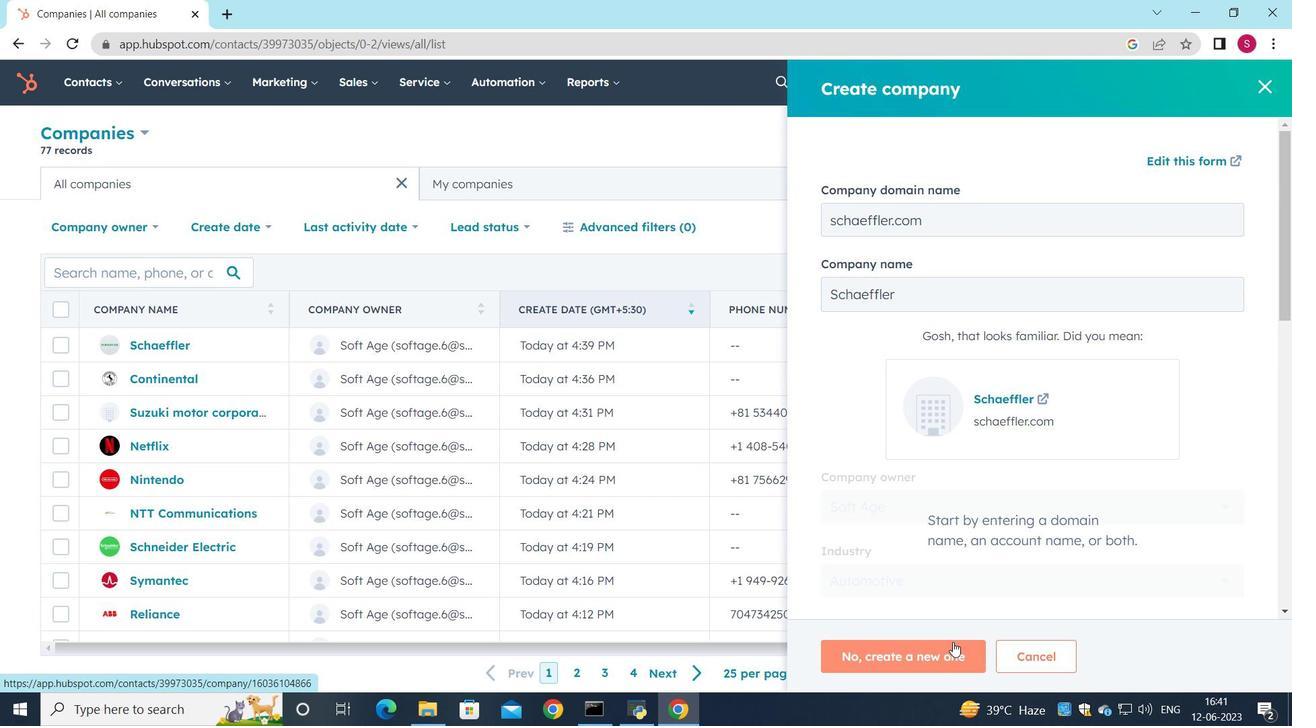 
Action: Mouse pressed left at (933, 660)
Screenshot: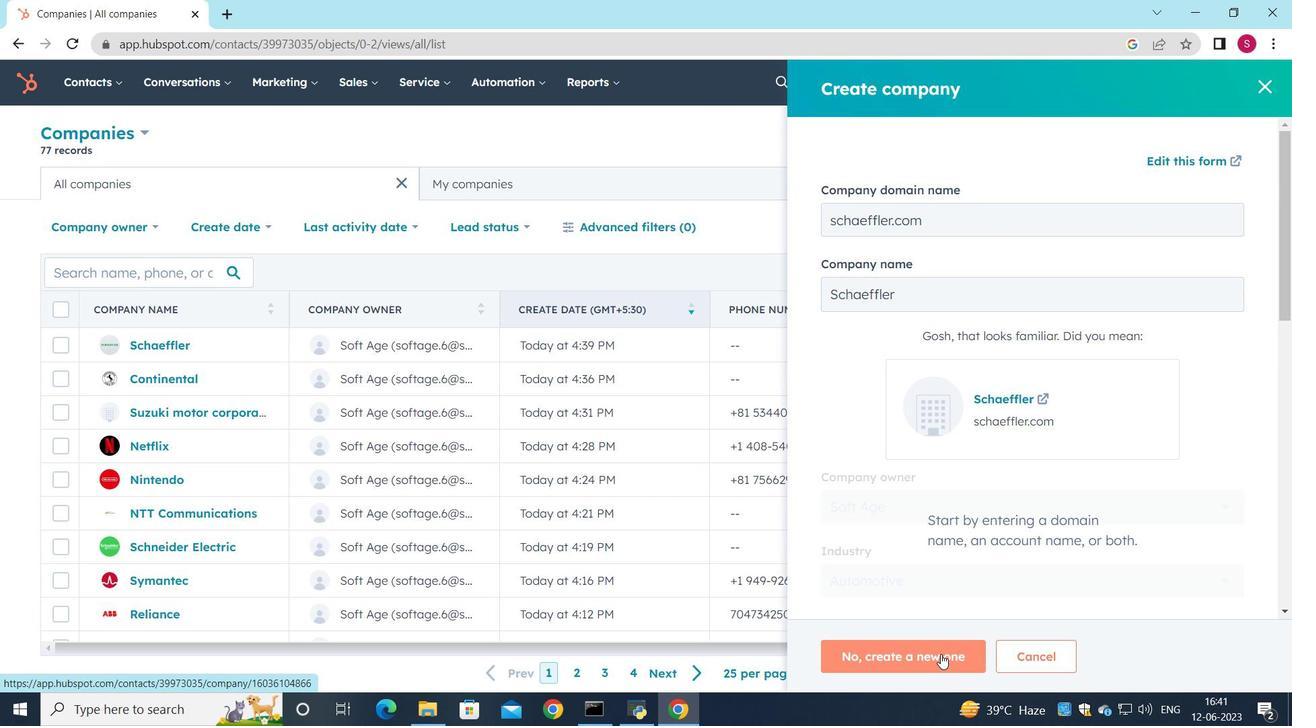
Action: Mouse moved to (934, 518)
Screenshot: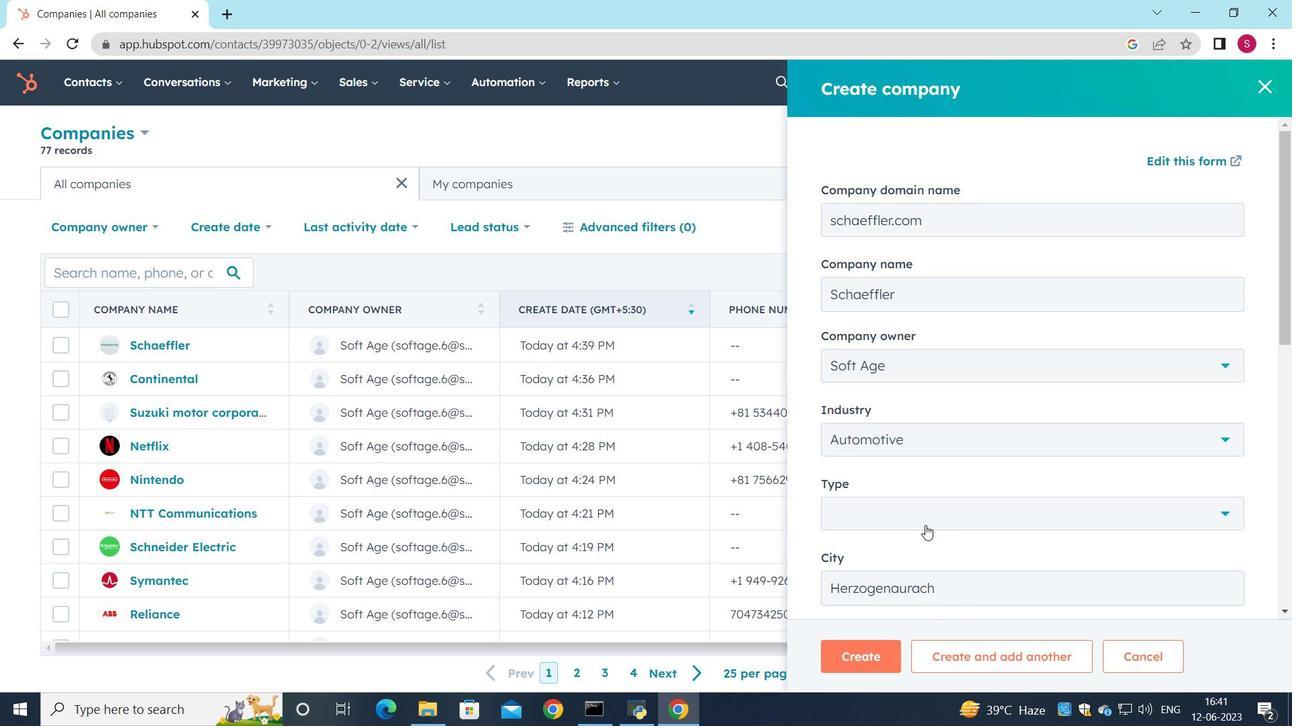 
Action: Mouse pressed left at (934, 518)
Screenshot: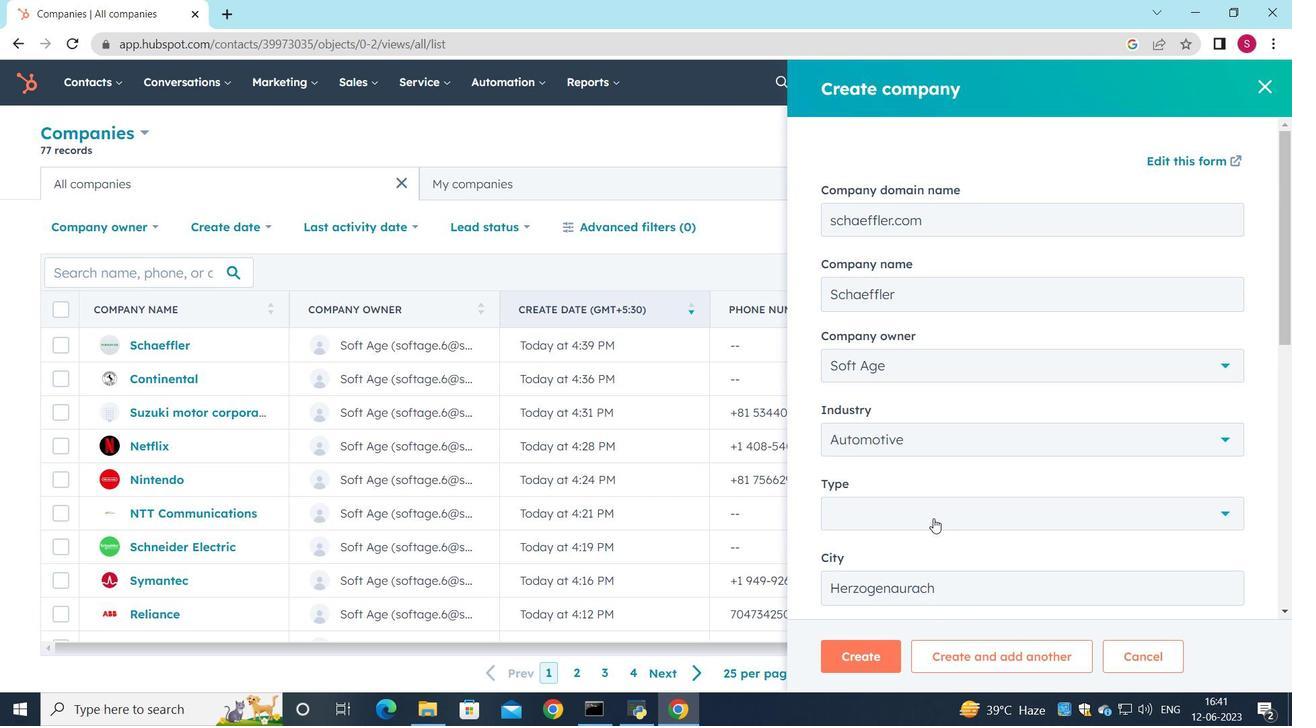 
Action: Mouse moved to (886, 360)
Screenshot: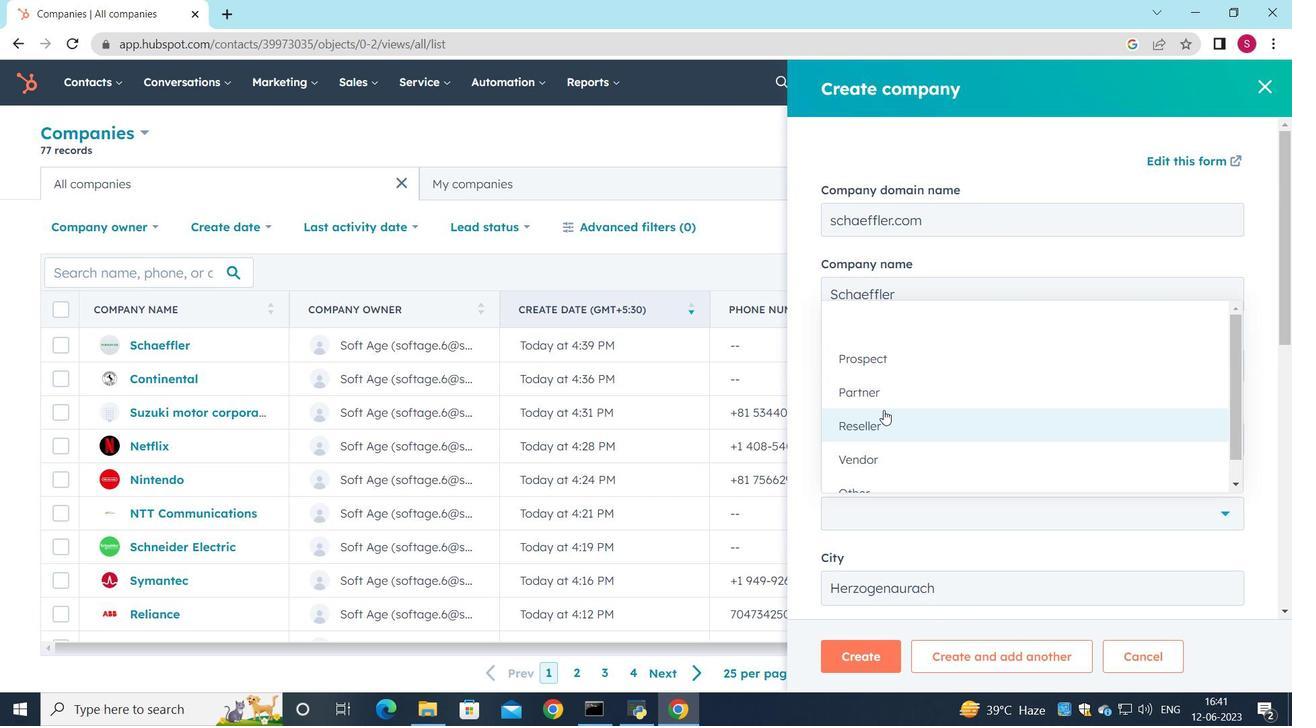 
Action: Mouse pressed left at (886, 360)
Screenshot: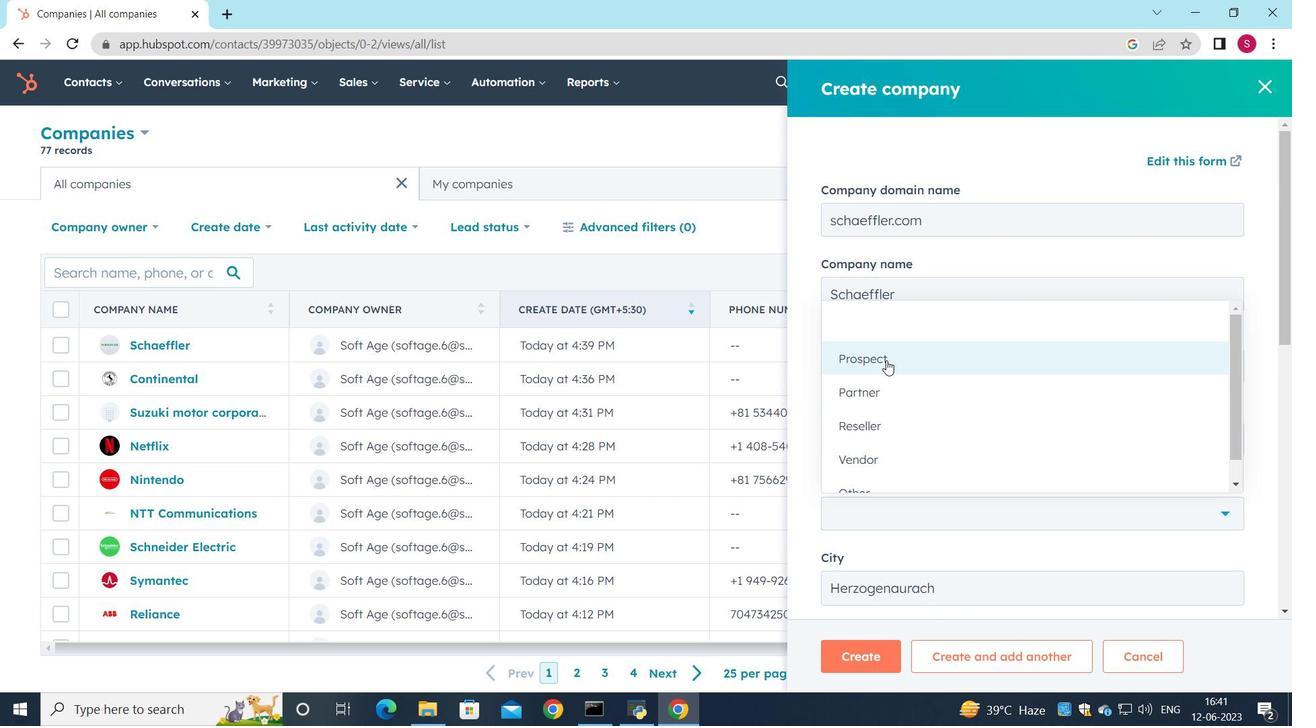 
Action: Mouse moved to (858, 646)
Screenshot: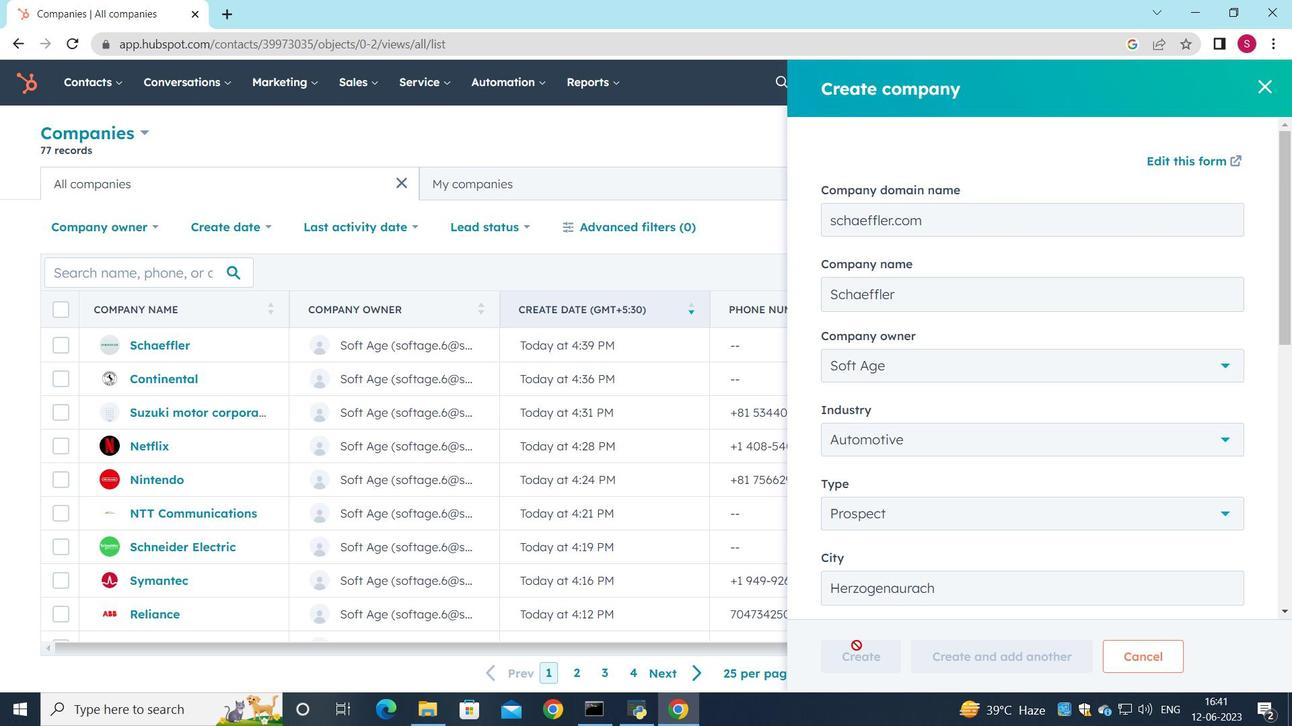 
Action: Mouse scrolled (858, 645) with delta (0, 0)
Screenshot: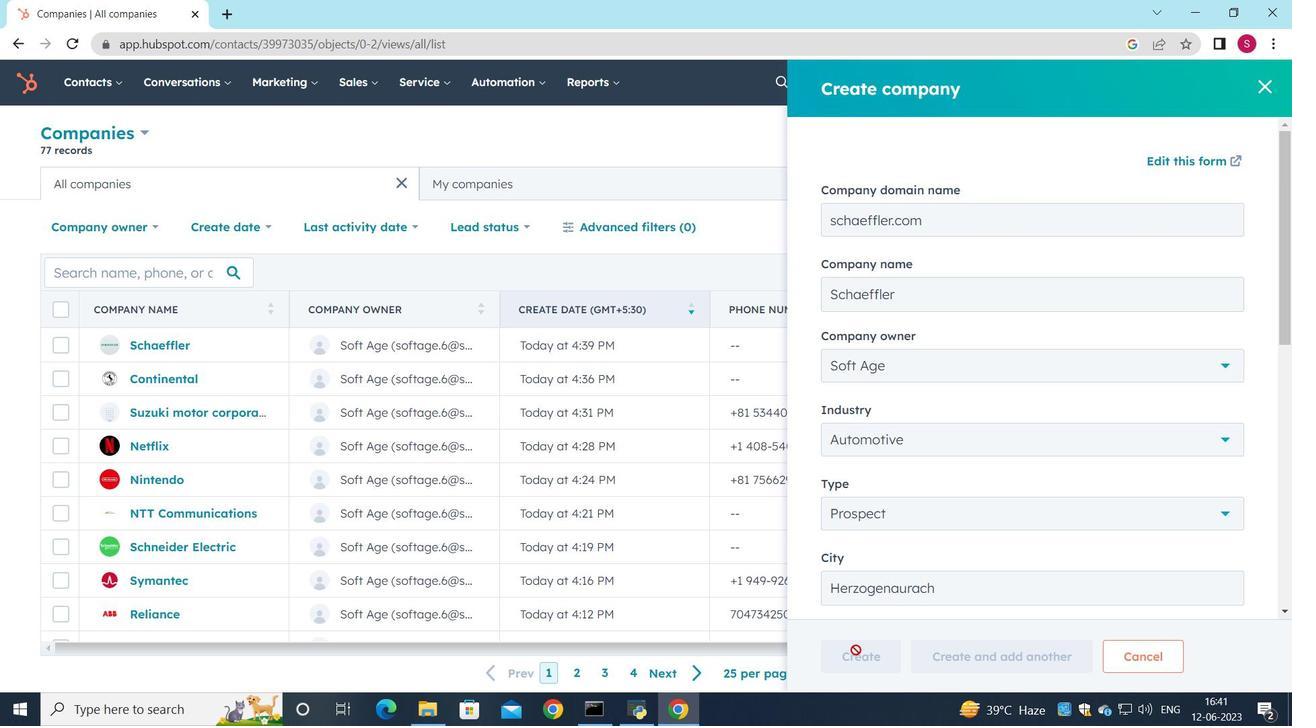 
Action: Mouse moved to (862, 654)
Screenshot: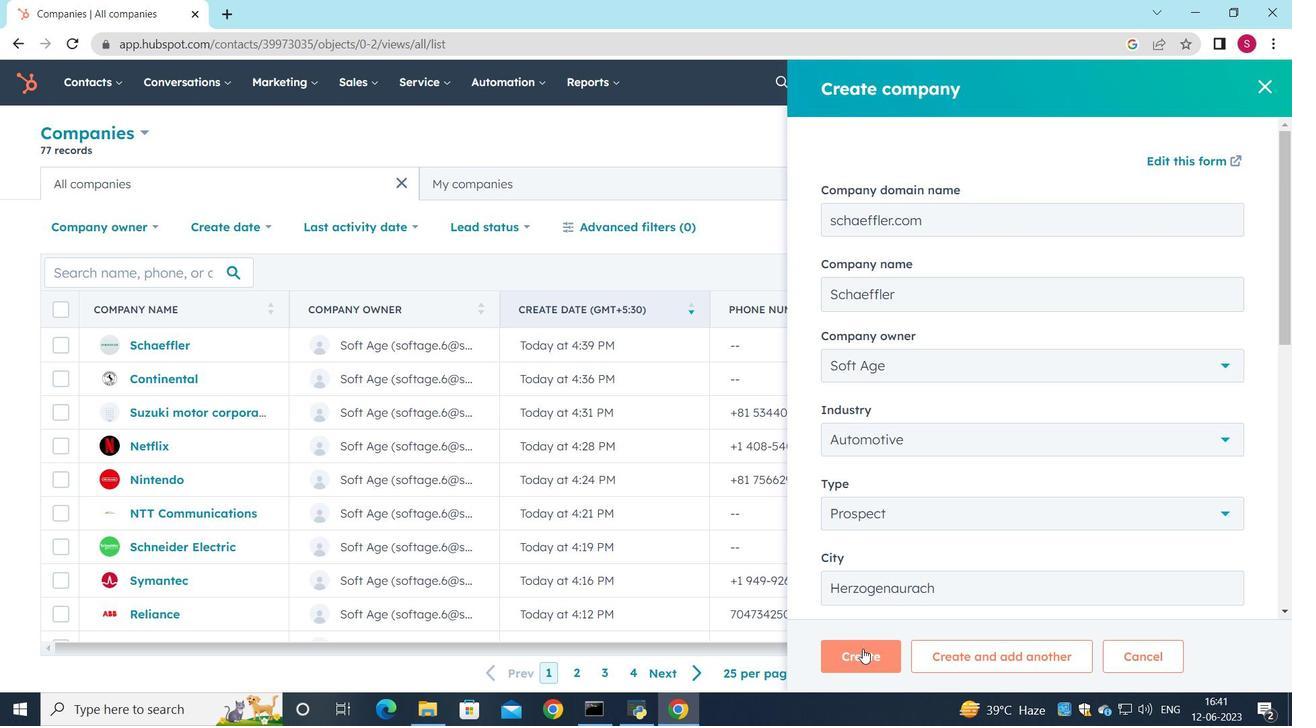 
Action: Mouse pressed left at (862, 654)
Screenshot: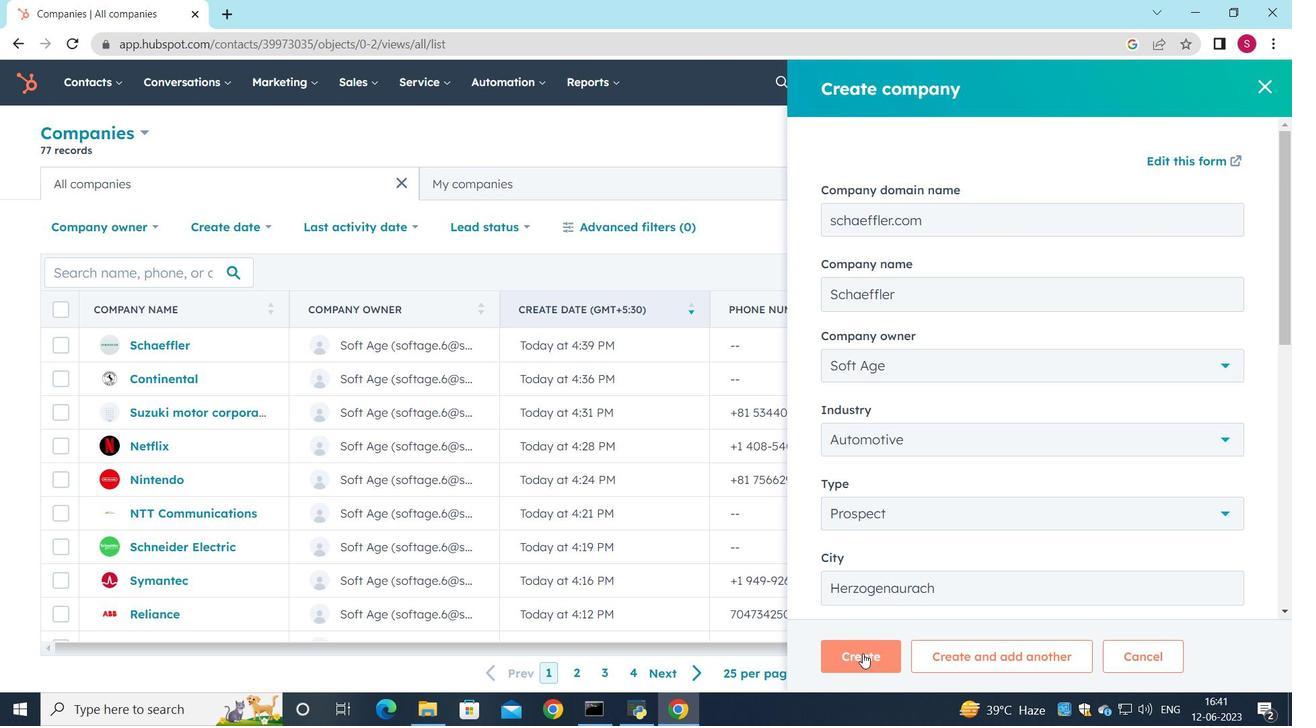 
Action: Mouse moved to (717, 544)
Screenshot: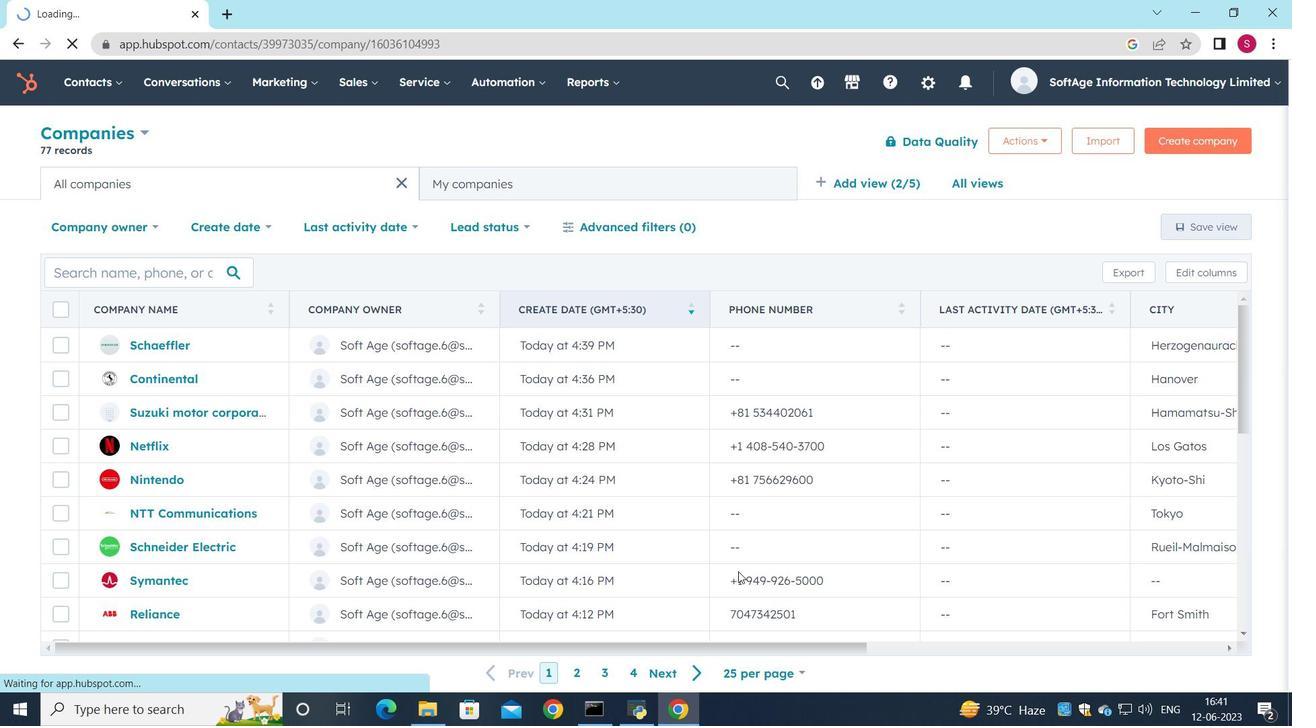 
Action: Mouse scrolled (717, 543) with delta (0, 0)
Screenshot: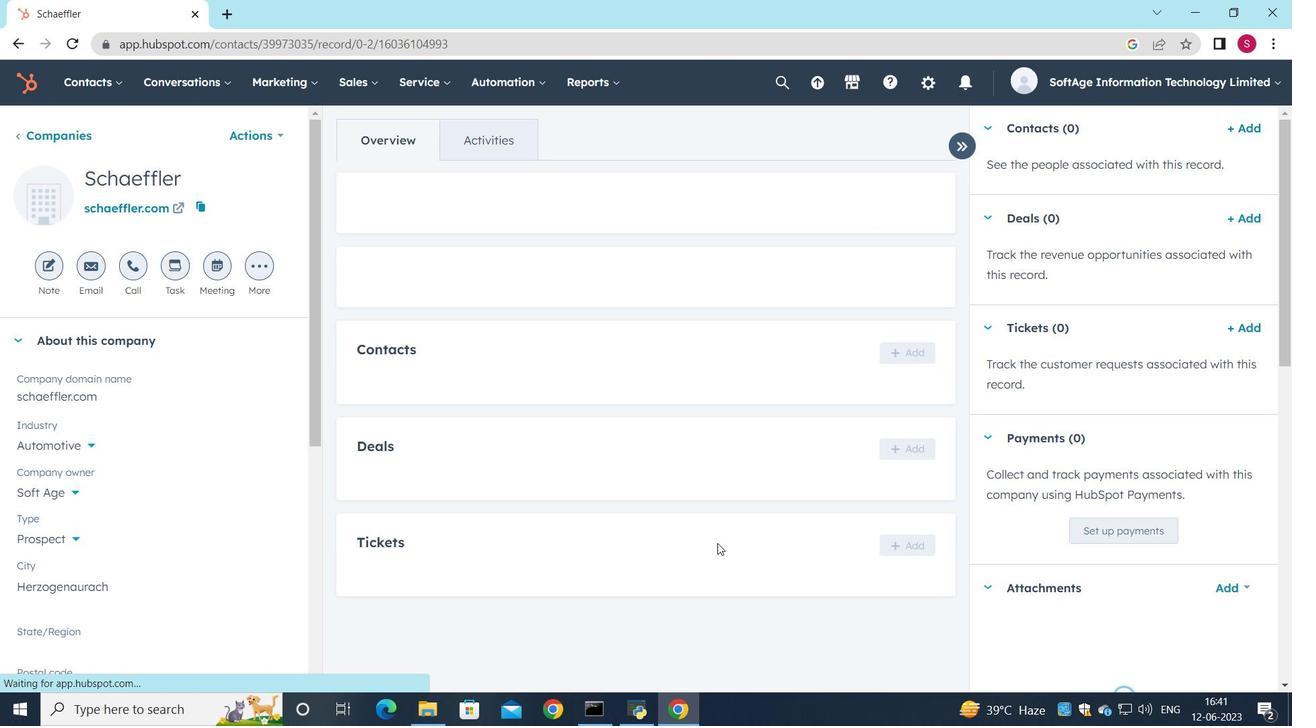 
Action: Mouse scrolled (717, 543) with delta (0, 0)
Screenshot: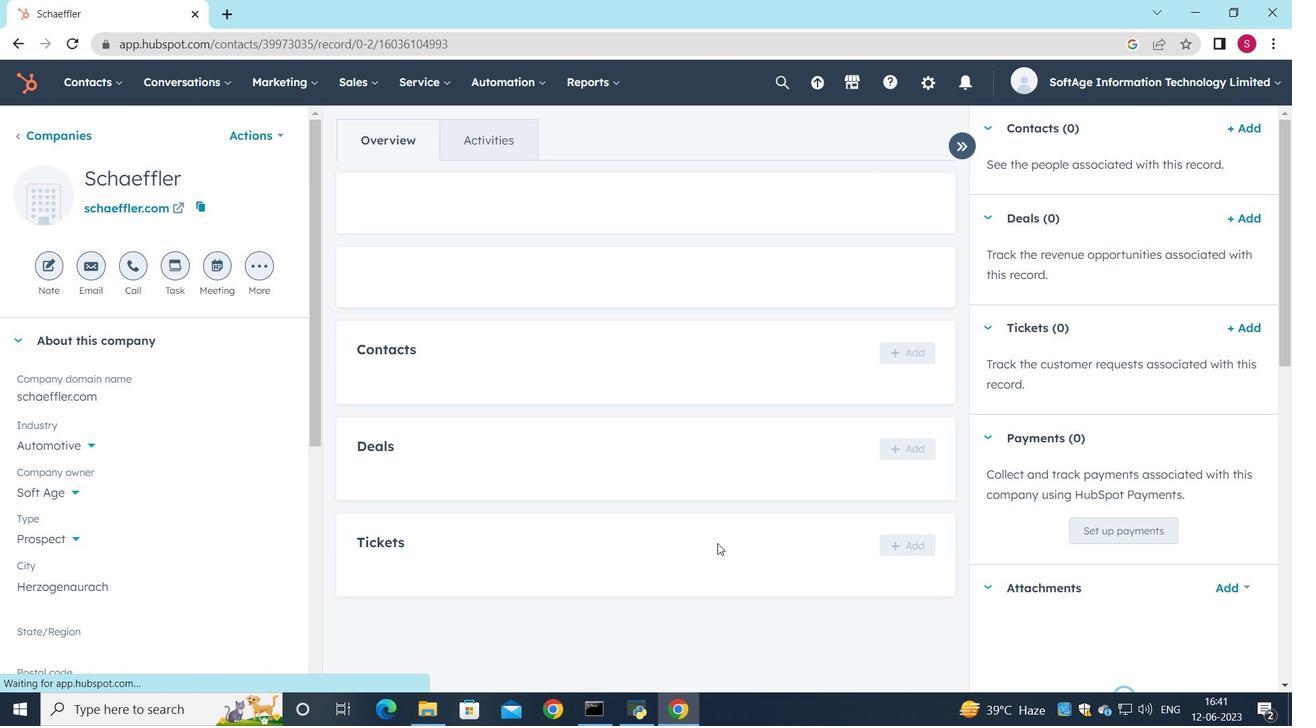 
Action: Mouse scrolled (717, 543) with delta (0, 0)
Screenshot: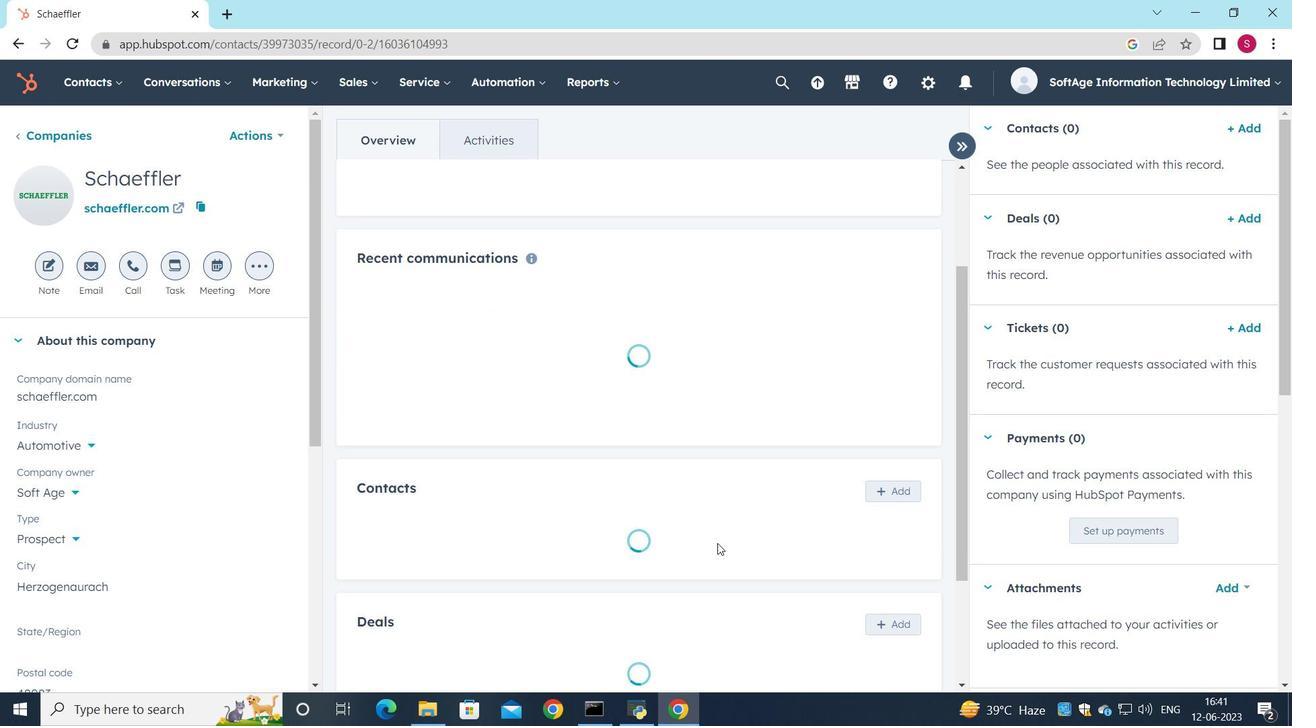 
Action: Mouse moved to (900, 387)
Screenshot: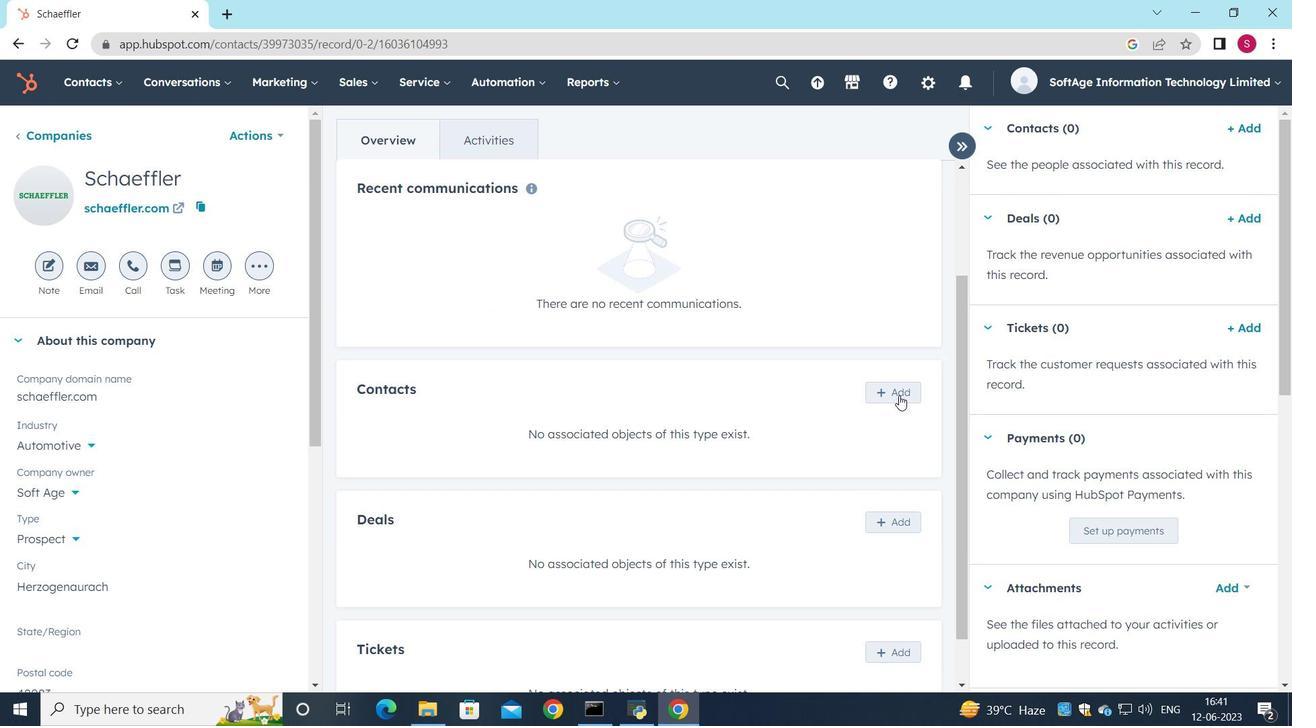 
Action: Mouse pressed left at (900, 387)
Screenshot: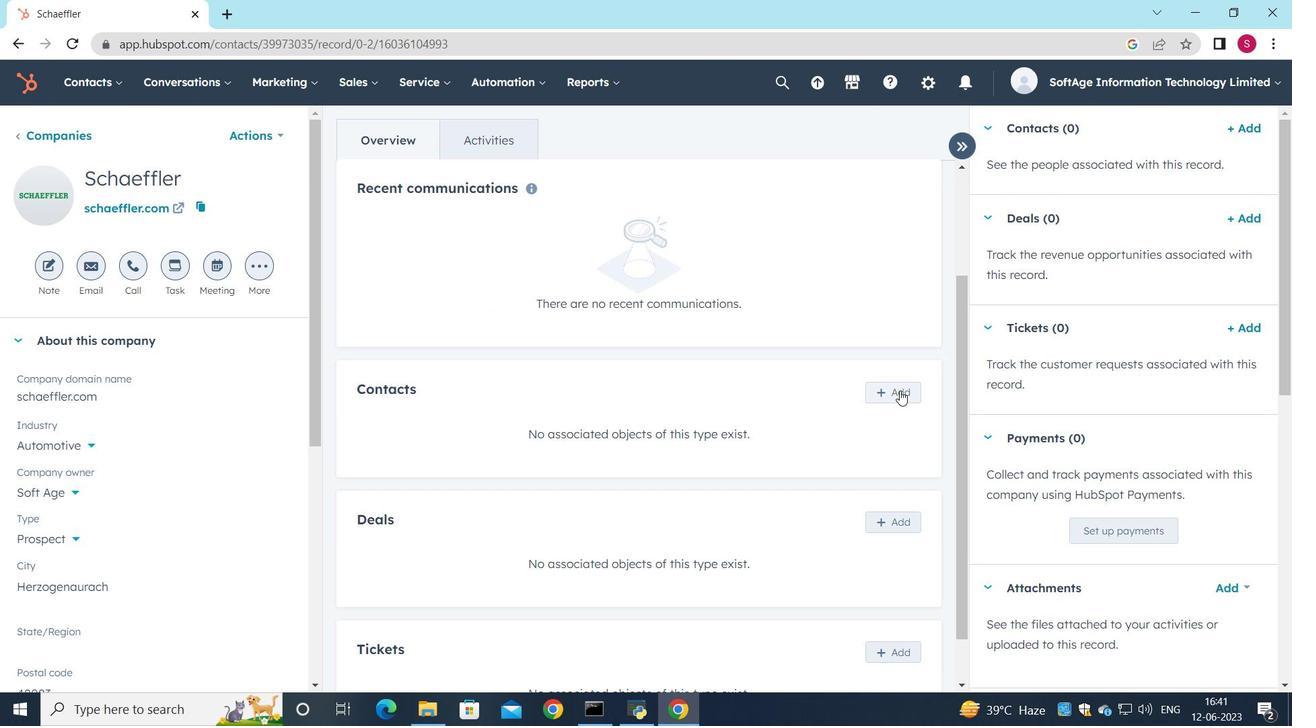 
Action: Mouse moved to (881, 153)
Screenshot: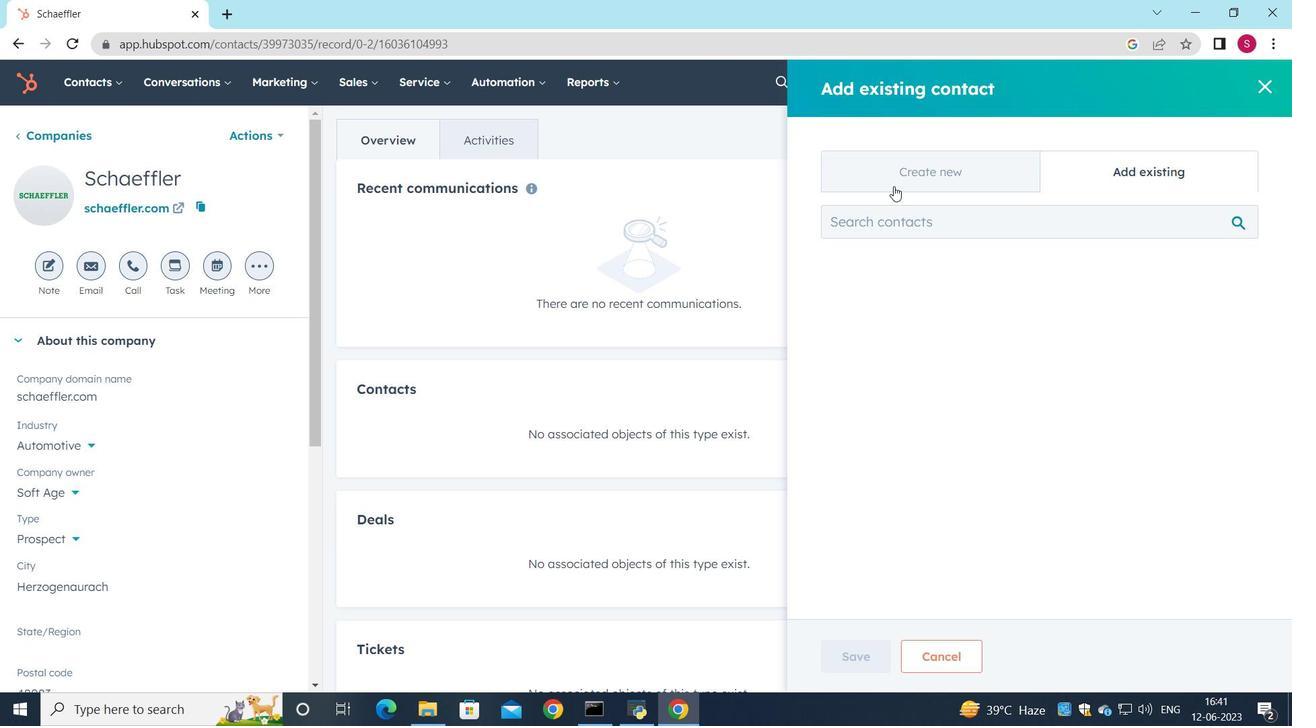 
Action: Mouse pressed left at (881, 153)
Screenshot: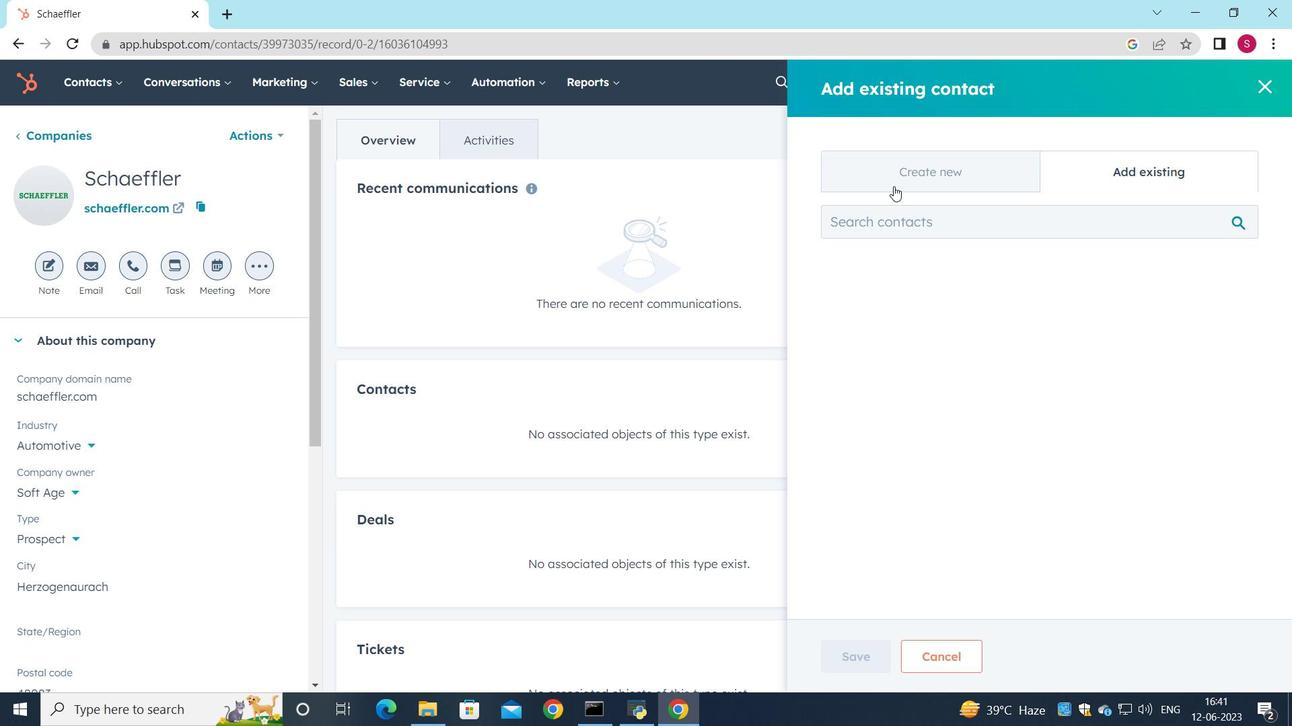 
Action: Mouse moved to (897, 287)
Screenshot: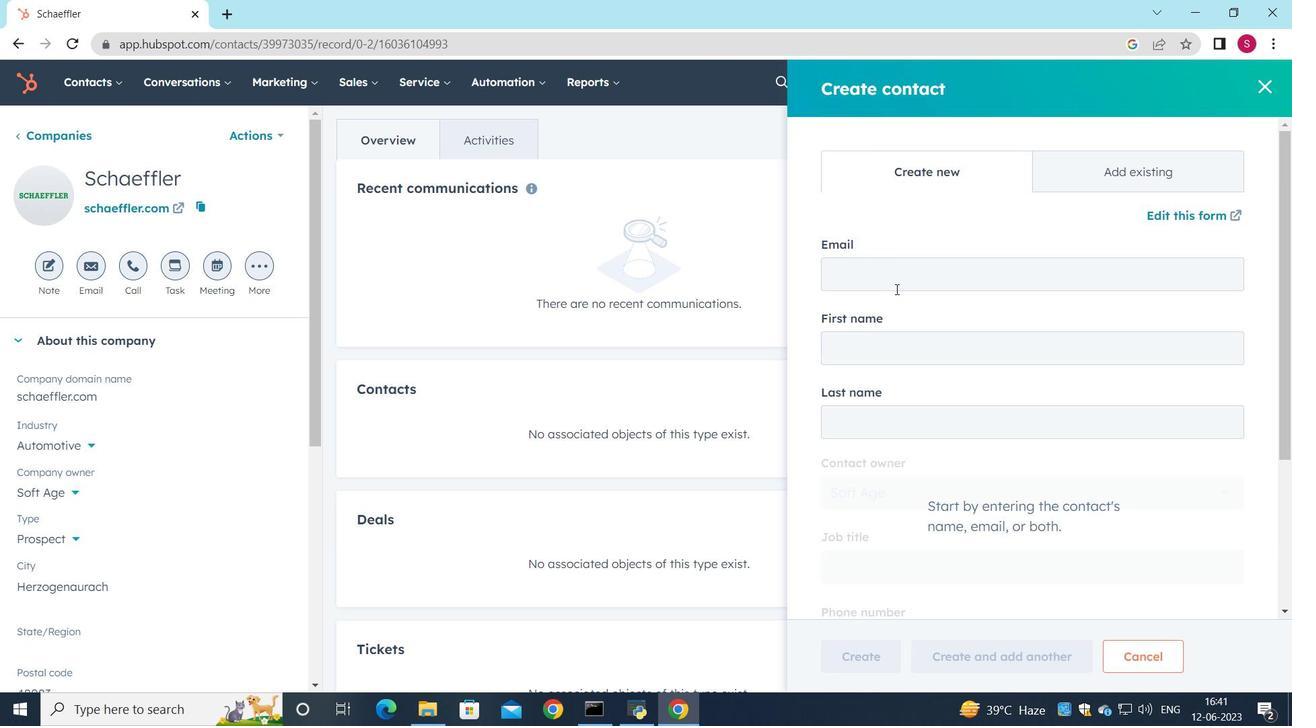 
Action: Mouse pressed left at (897, 287)
Screenshot: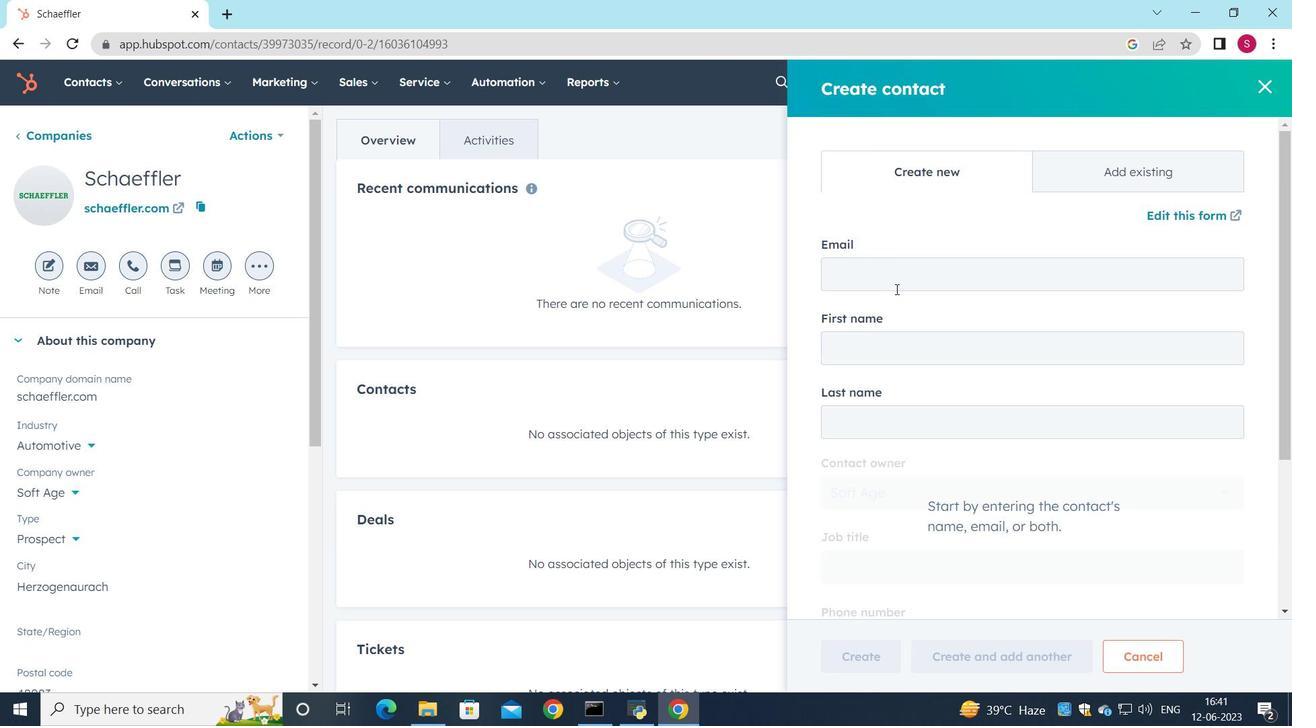 
Action: Key pressed <Key.shift><Key.shift><Key.shift><Key.shift>Hazw<Key.backspace>el21<Key.shift><Key.shift><Key.shift><Key.shift><Key.shift><Key.shift><Key.shift><Key.shift><Key.shift><Key.shift><Key.shift><Key.shift><Key.shift><Key.shift><Key.shift><Key.shift><Key.shift><Key.shift><Key.shift><Key.shift><Key.shift><Key.shift><Key.shift><Key.shift><Key.shift>Kapoor<Key.shift><Key.shift><Key.shift><Key.shift><Key.shift><Key.shift><Key.shift><Key.shift><Key.shift><Key.shift><Key.shift><Key.shift><Key.shift><Key.shift>@schaeffler
Screenshot: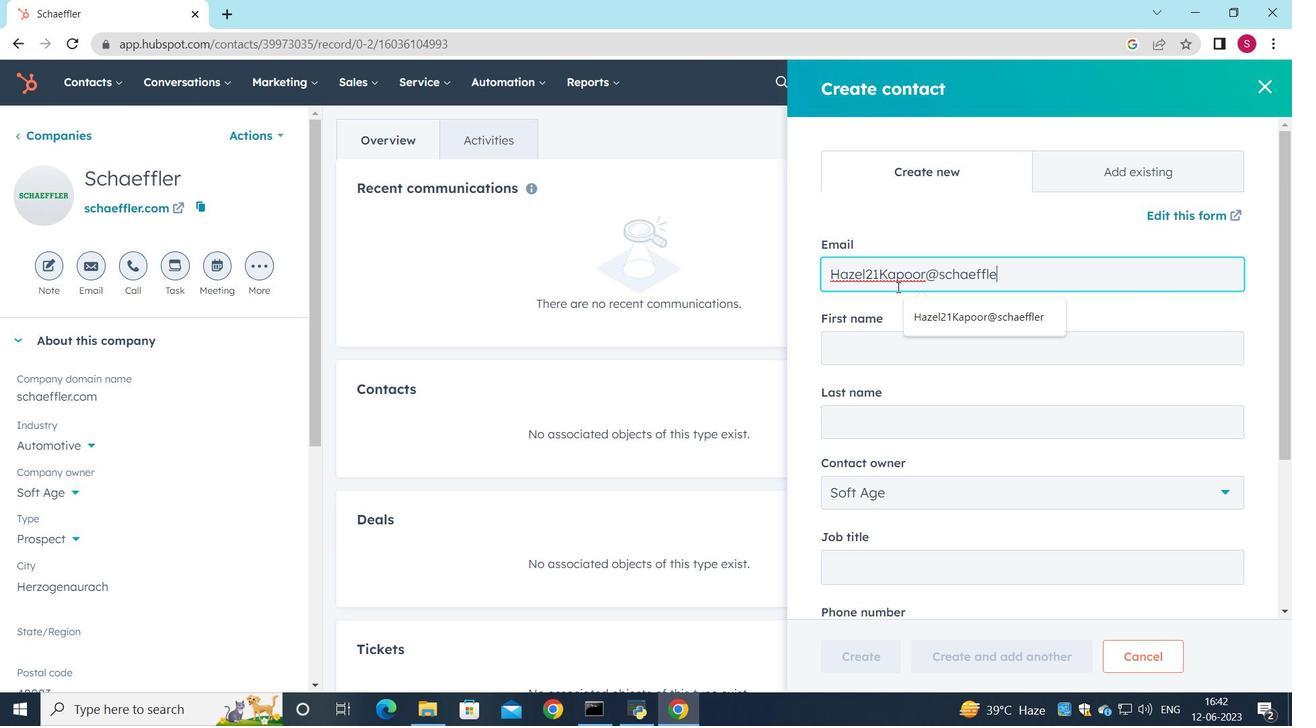 
Action: Mouse moved to (1006, 289)
Screenshot: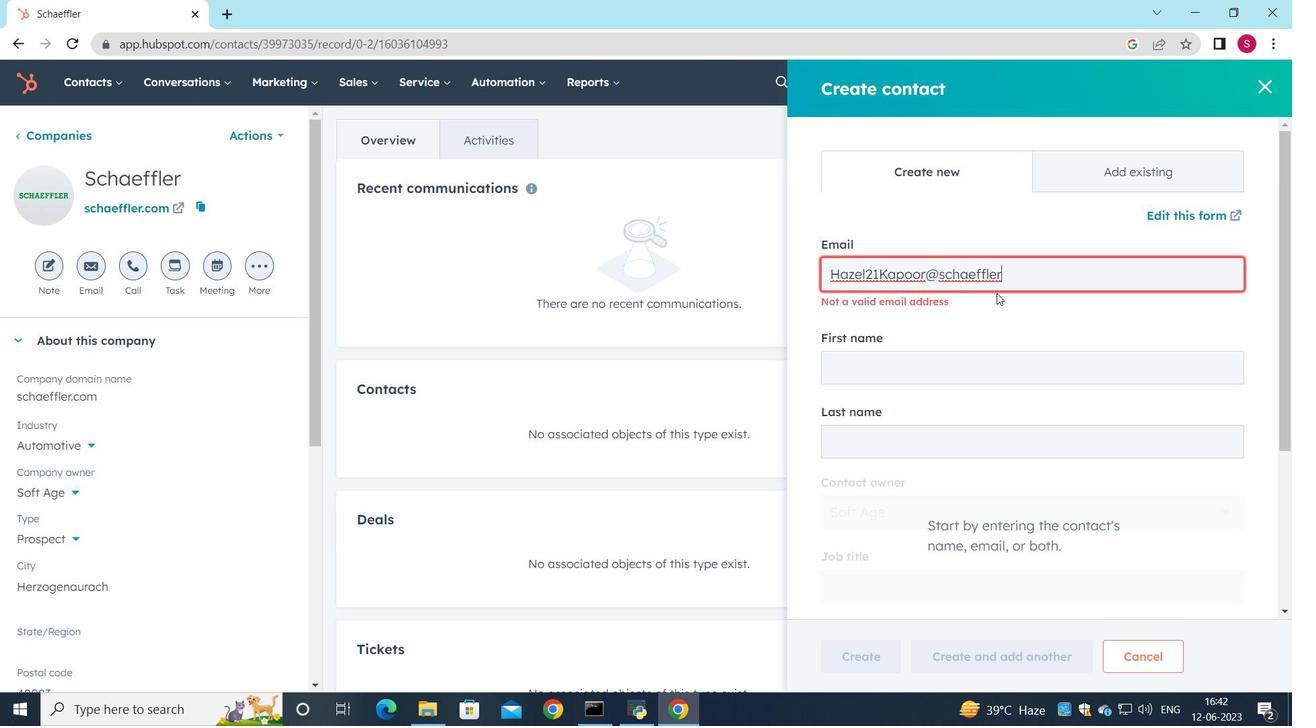 
Action: Key pressed .com
Screenshot: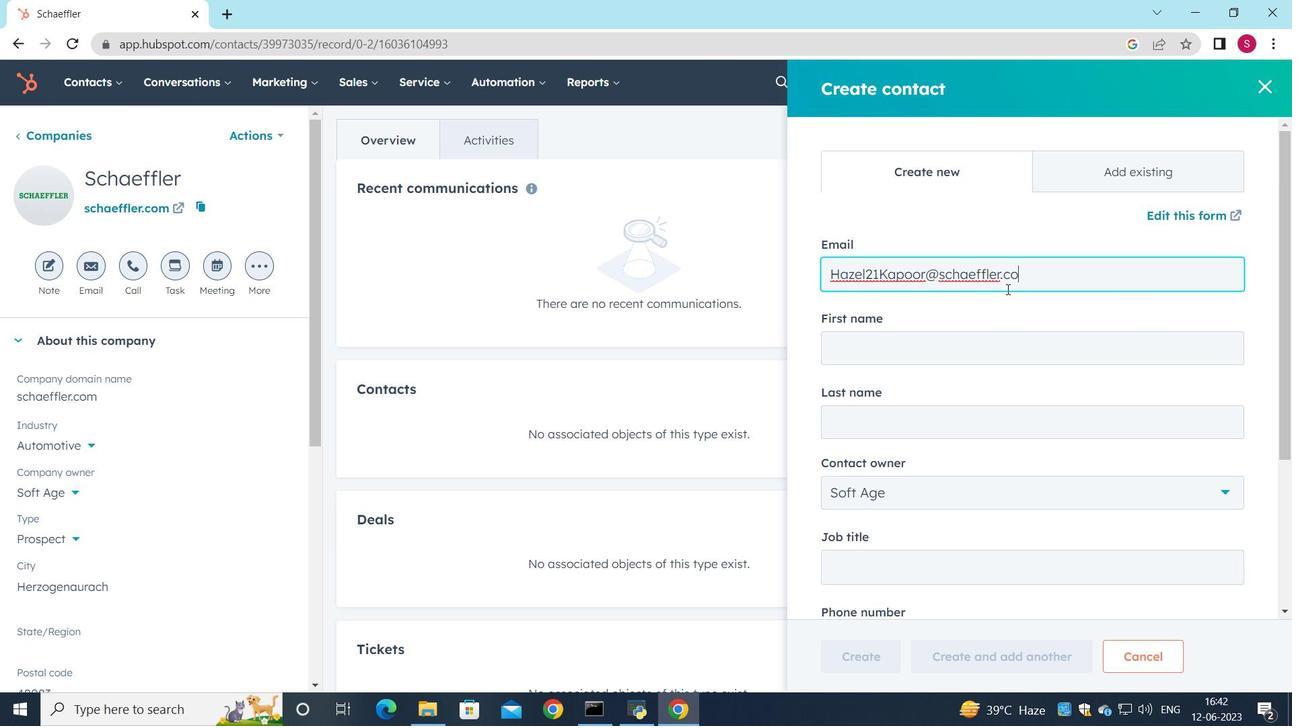 
Action: Mouse moved to (968, 345)
Screenshot: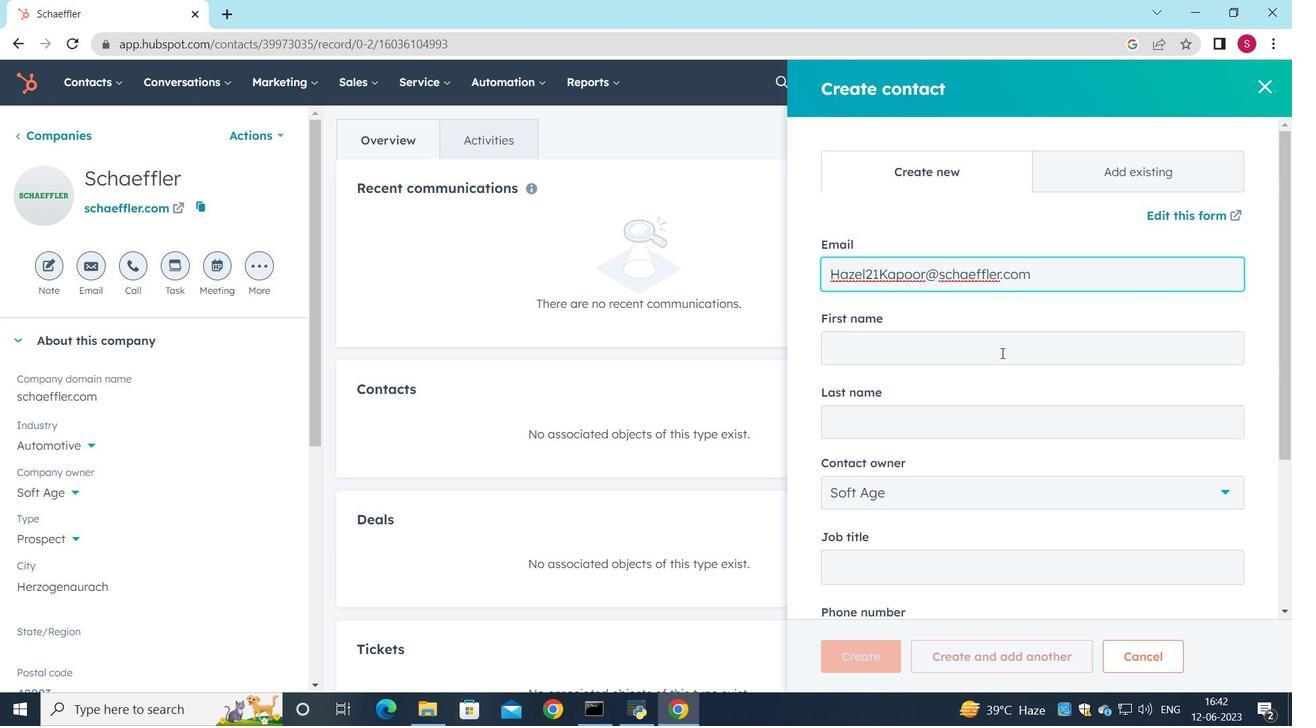 
Action: Mouse pressed left at (968, 345)
Screenshot: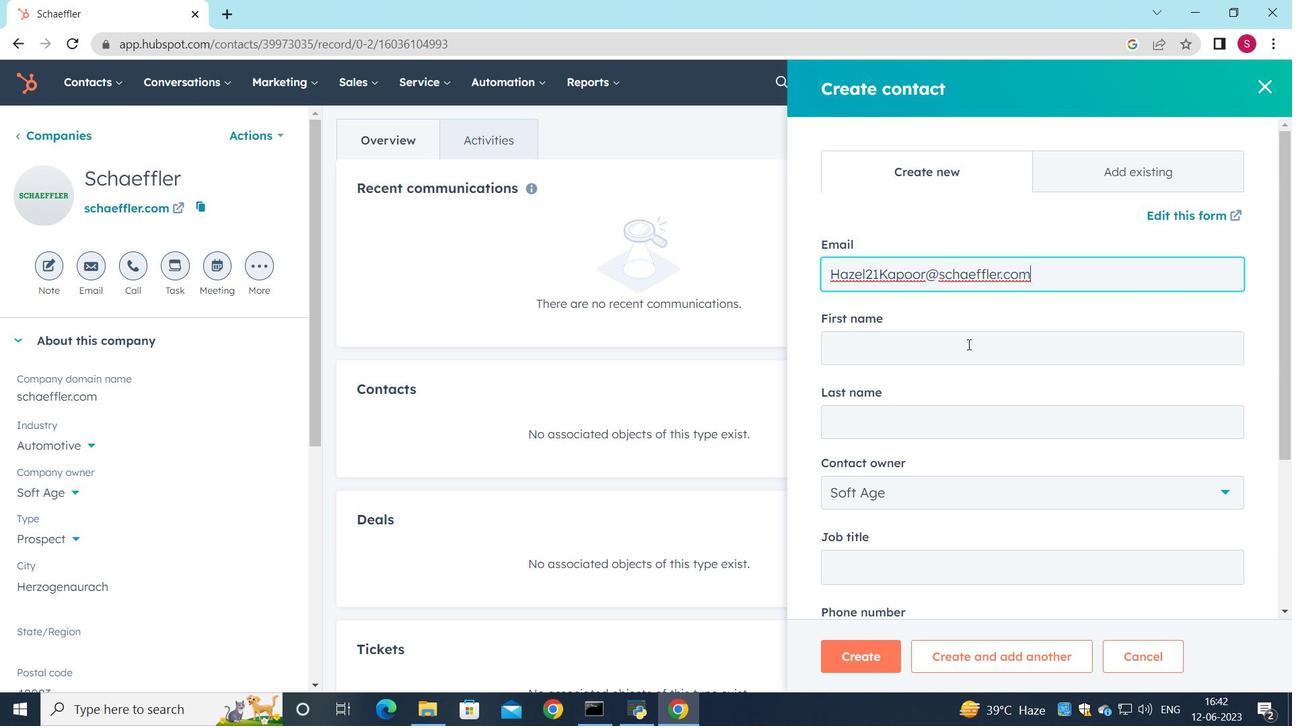 
Action: Key pressed <Key.shift>hazel
Screenshot: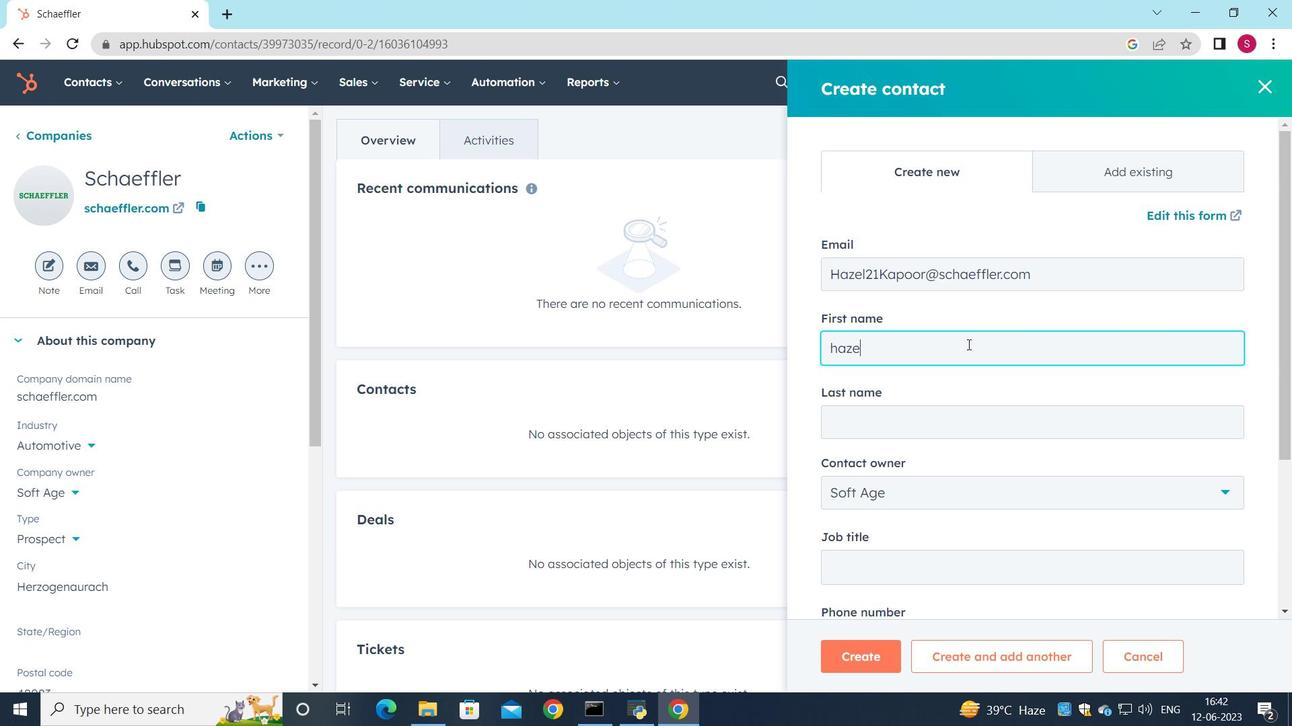 
Action: Mouse moved to (836, 345)
Screenshot: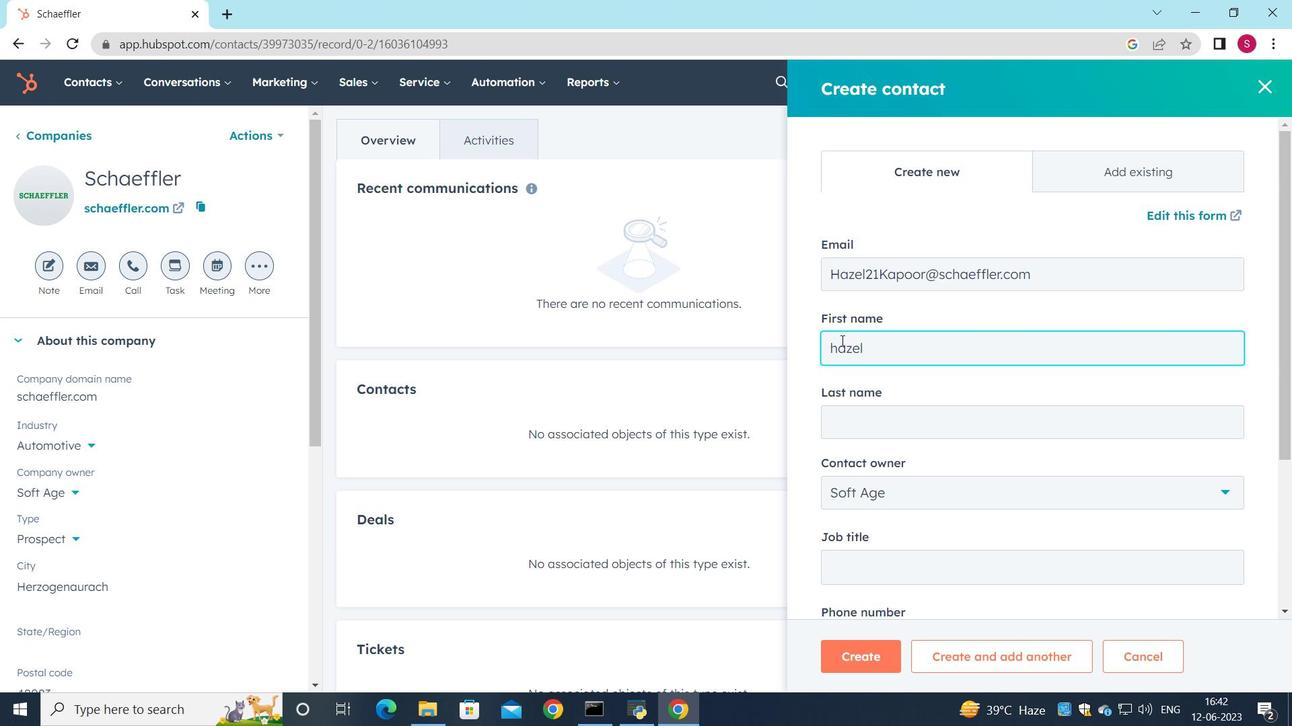 
Action: Mouse pressed left at (836, 345)
Screenshot: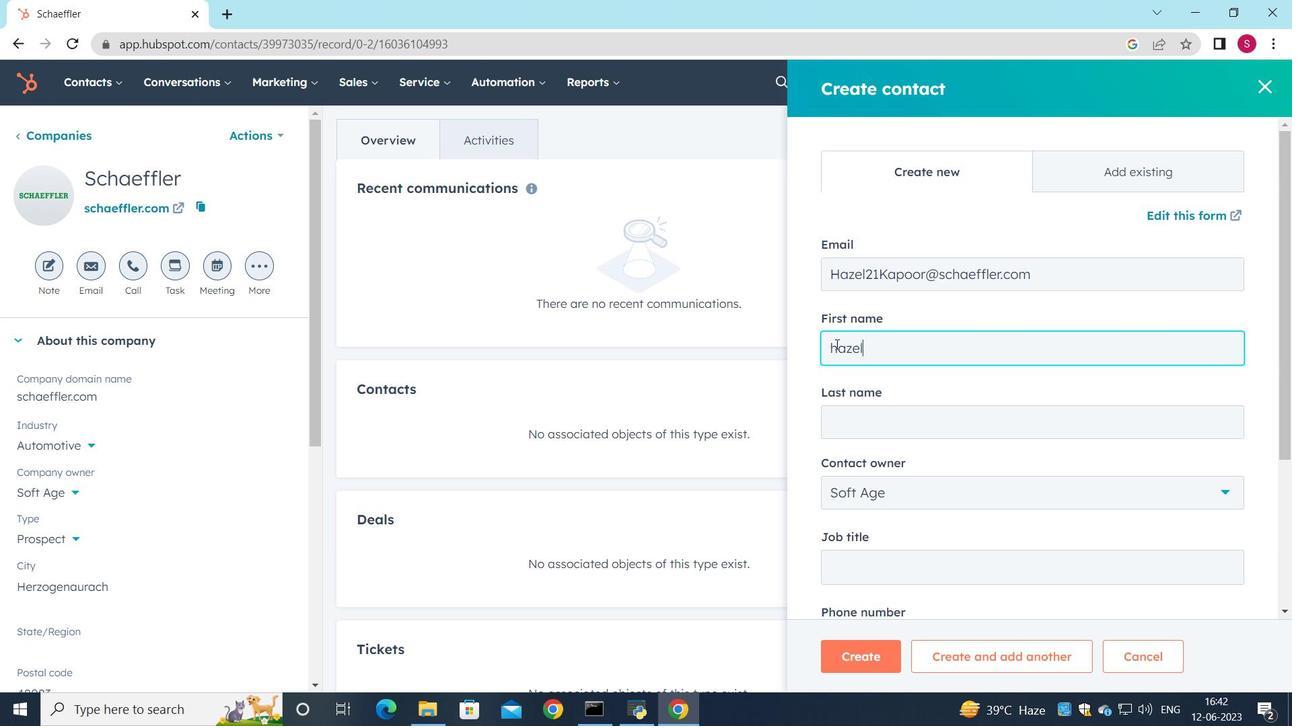 
Action: Key pressed <Key.backspace><Key.shift><Key.shift><Key.shift><Key.shift><Key.shift><Key.shift><Key.shift><Key.shift><Key.shift><Key.shift><Key.shift><Key.shift>H
Screenshot: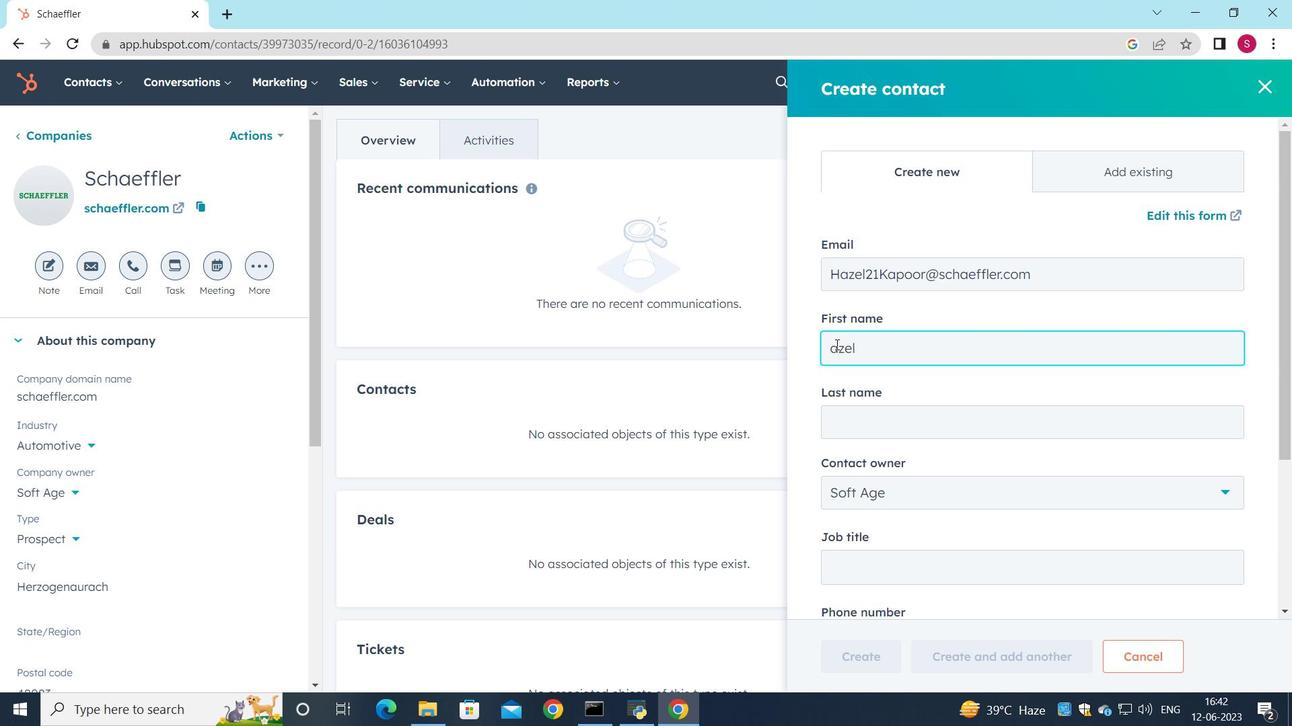 
Action: Mouse moved to (879, 437)
Screenshot: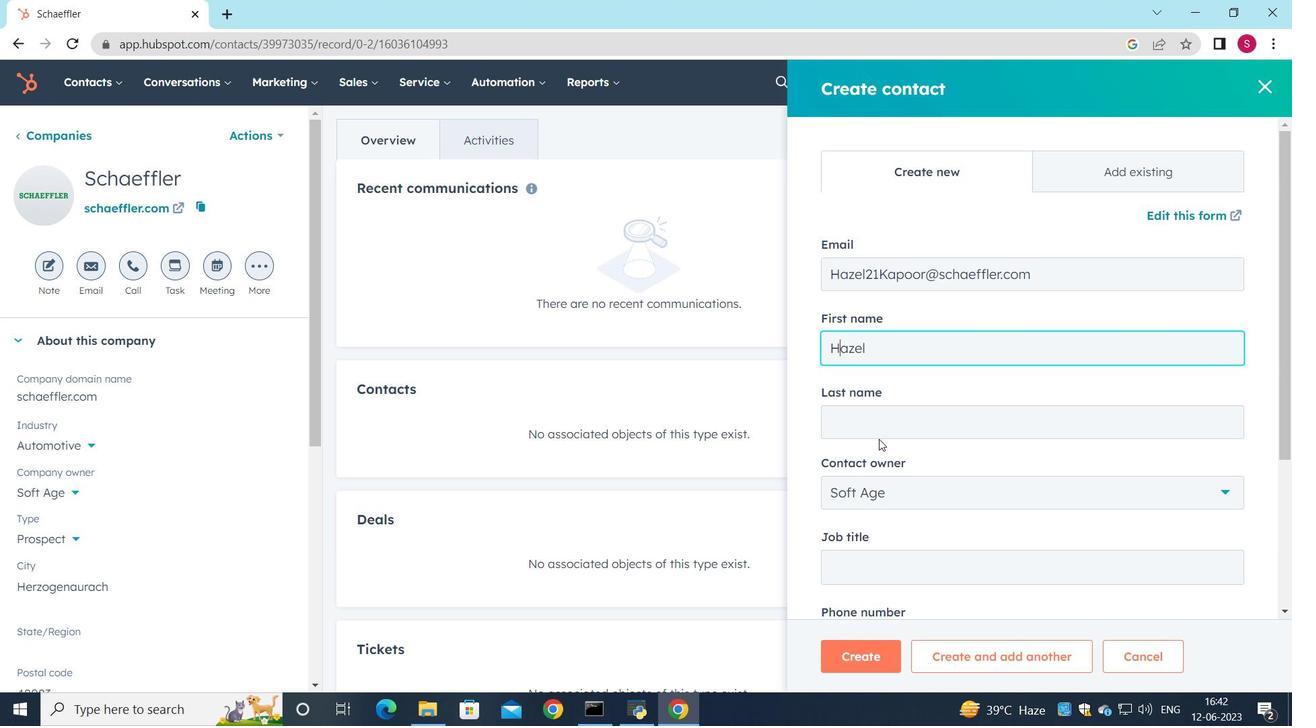 
Action: Mouse pressed left at (879, 437)
Screenshot: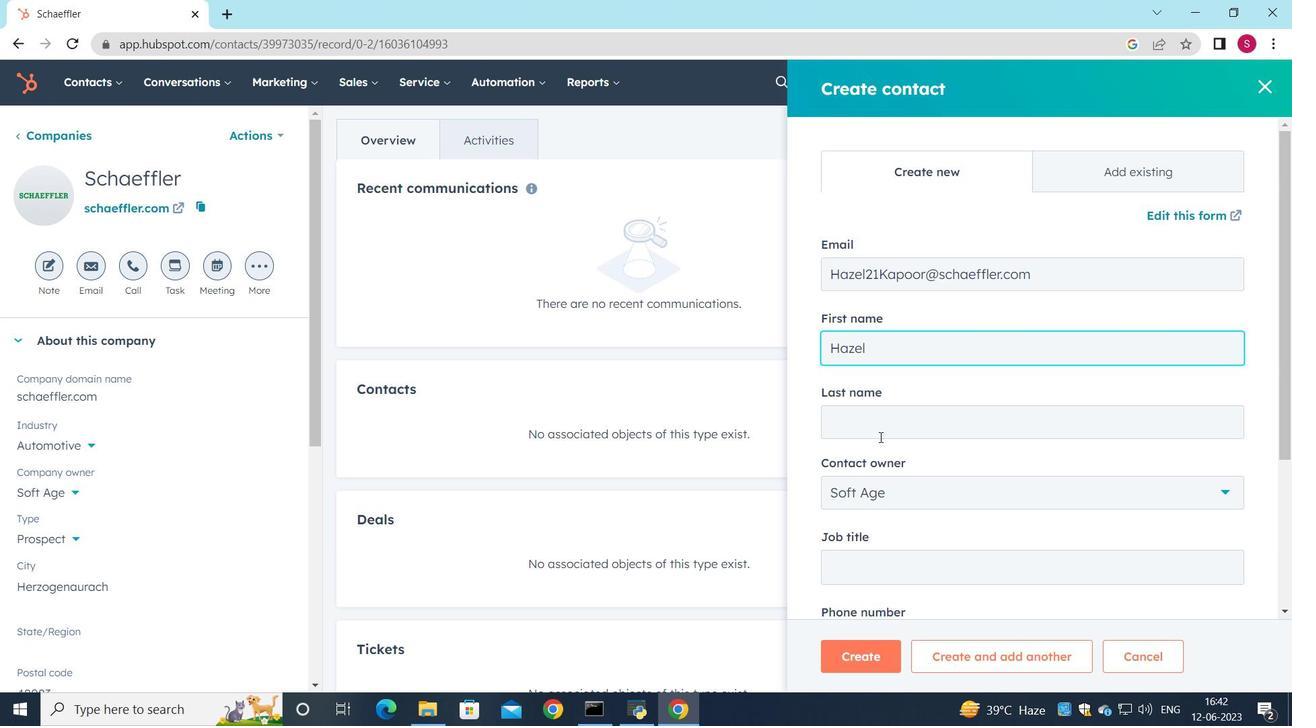 
Action: Key pressed <Key.shift><Key.shift><Key.shift><Key.shift><Key.shift><Key.shift><Key.shift><Key.shift><Key.shift><Key.shift><Key.shift><Key.shift><Key.shift><Key.shift><Key.shift><Key.shift><Key.shift><Key.shift><Key.shift><Key.shift><Key.shift><Key.shift>Kappotr<Key.backspace><Key.backspace>r
Screenshot: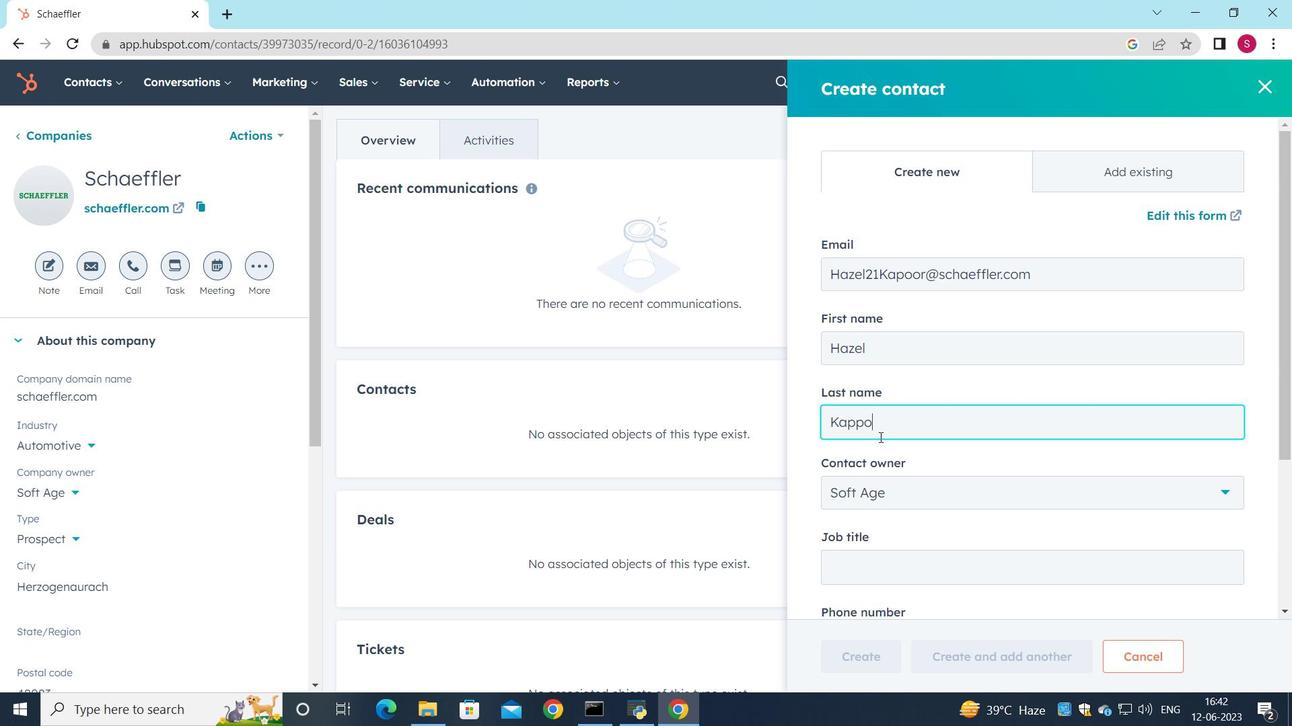 
Action: Mouse moved to (888, 569)
Screenshot: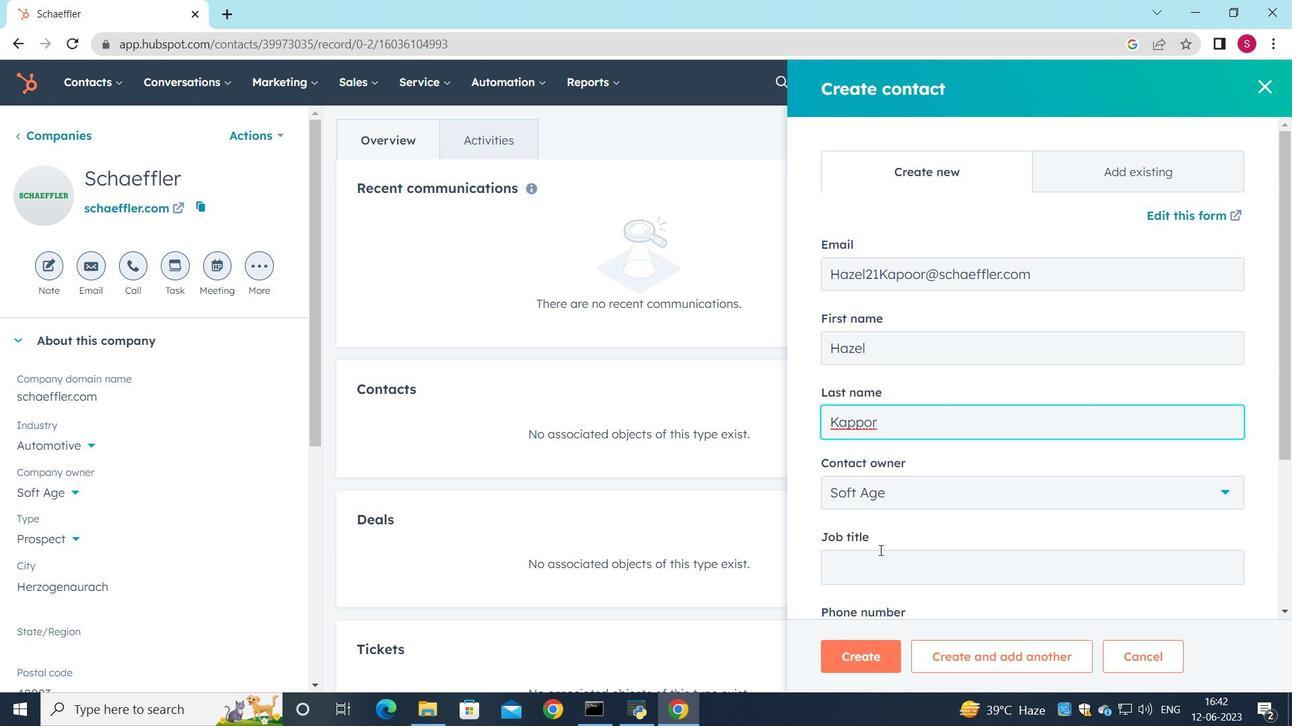 
Action: Mouse pressed left at (888, 569)
Screenshot: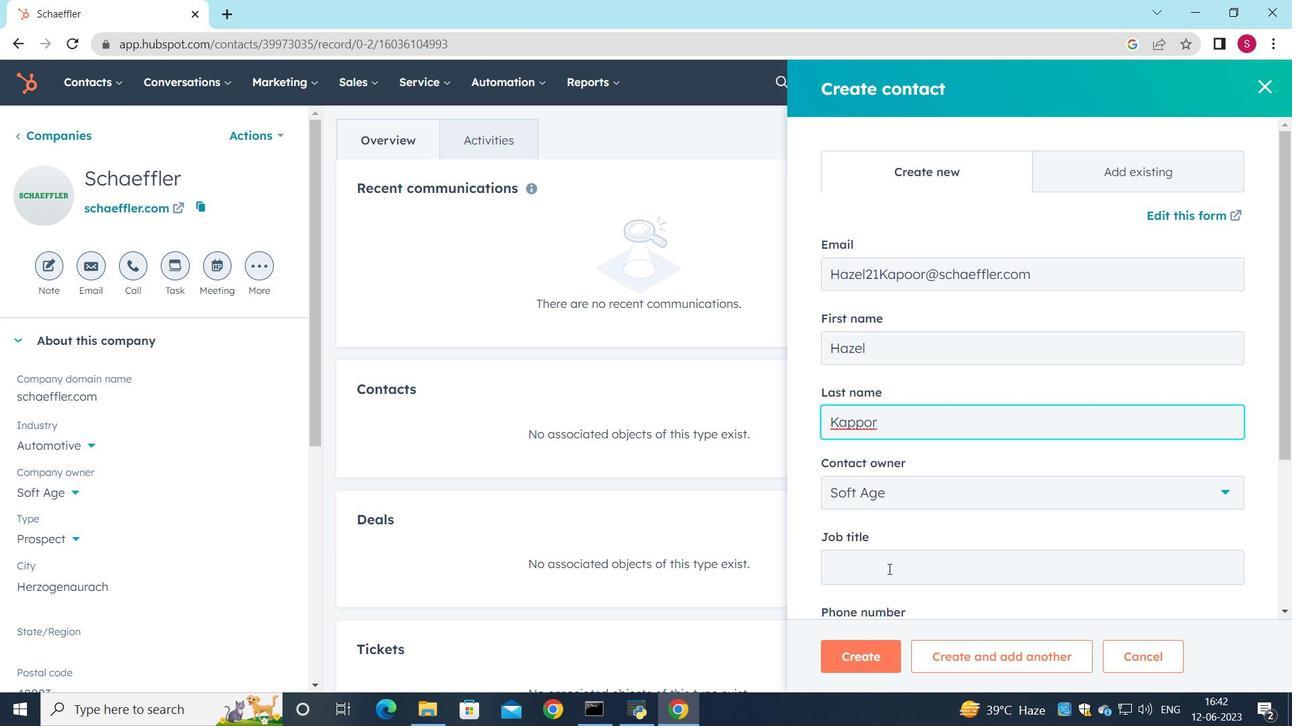 
Action: Mouse scrolled (888, 568) with delta (0, 0)
Screenshot: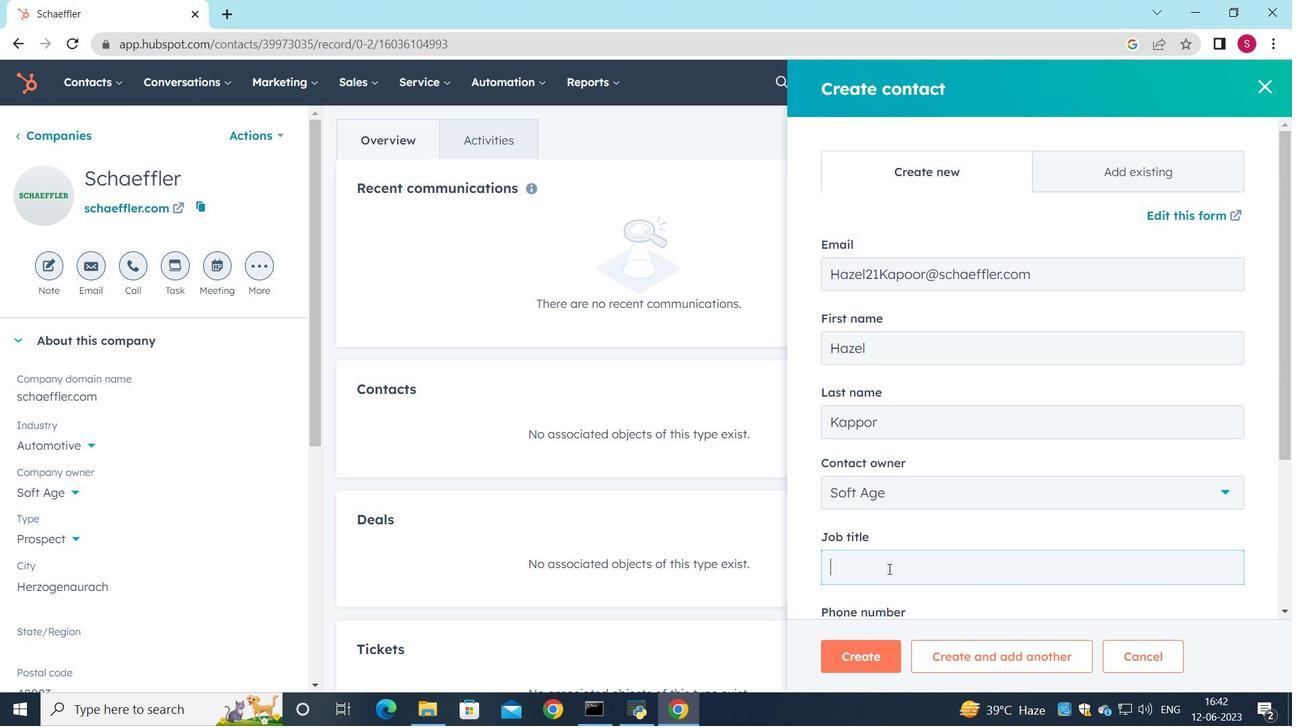 
Action: Mouse scrolled (888, 568) with delta (0, 0)
Screenshot: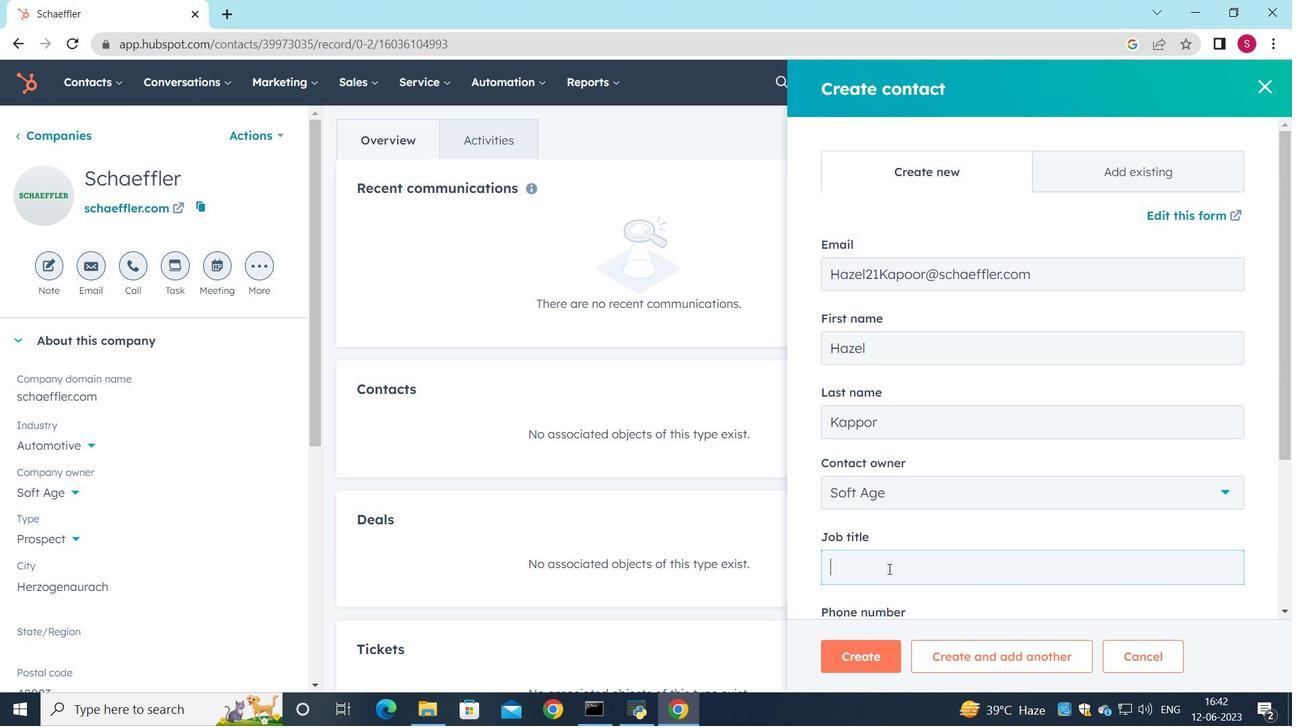 
Action: Mouse moved to (1046, 428)
Screenshot: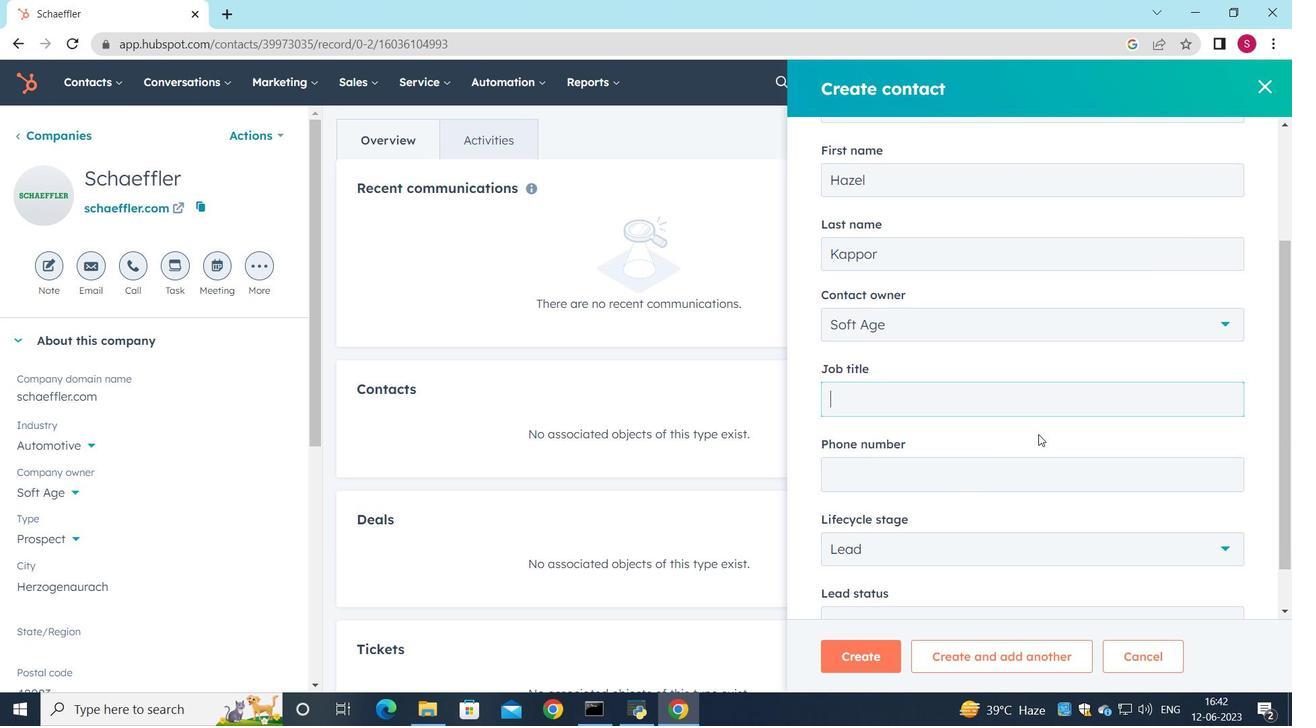 
Action: Key pressed <Key.shift><Key.shift><Key.shift><Key.shift><Key.shift><Key.shift><Key.shift><Key.shift><Key.shift><Key.shift><Key.shift><Key.shift><Key.shift><Key.shift><Key.shift>Front-end<Key.space>da<Key.backspace>evli<Key.backspace>oper
Screenshot: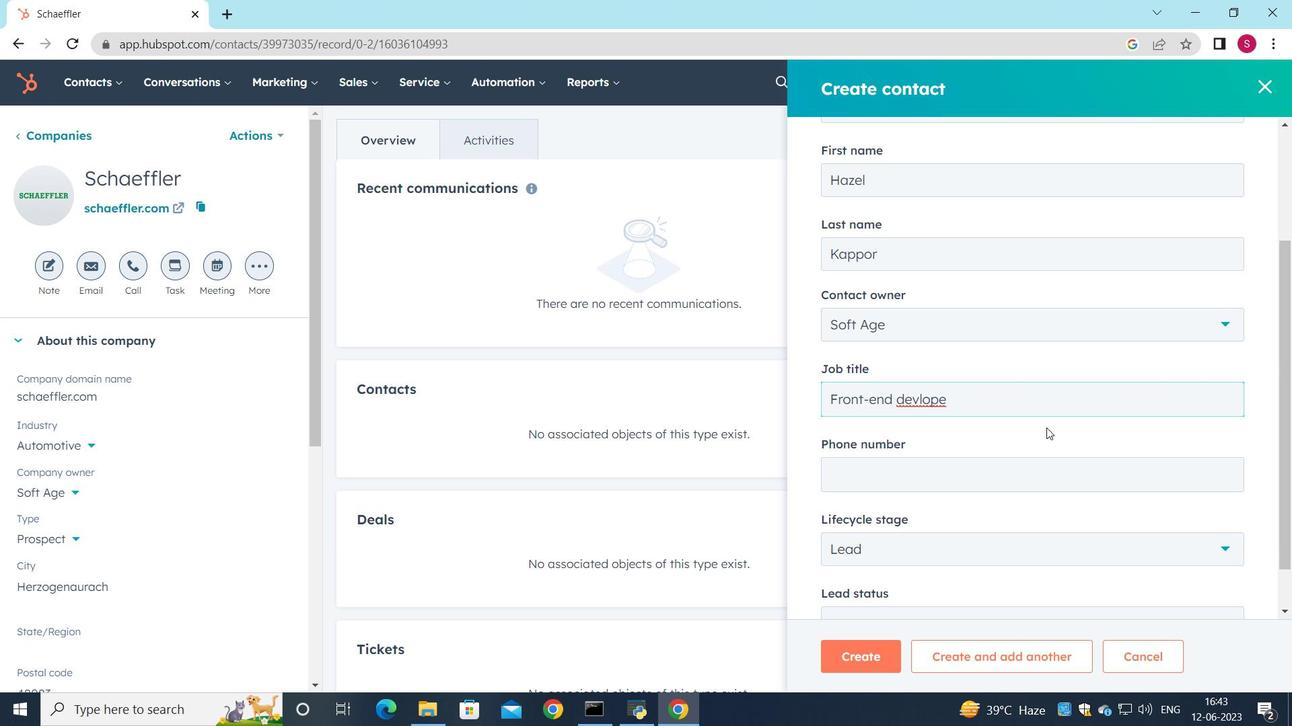 
Action: Mouse moved to (934, 473)
Screenshot: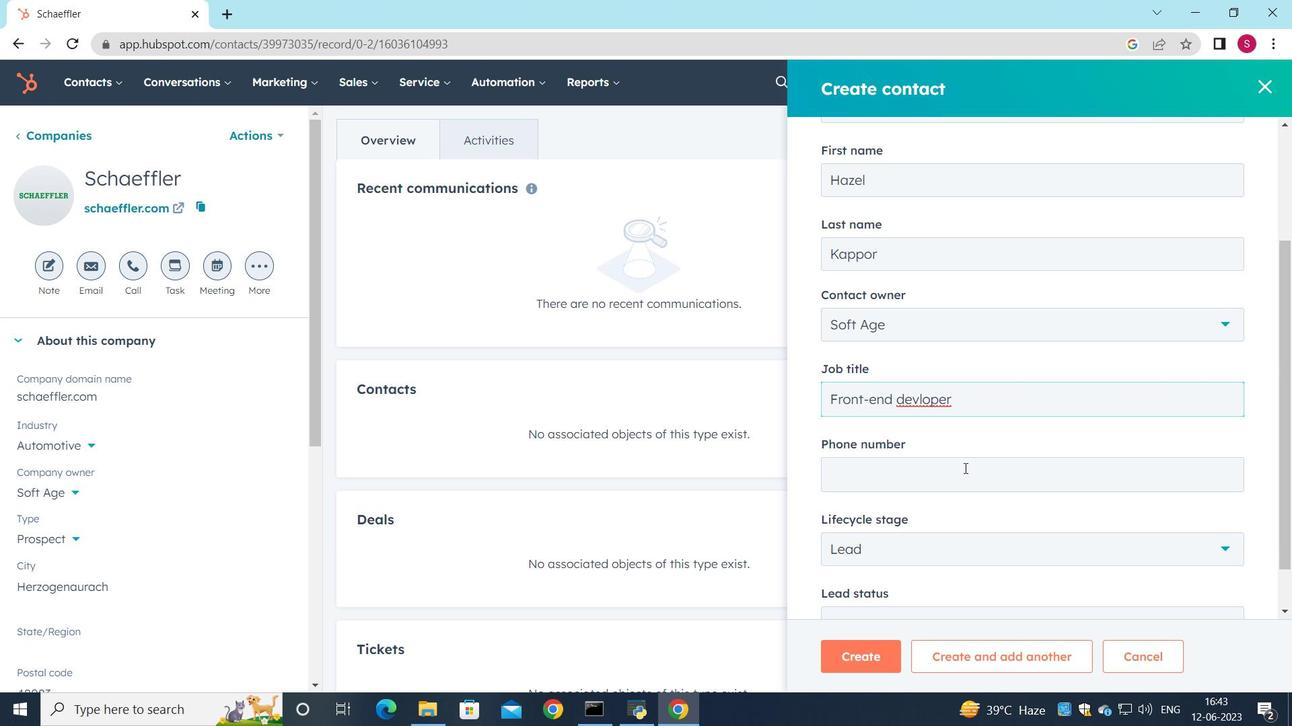 
Action: Mouse pressed left at (934, 473)
Screenshot: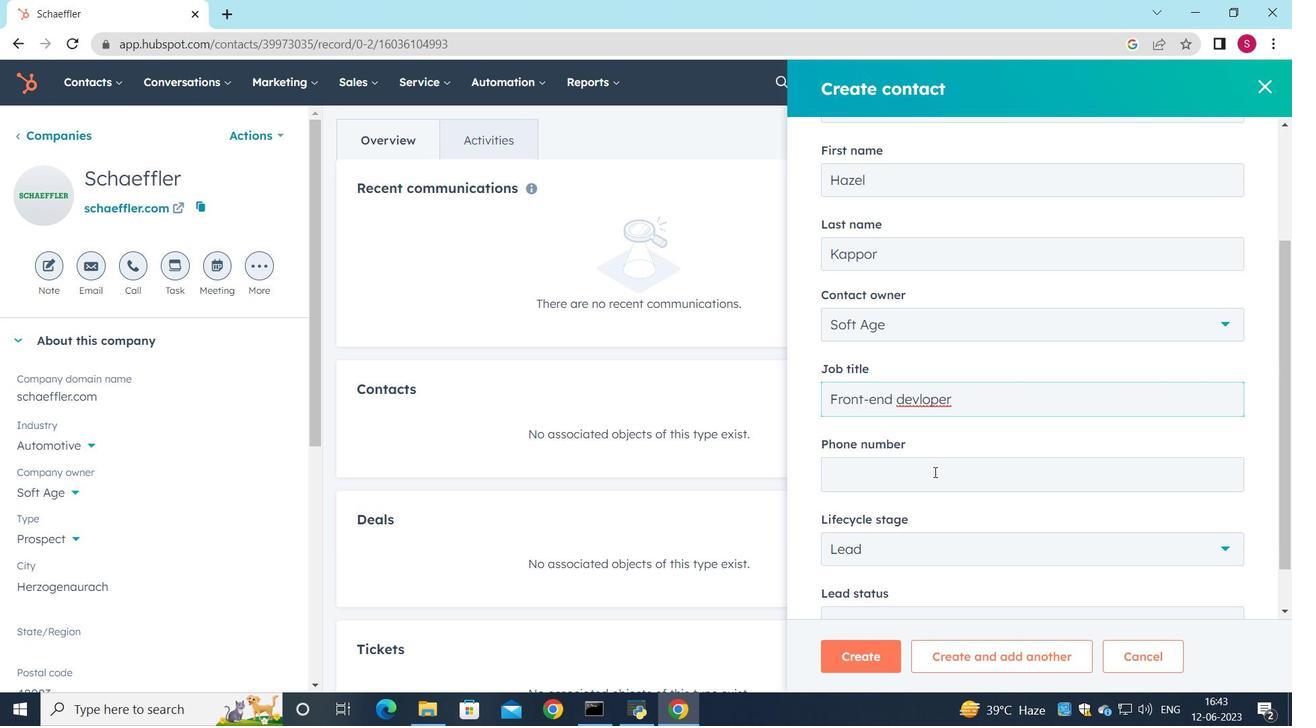 
Action: Key pressed 5125554570
Screenshot: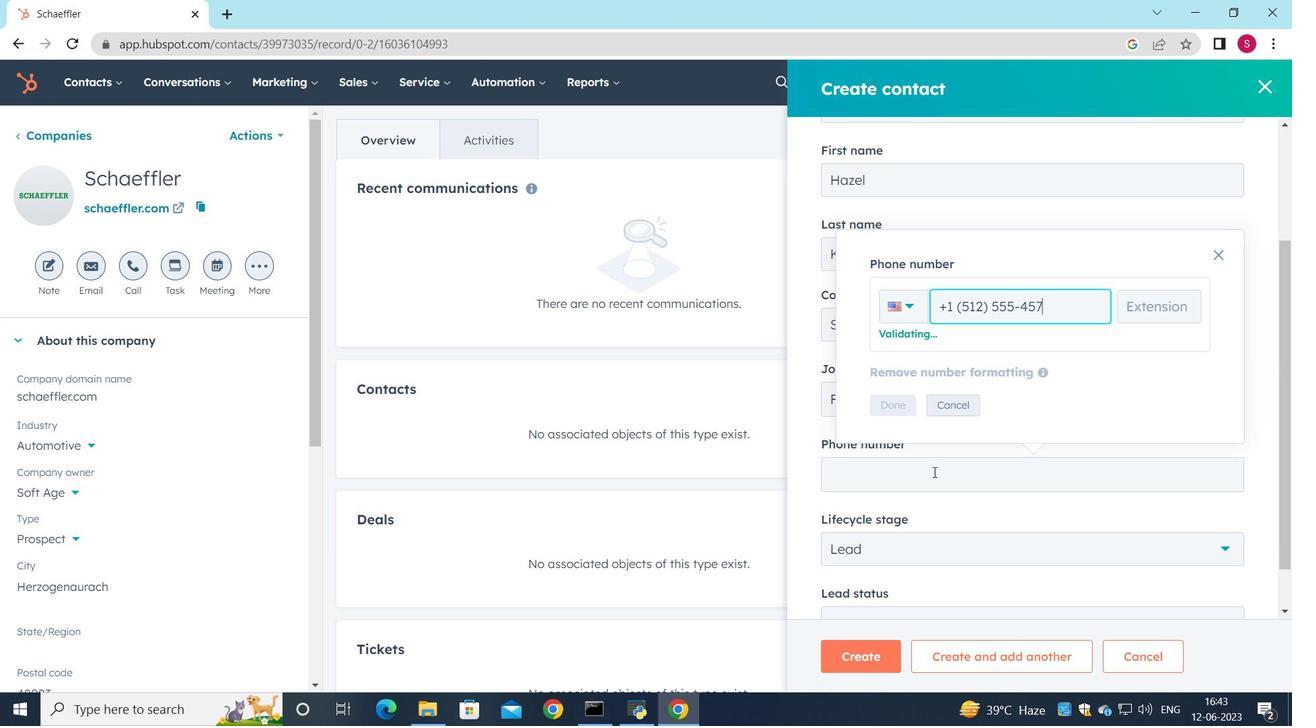 
Action: Mouse moved to (892, 407)
Screenshot: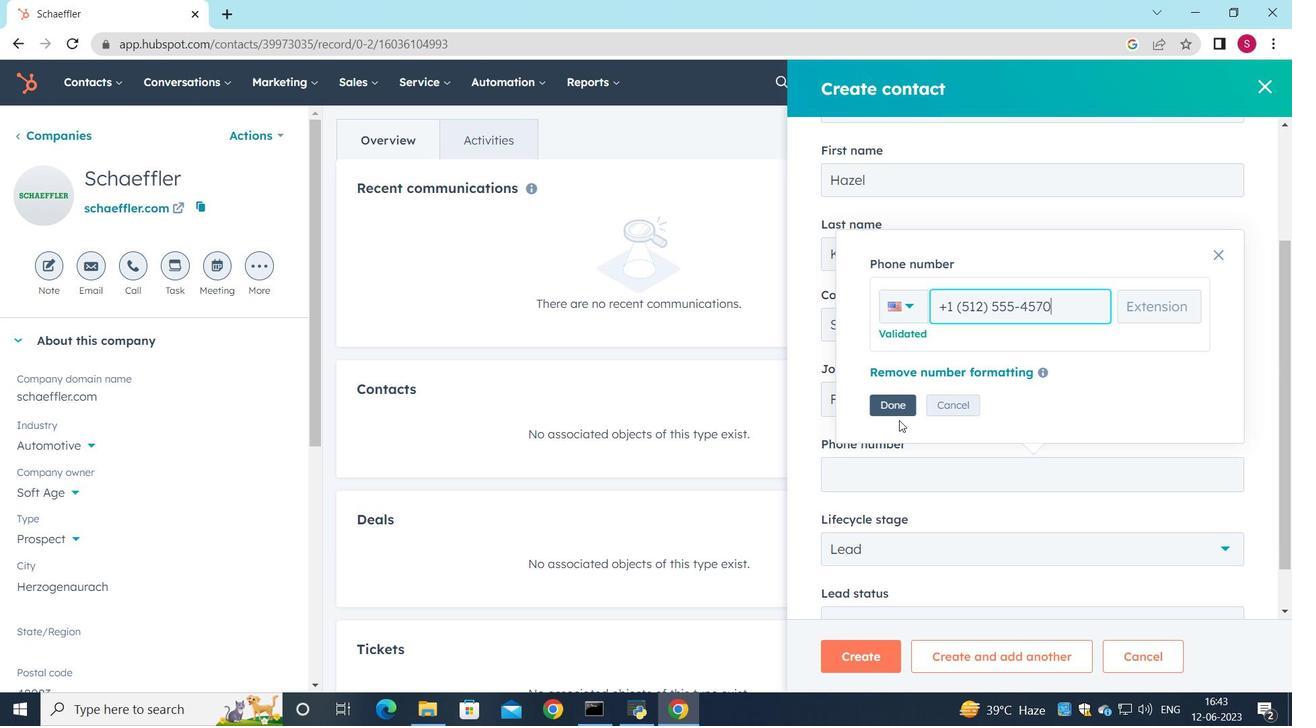 
Action: Mouse pressed left at (892, 407)
Screenshot: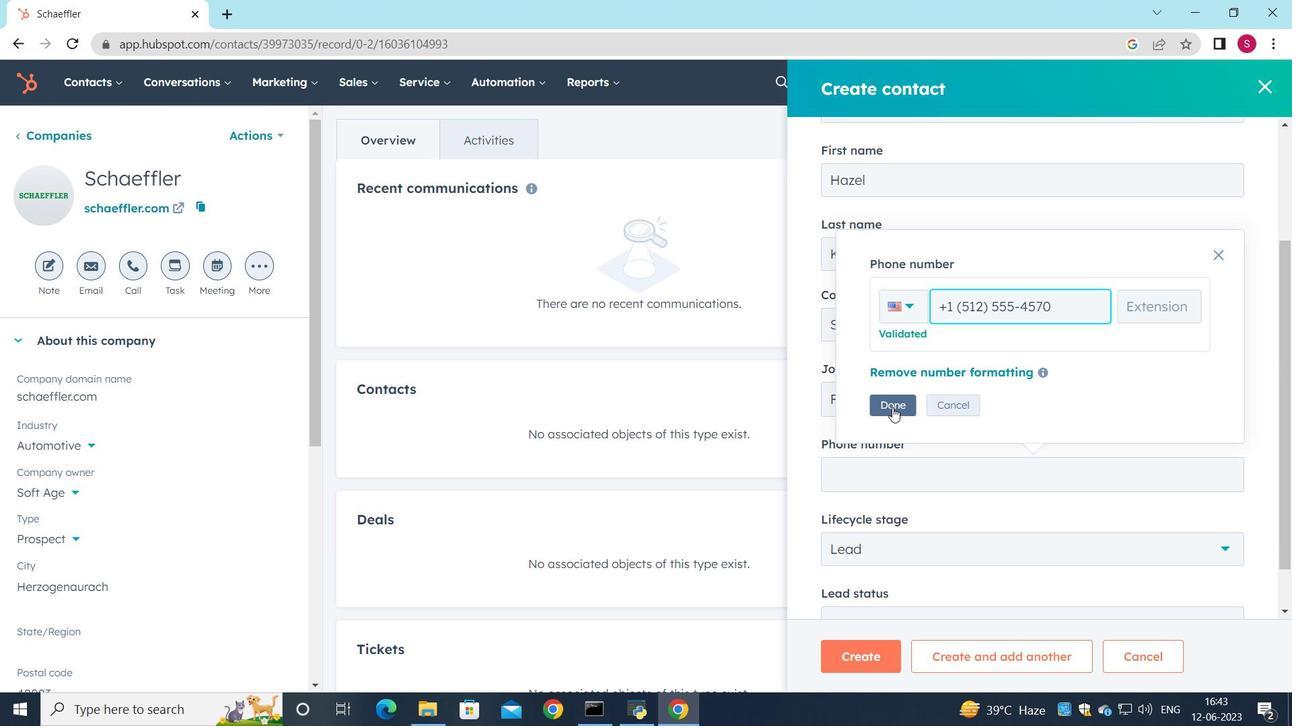 
Action: Mouse moved to (917, 400)
Screenshot: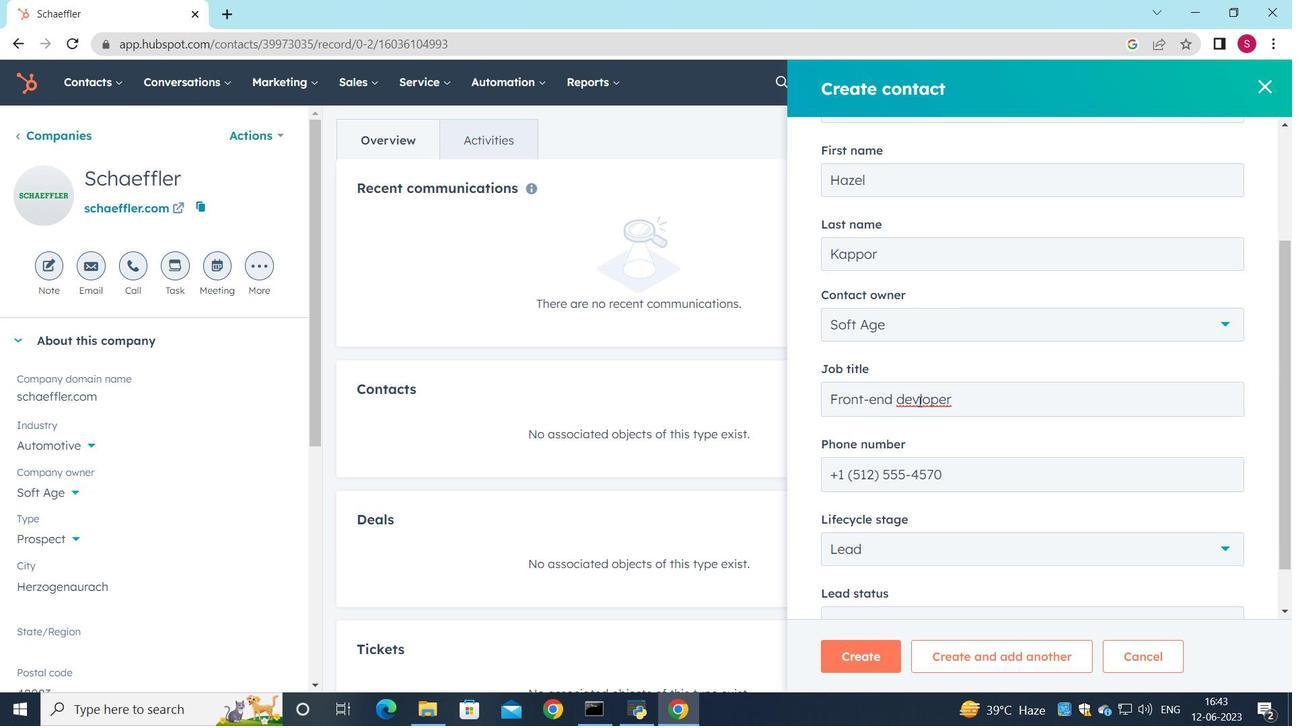 
Action: Mouse pressed left at (917, 400)
Screenshot: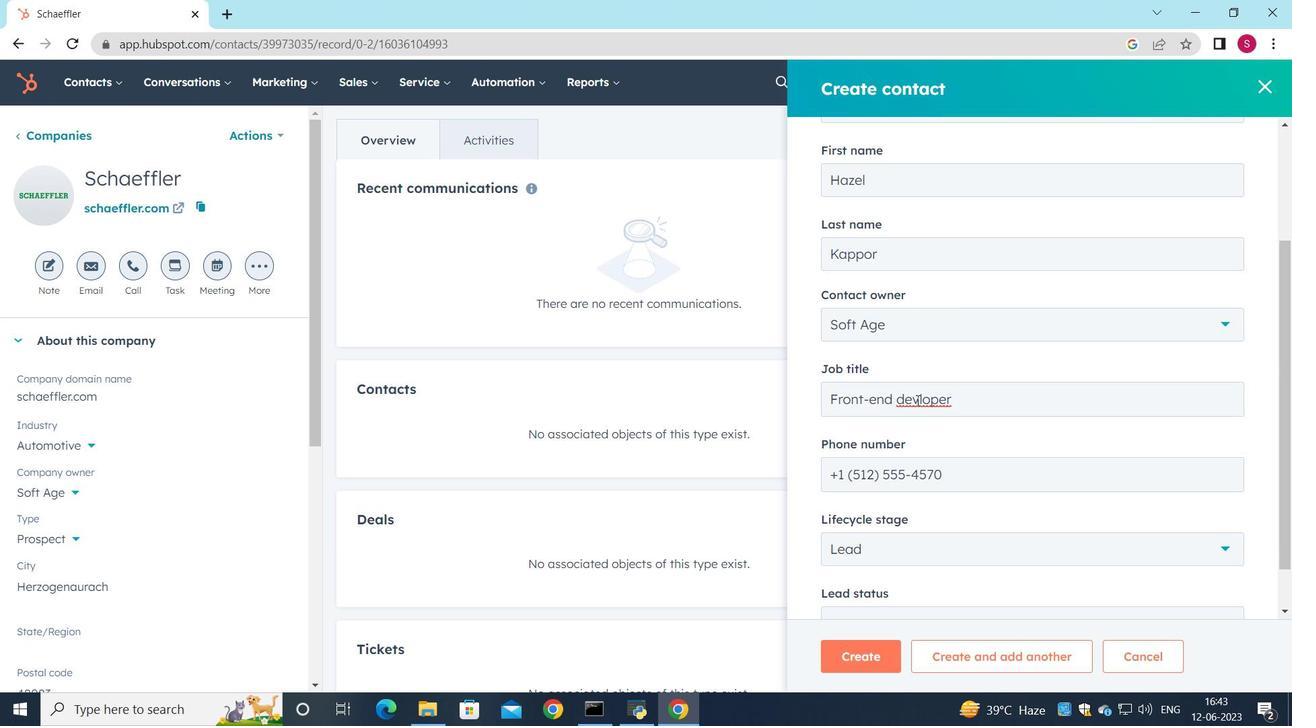 
Action: Key pressed e
Screenshot: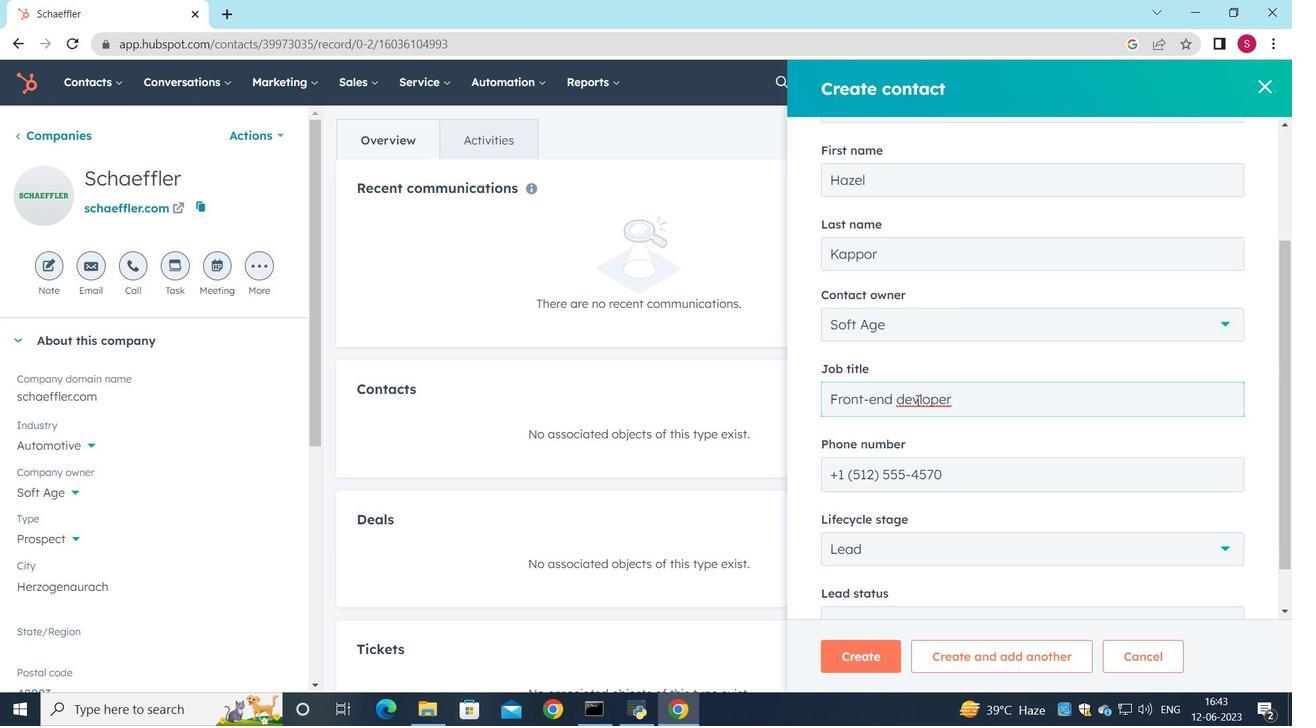 
Action: Mouse moved to (972, 440)
Screenshot: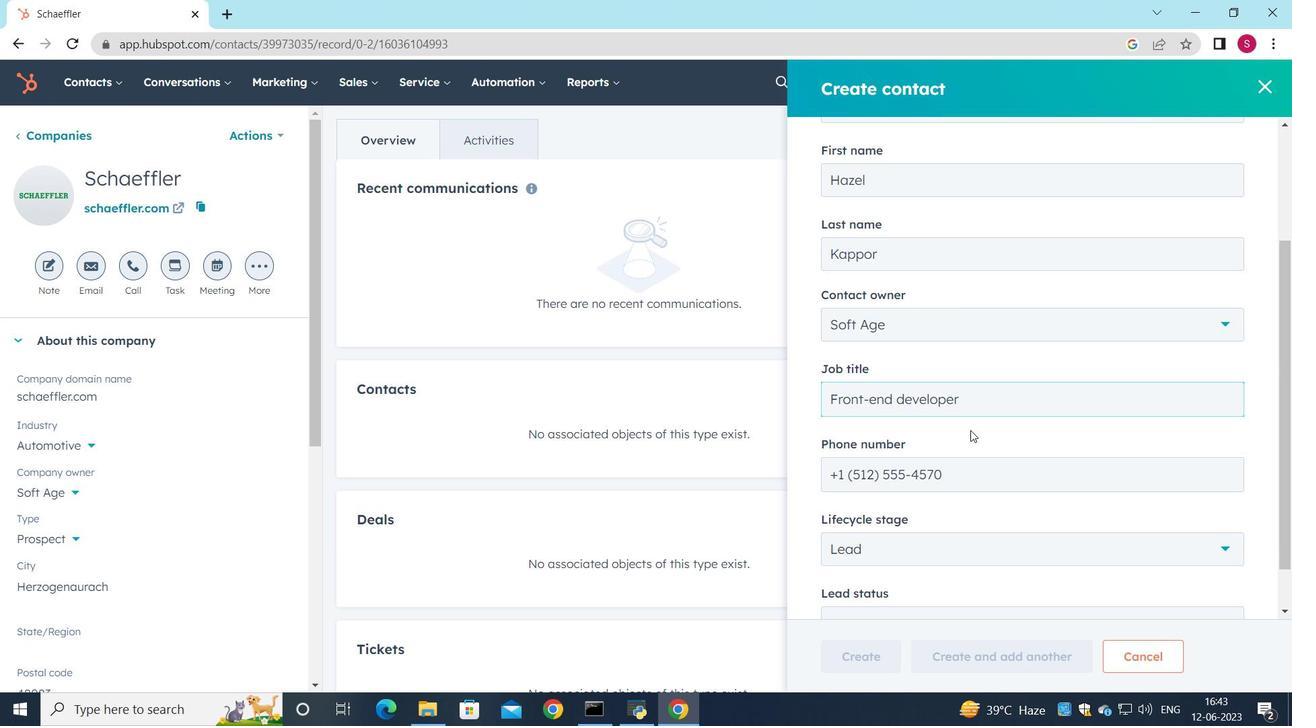 
Action: Mouse scrolled (972, 439) with delta (0, 0)
Screenshot: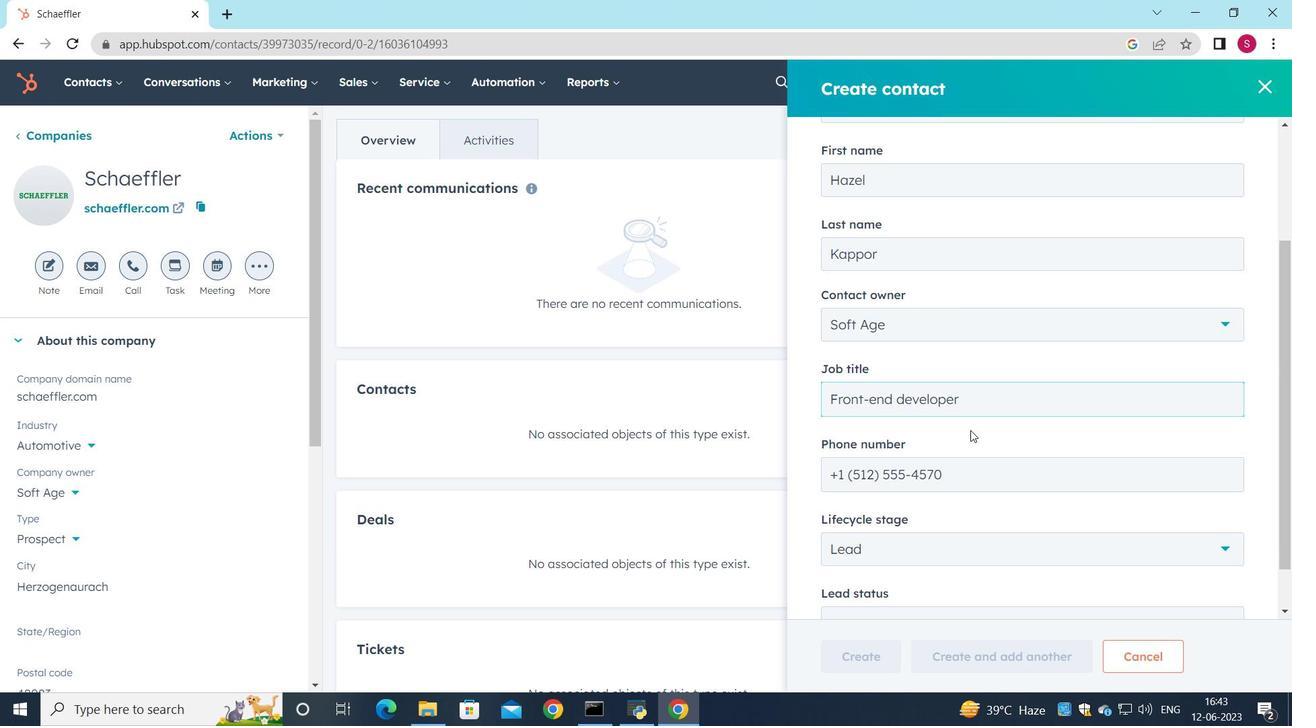 
Action: Mouse moved to (973, 444)
Screenshot: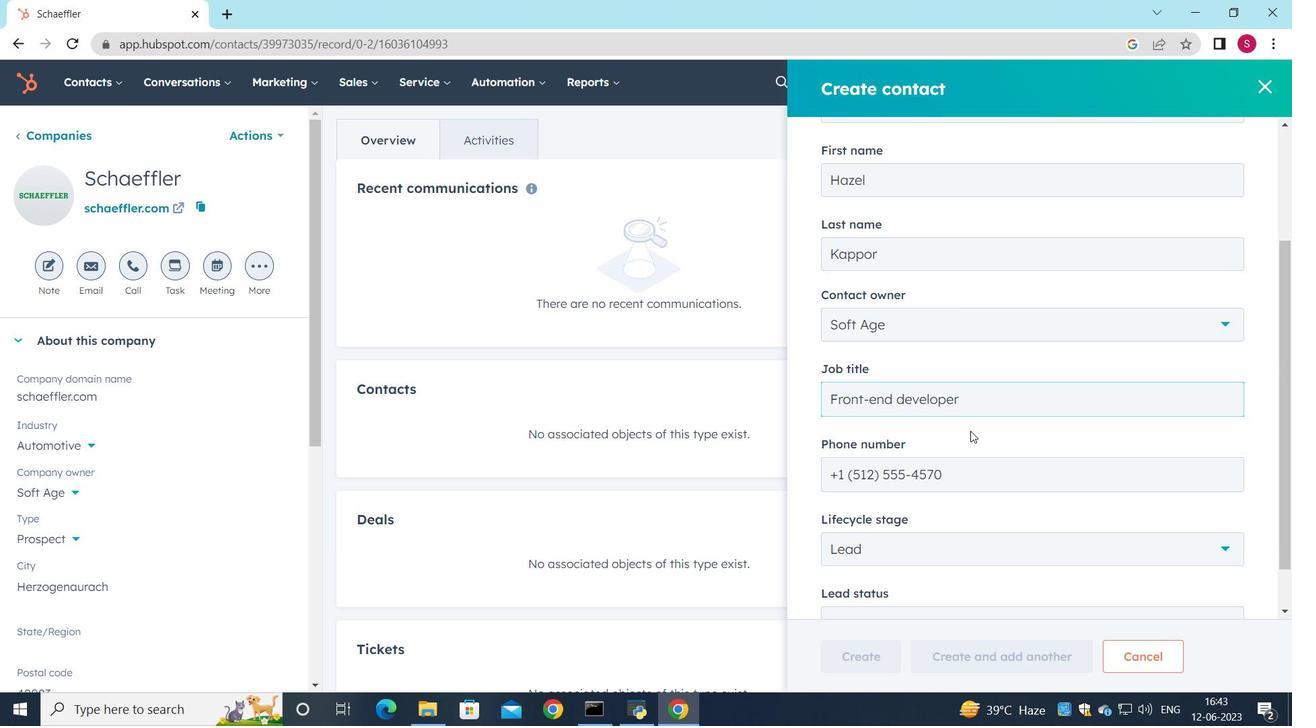 
Action: Mouse scrolled (973, 443) with delta (0, 0)
Screenshot: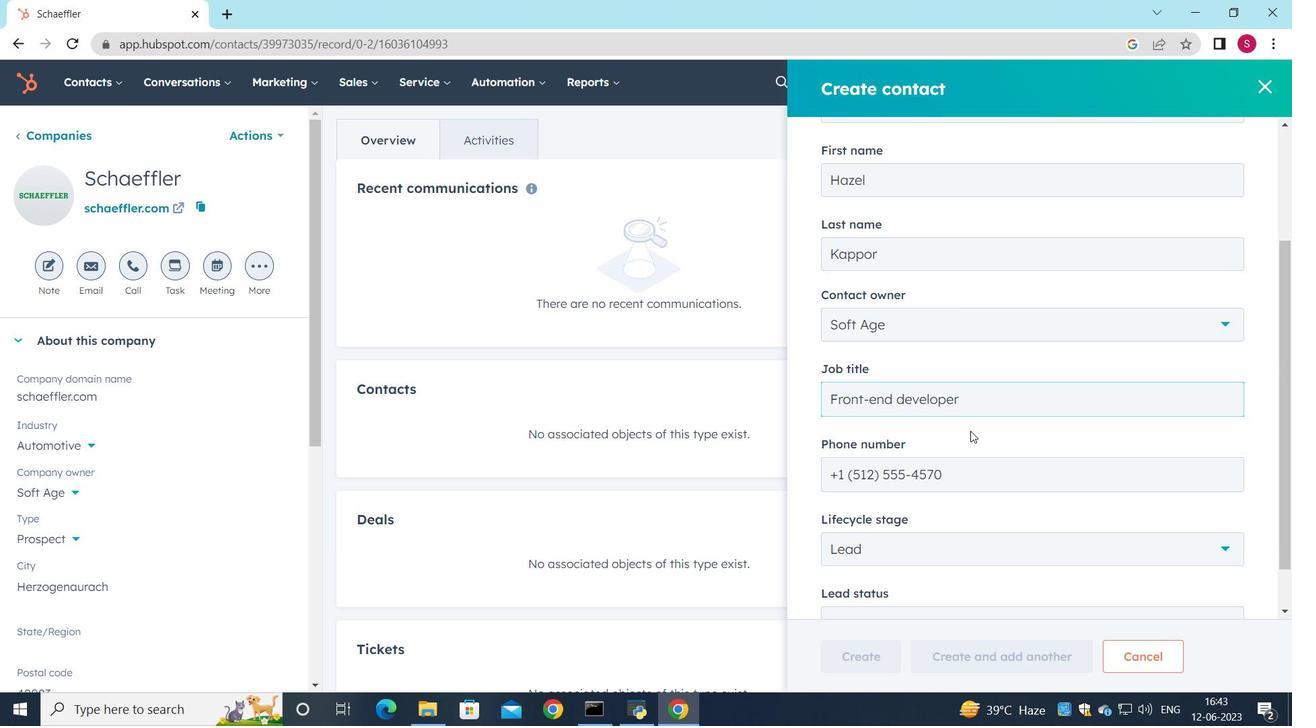 
Action: Mouse moved to (974, 446)
Screenshot: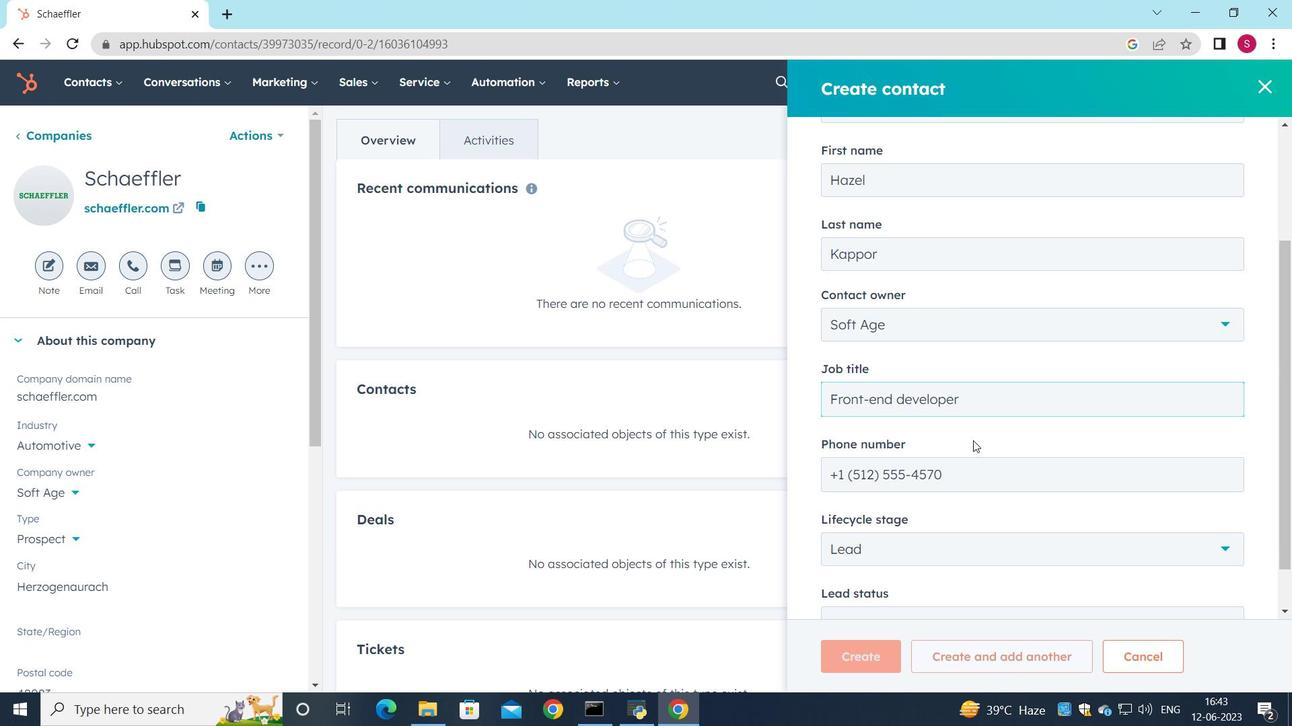 
Action: Mouse scrolled (974, 446) with delta (0, 0)
Screenshot: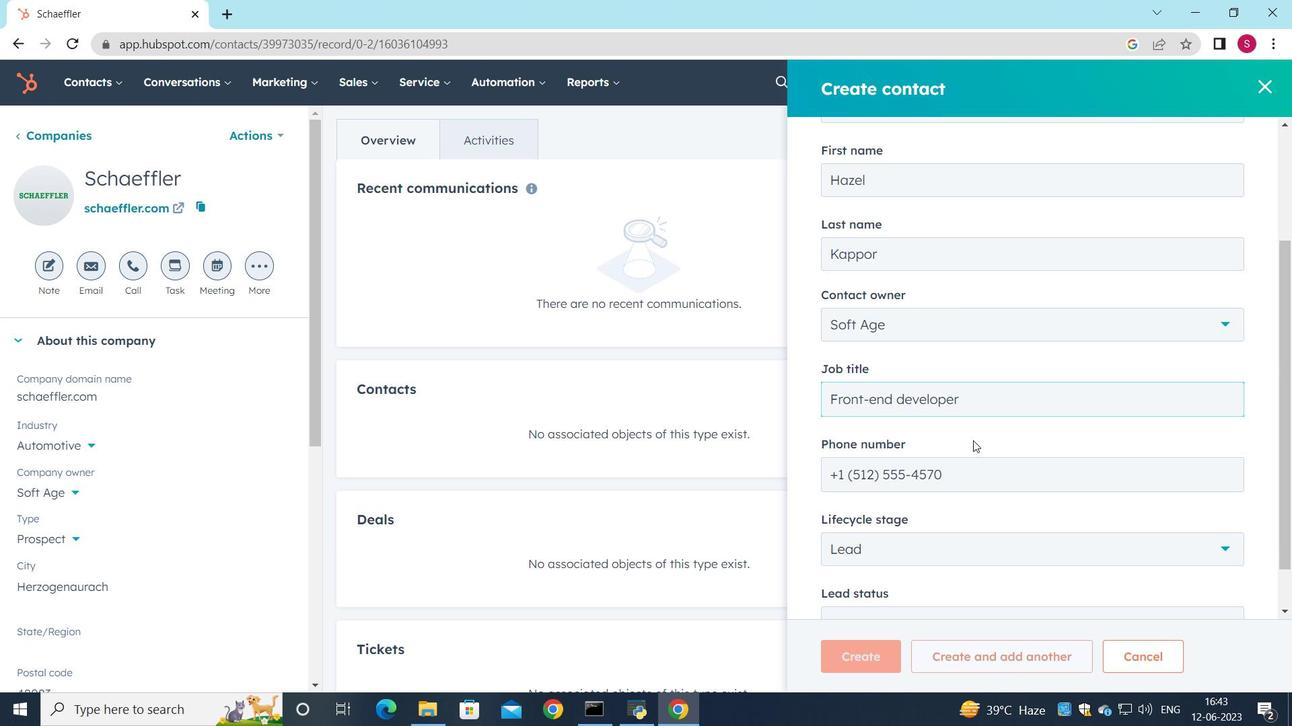 
Action: Mouse moved to (982, 557)
Screenshot: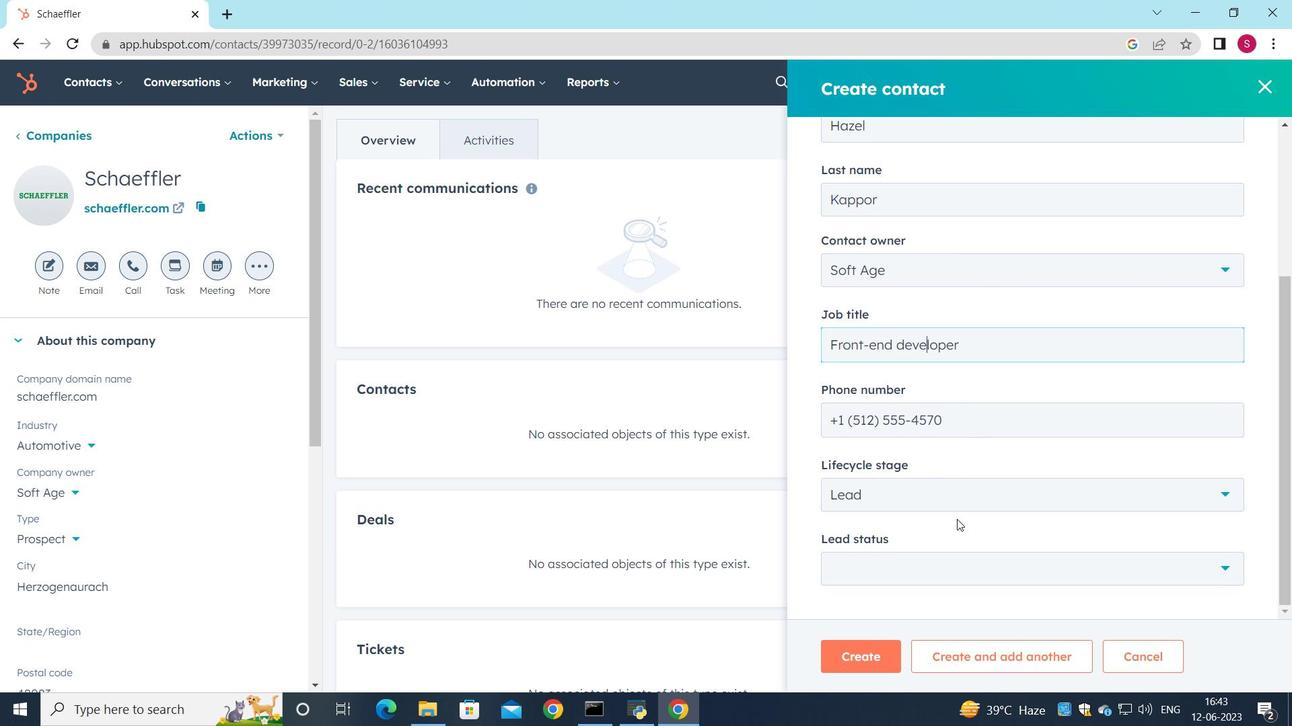 
Action: Mouse pressed left at (982, 557)
Screenshot: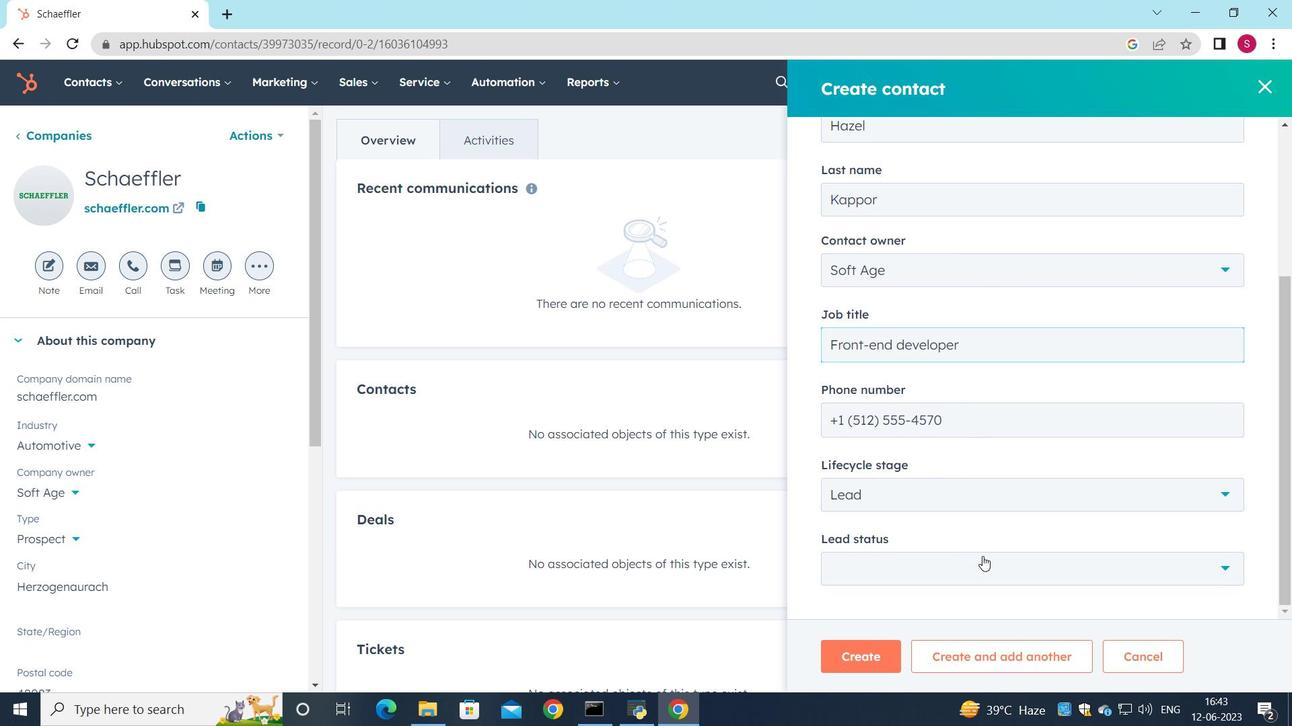 
Action: Mouse moved to (897, 478)
Screenshot: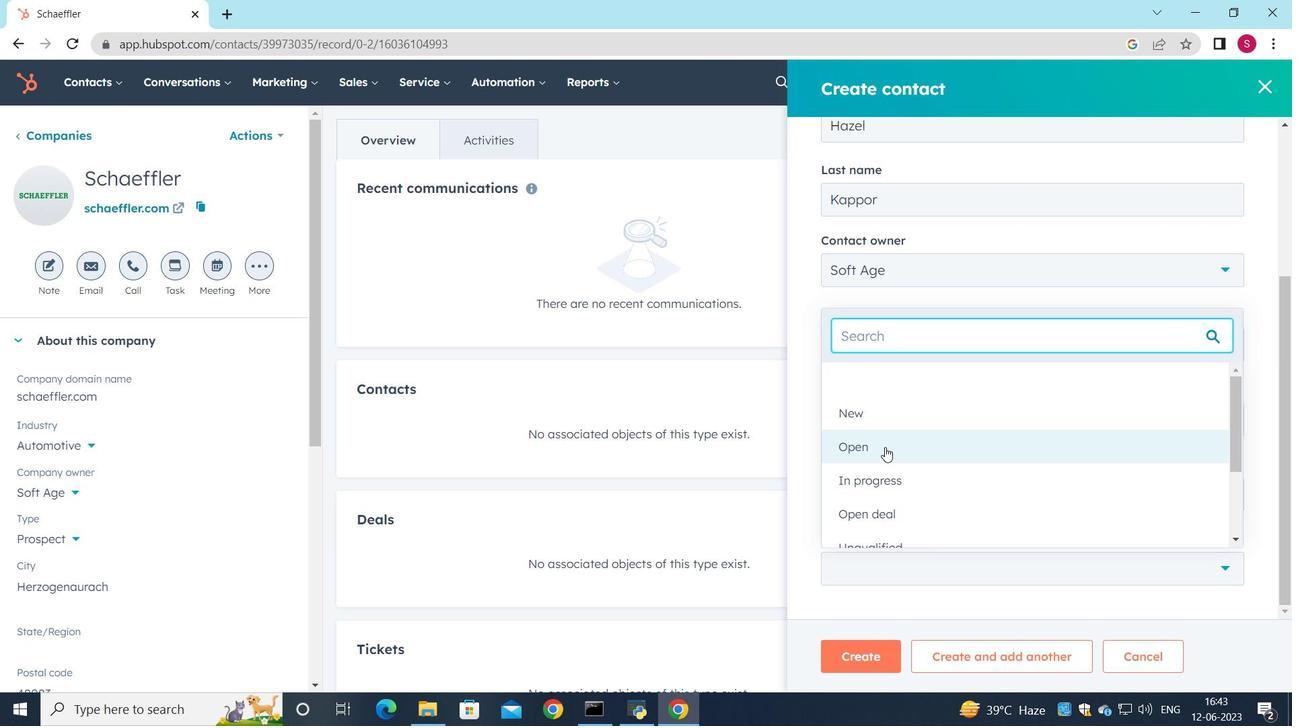 
Action: Mouse pressed left at (897, 478)
Screenshot: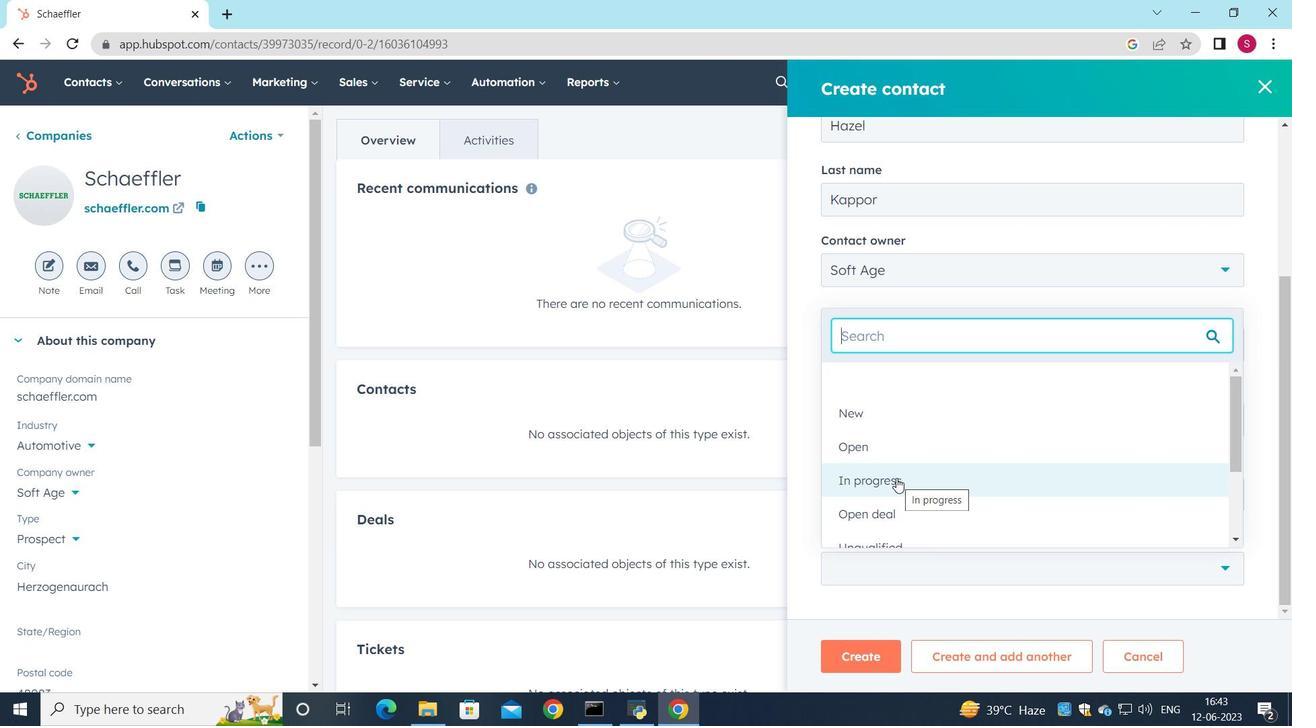 
Action: Mouse moved to (921, 483)
Screenshot: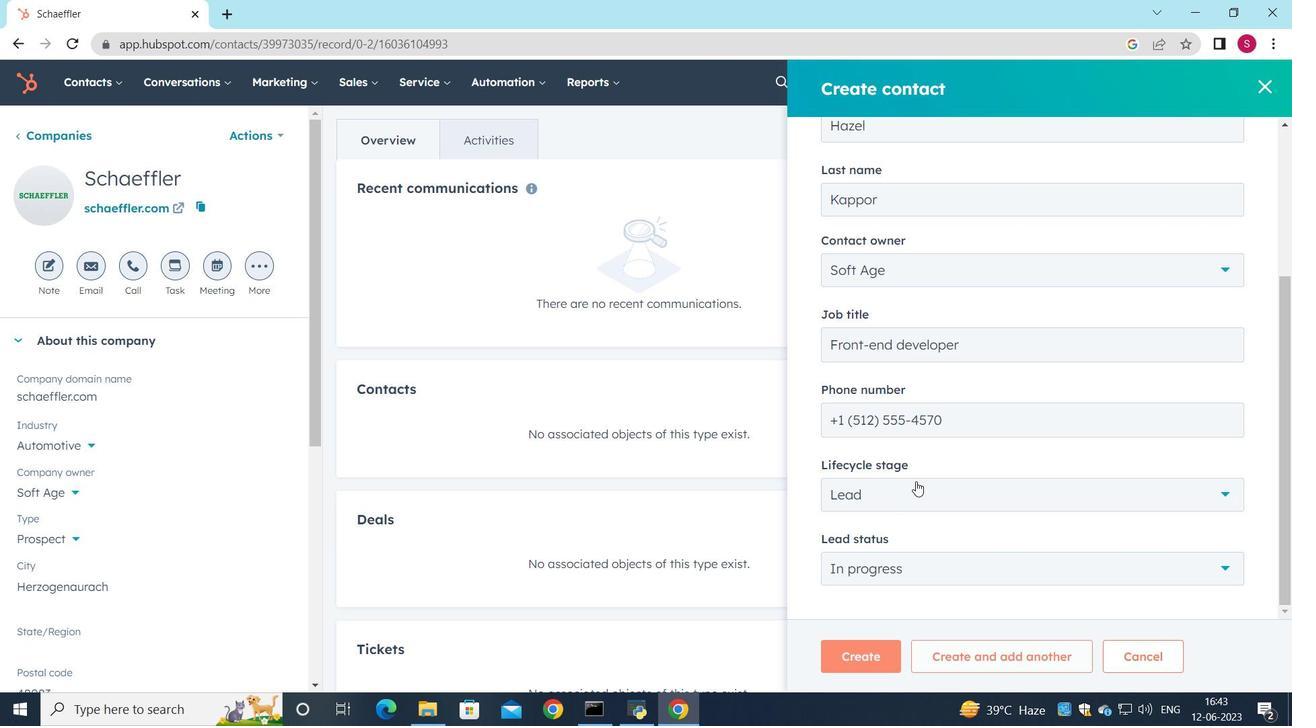 
Action: Mouse scrolled (919, 481) with delta (0, 0)
Screenshot: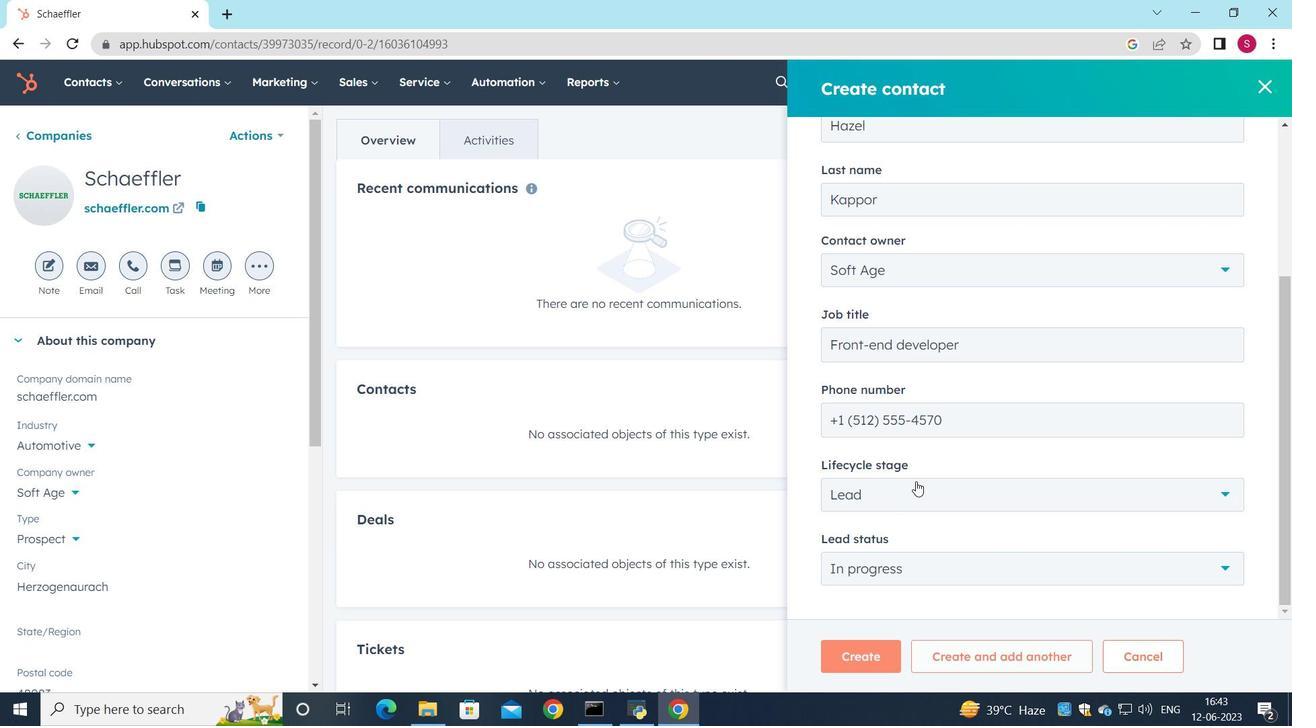 
Action: Mouse moved to (932, 489)
Screenshot: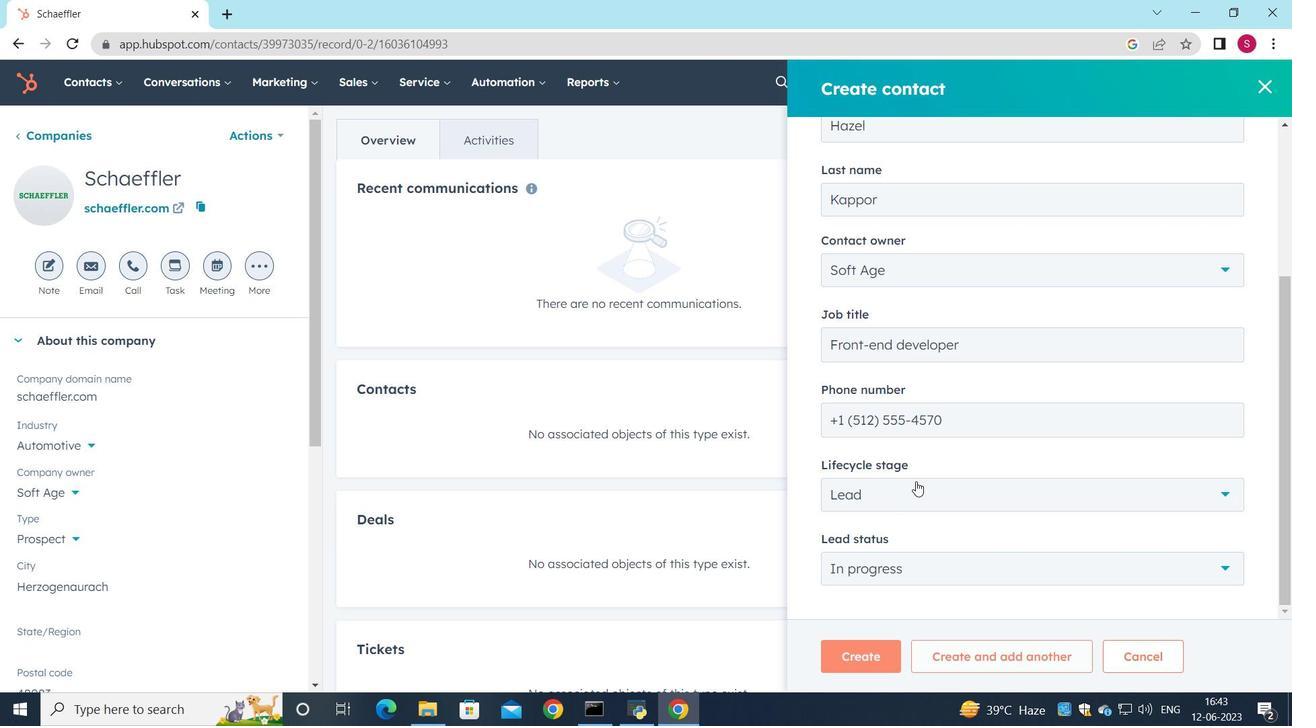 
Action: Mouse scrolled (932, 488) with delta (0, 0)
Screenshot: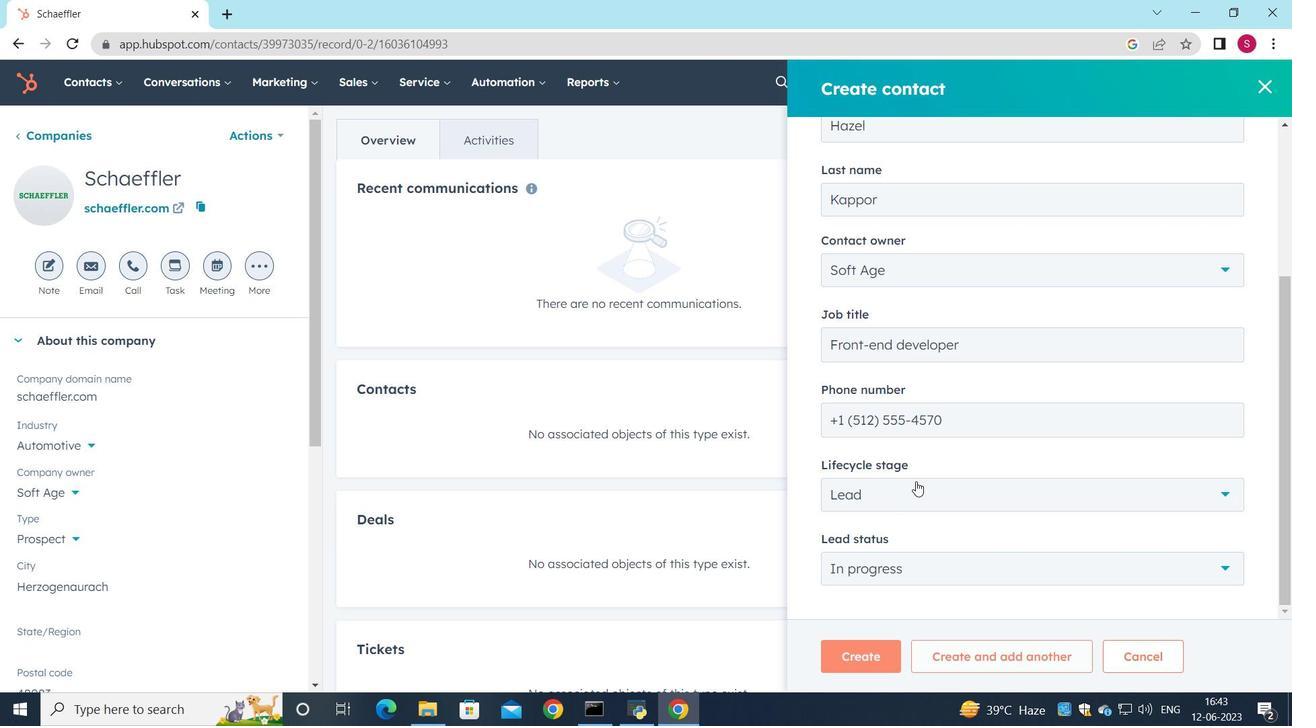 
Action: Mouse moved to (964, 532)
Screenshot: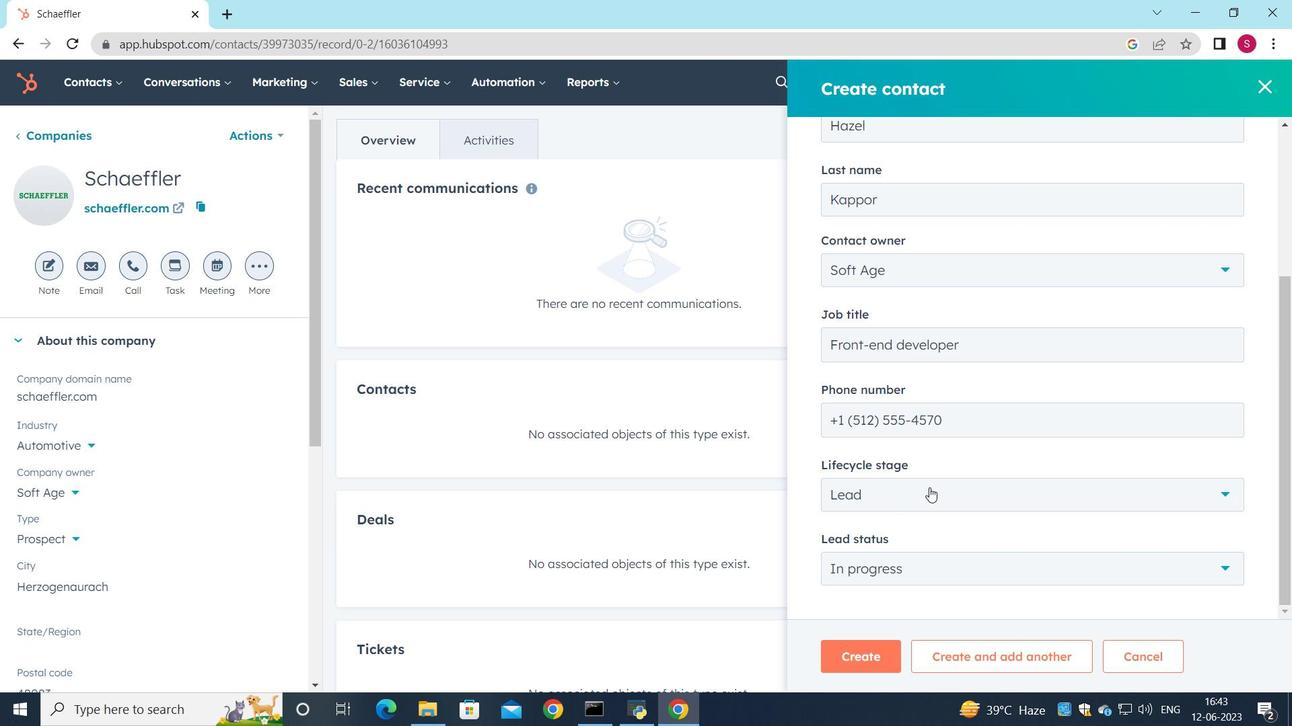 
Action: Mouse scrolled (941, 498) with delta (0, 0)
Screenshot: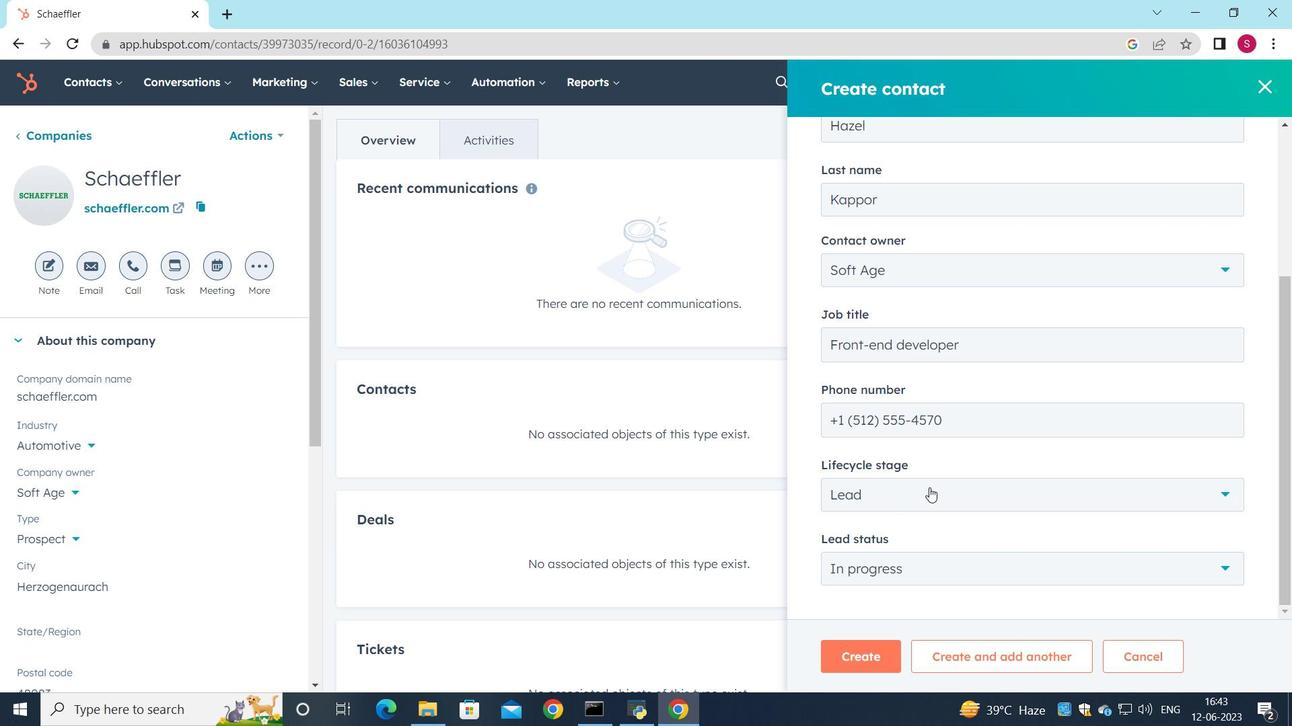 
Action: Mouse moved to (877, 655)
Screenshot: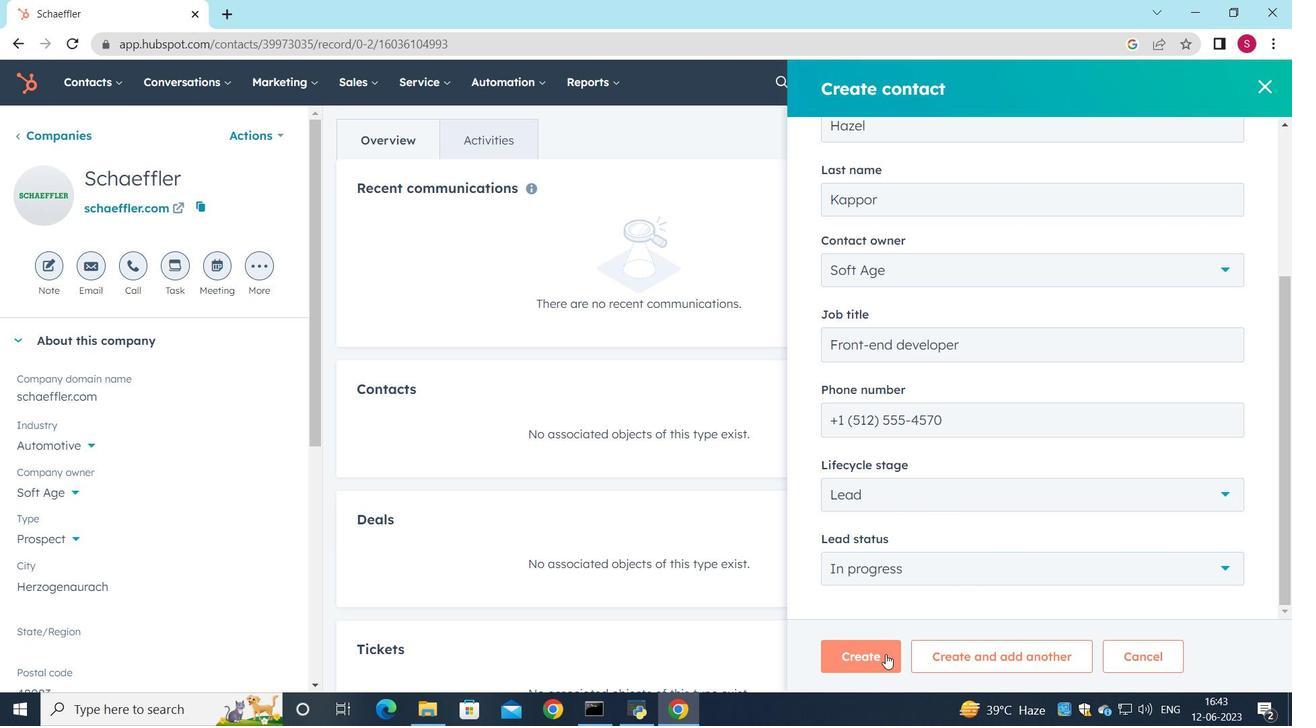 
Action: Mouse pressed left at (877, 655)
Screenshot: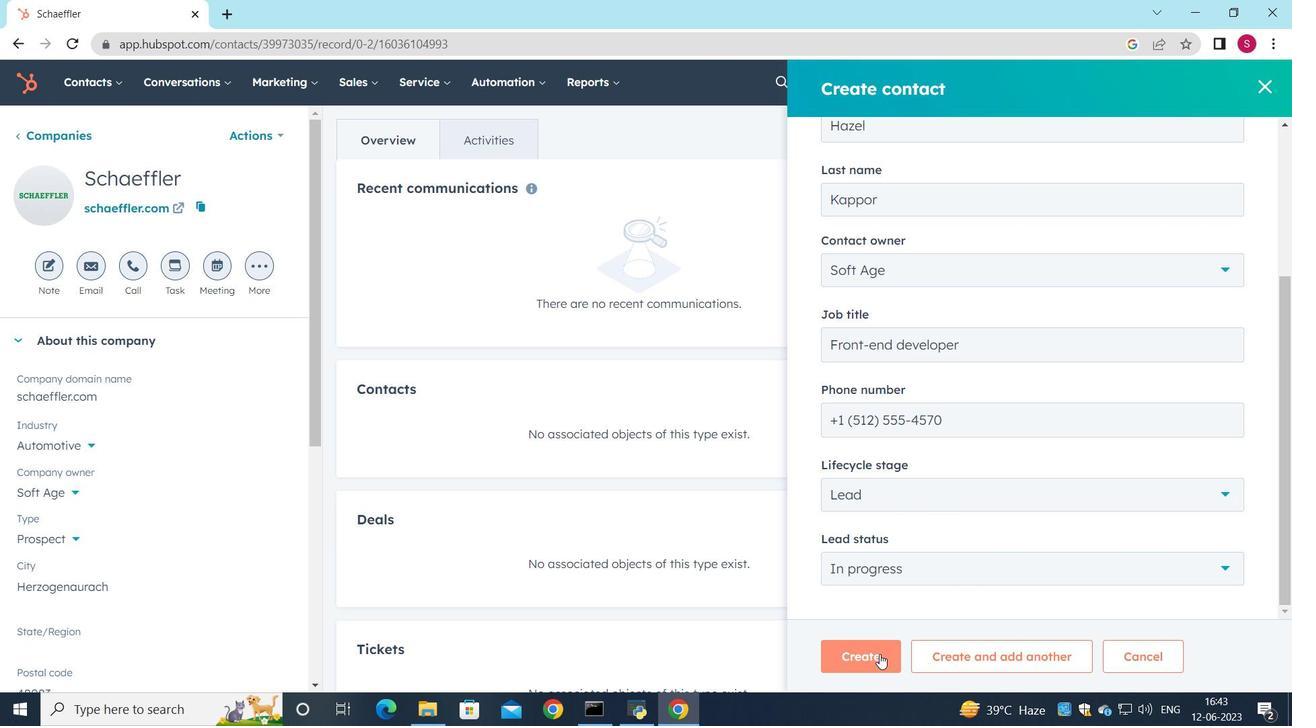 
Action: Mouse moved to (775, 565)
Screenshot: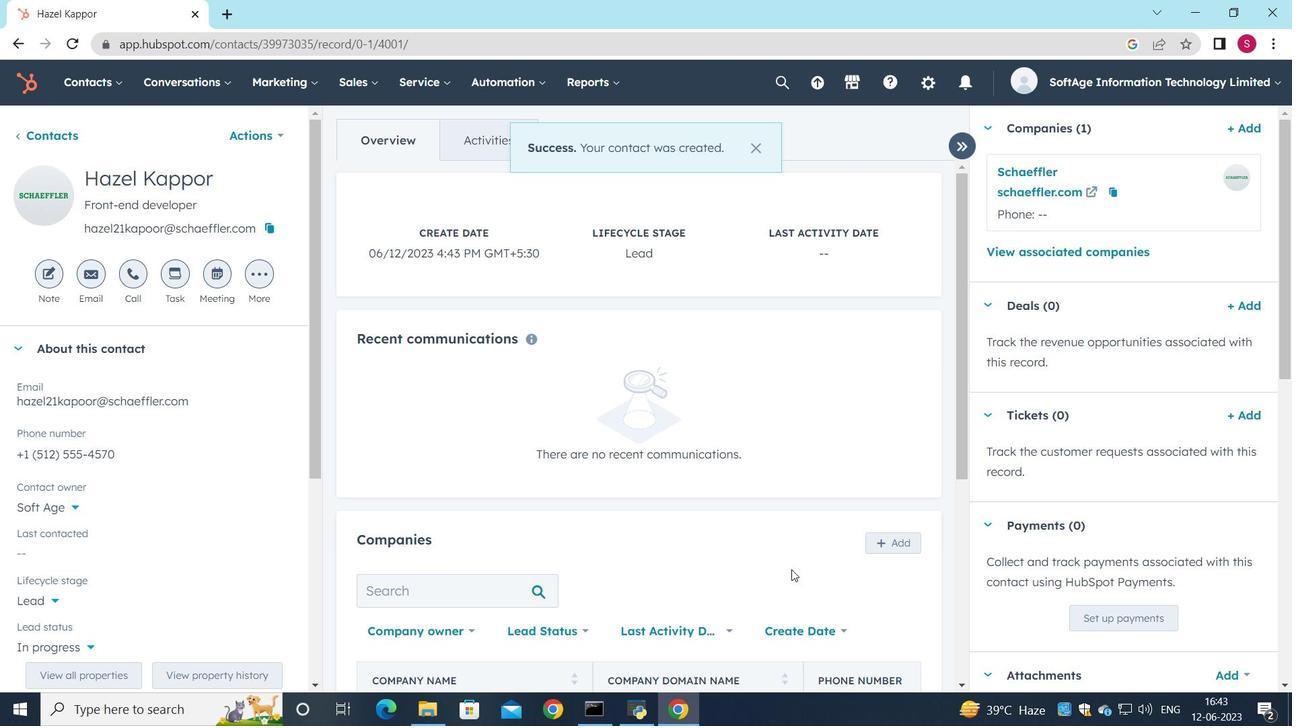 
Action: Mouse scrolled (775, 565) with delta (0, 0)
Screenshot: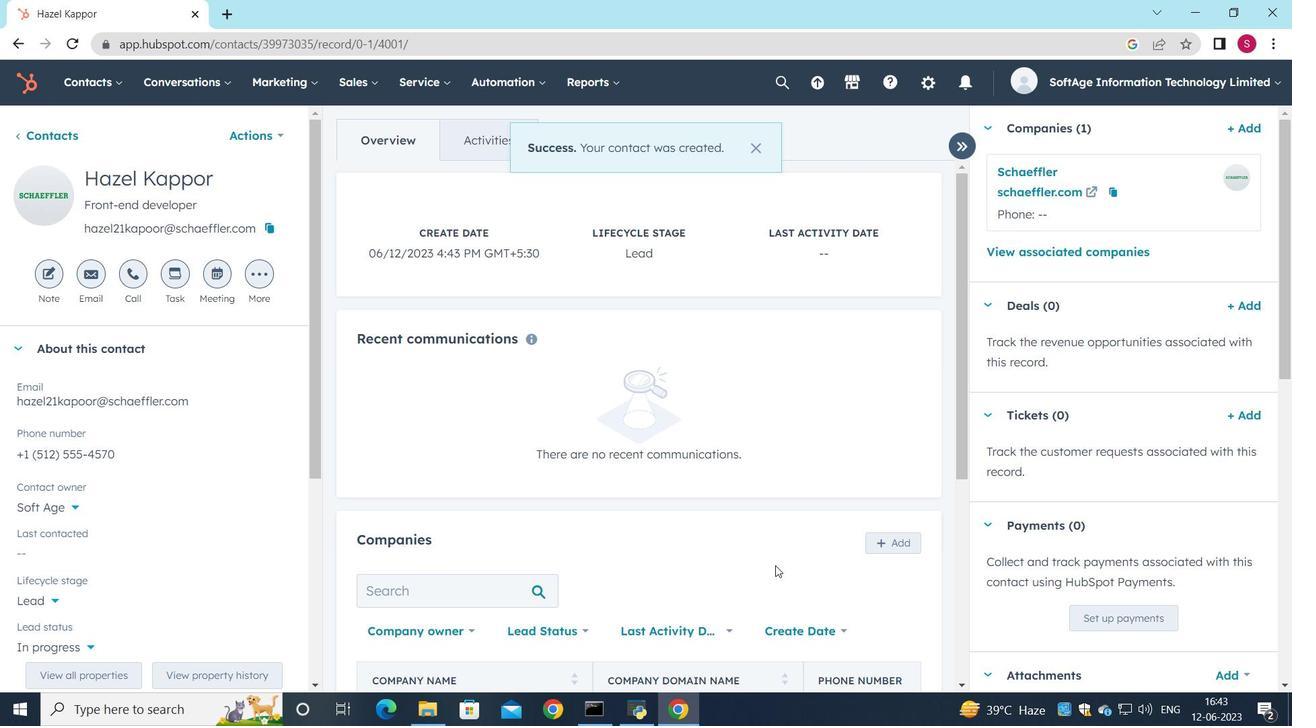 
Action: Mouse scrolled (775, 565) with delta (0, 0)
Screenshot: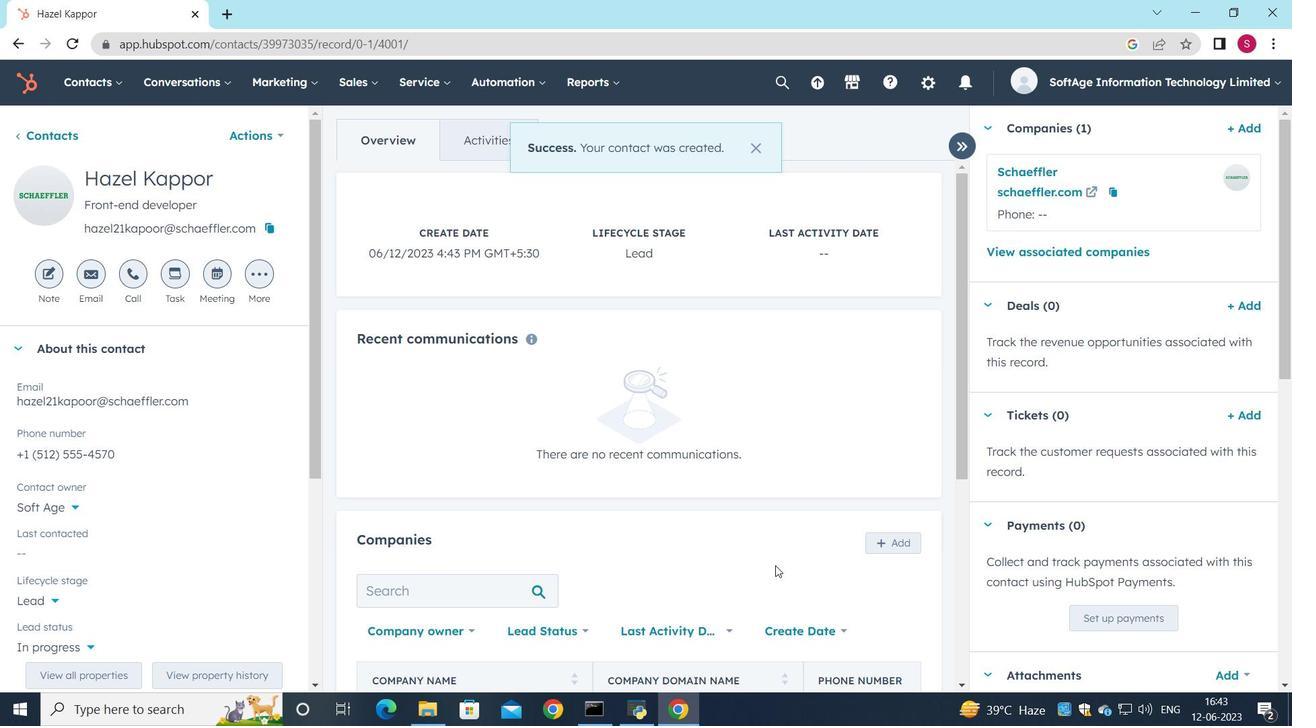 
Action: Mouse scrolled (775, 565) with delta (0, 0)
Screenshot: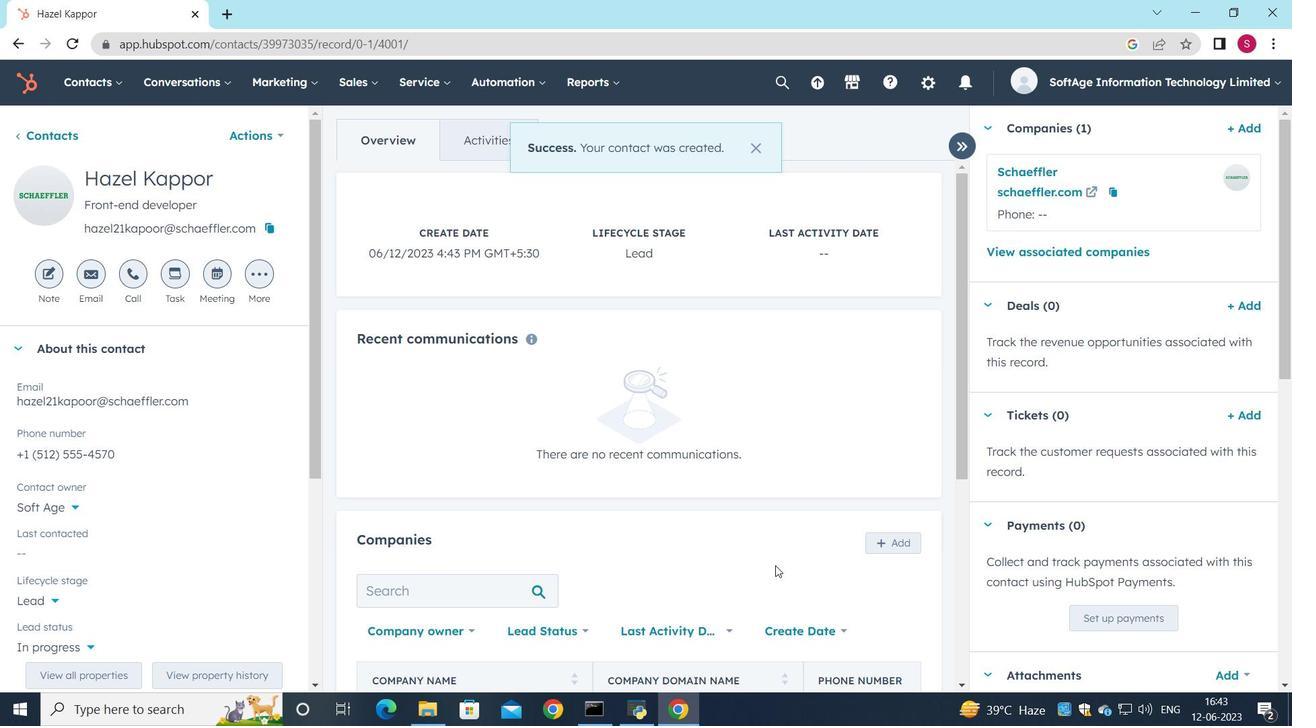 
Action: Mouse scrolled (775, 565) with delta (0, 0)
Screenshot: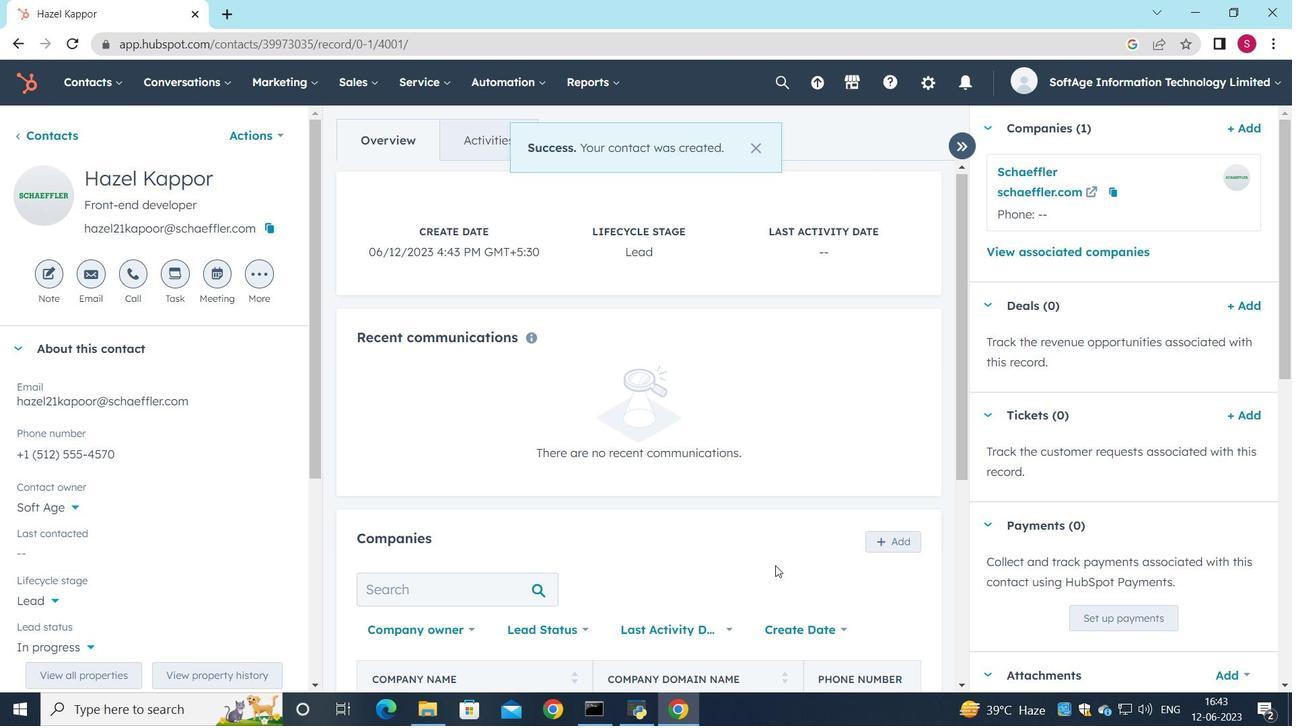 
Action: Mouse moved to (774, 554)
Screenshot: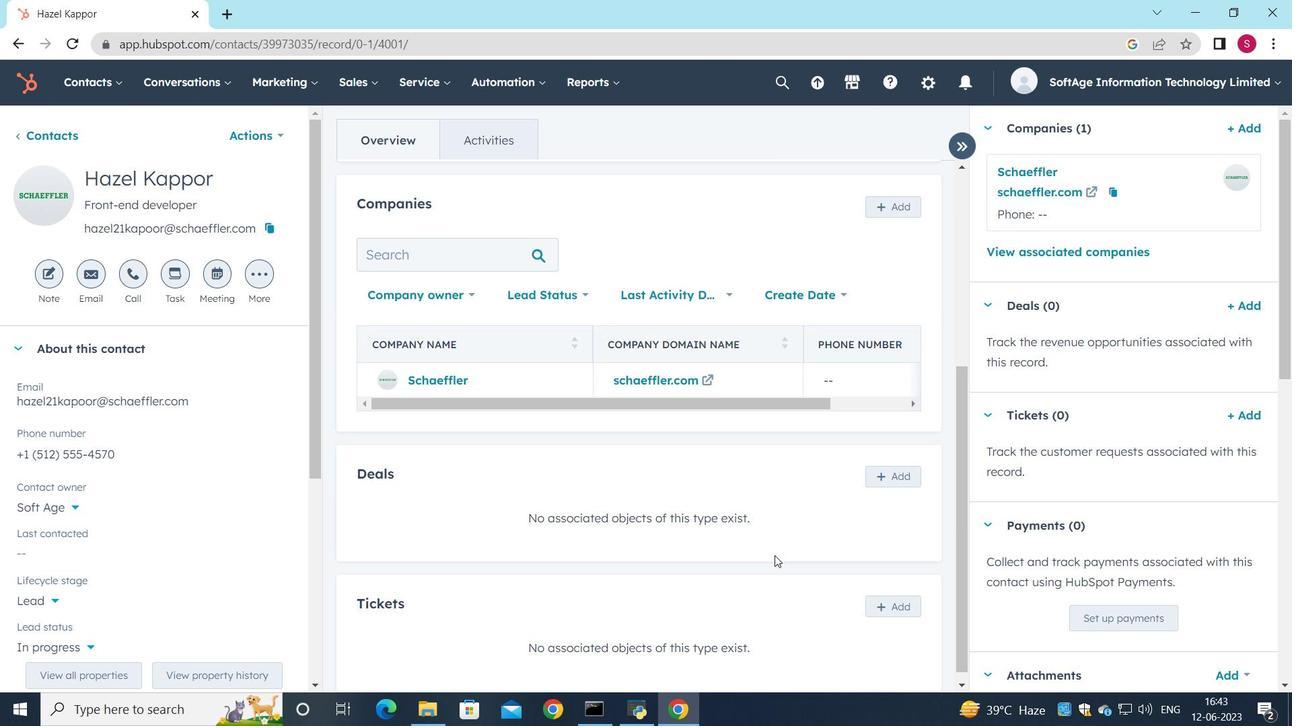 
